 Task: Get directions from Mesa Verde National Park, Colorado, United States to Saguaro National Park, Arizona, United States and reverse  starting point and destination and check the best travel modes
Action: Mouse moved to (149, 78)
Screenshot: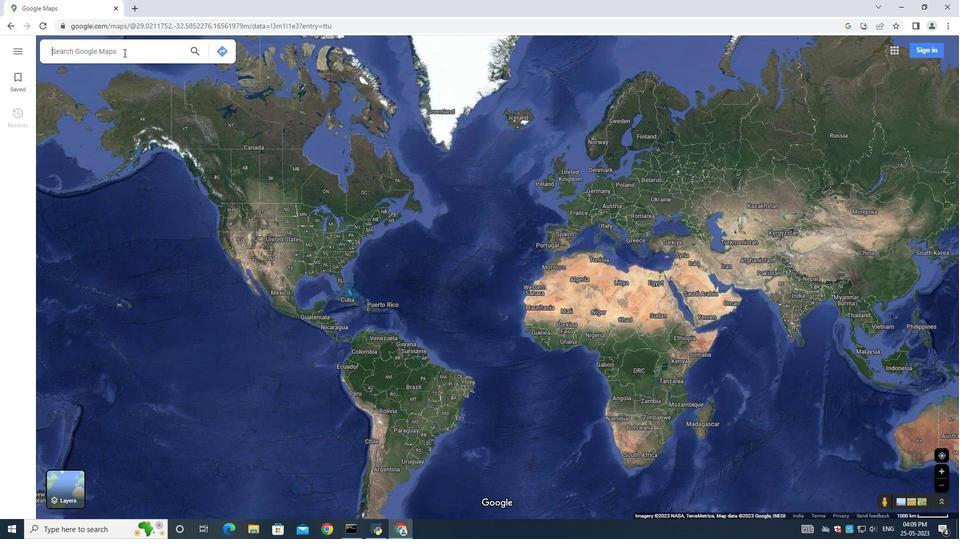 
Action: Mouse pressed left at (149, 78)
Screenshot: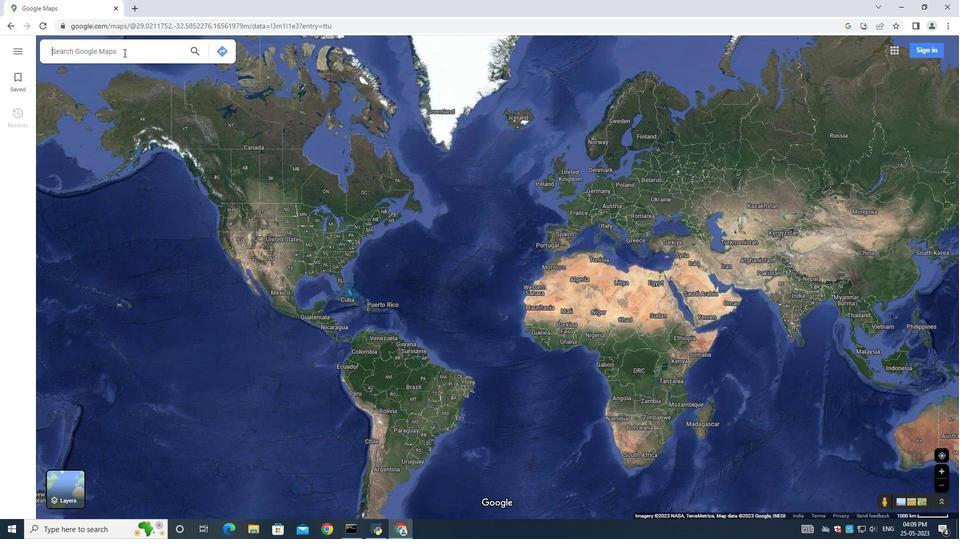 
Action: Mouse moved to (149, 78)
Screenshot: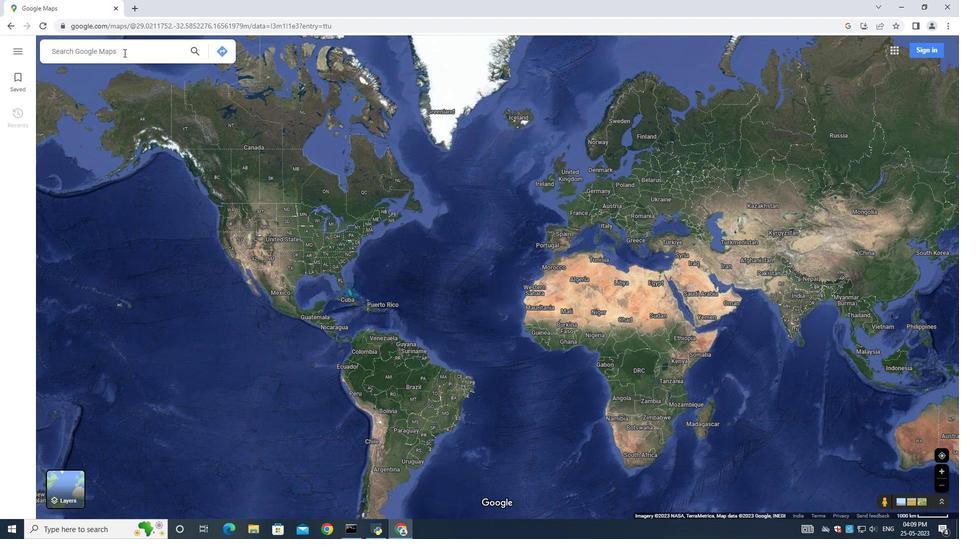 
Action: Key pressed <Key.shift>Mesa<Key.space>verde<Key.space>national<Key.space>park<Key.space>colorado,united<Key.space>states
Screenshot: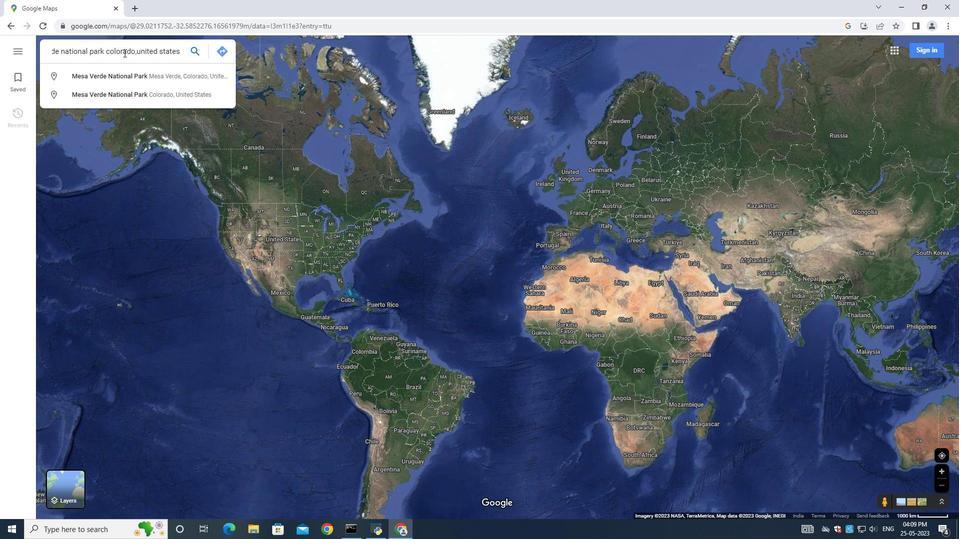 
Action: Mouse moved to (245, 76)
Screenshot: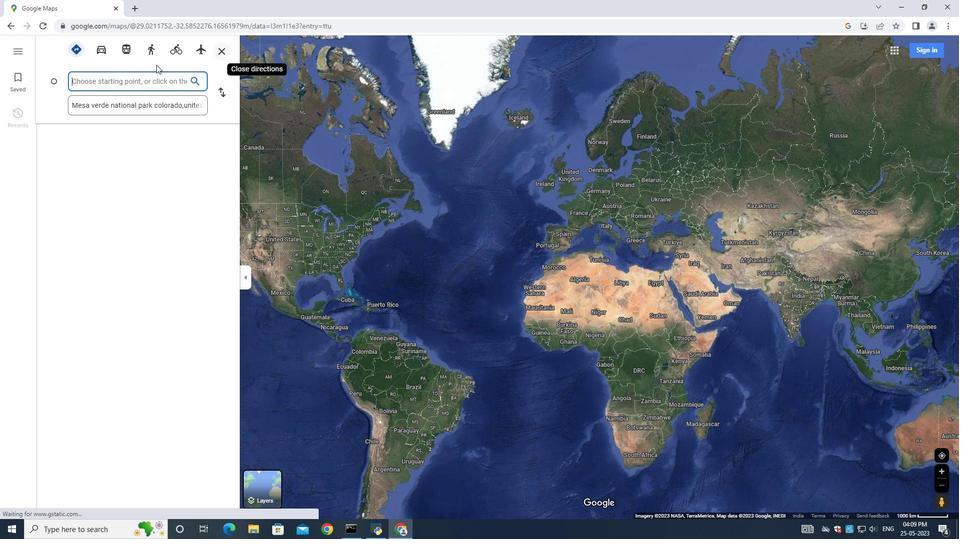 
Action: Mouse pressed left at (245, 76)
Screenshot: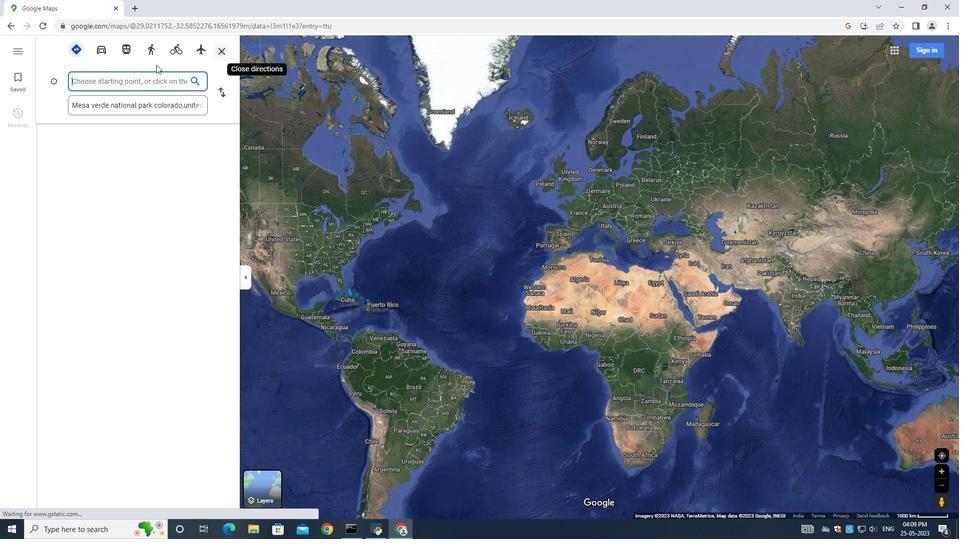
Action: Mouse moved to (145, 111)
Screenshot: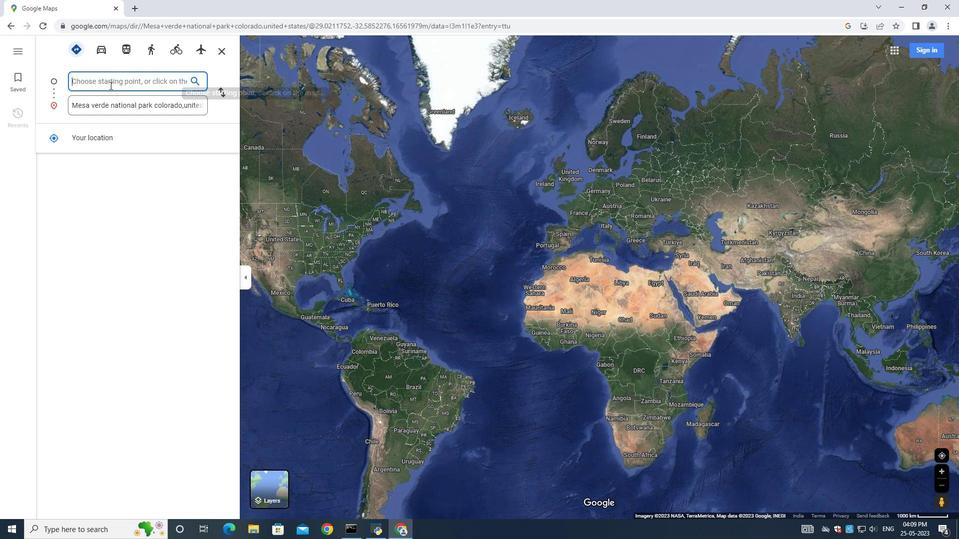 
Action: Mouse pressed left at (145, 111)
Screenshot: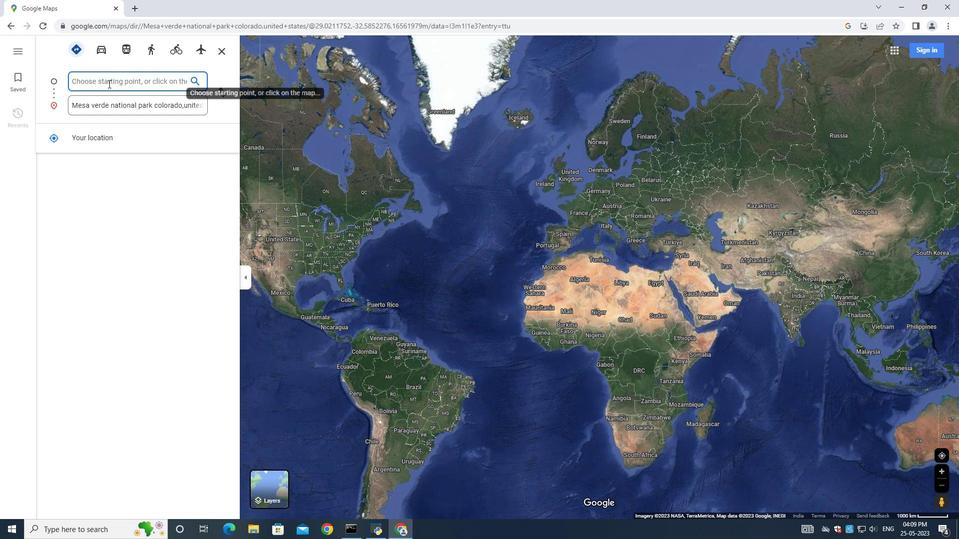 
Action: Mouse moved to (135, 108)
Screenshot: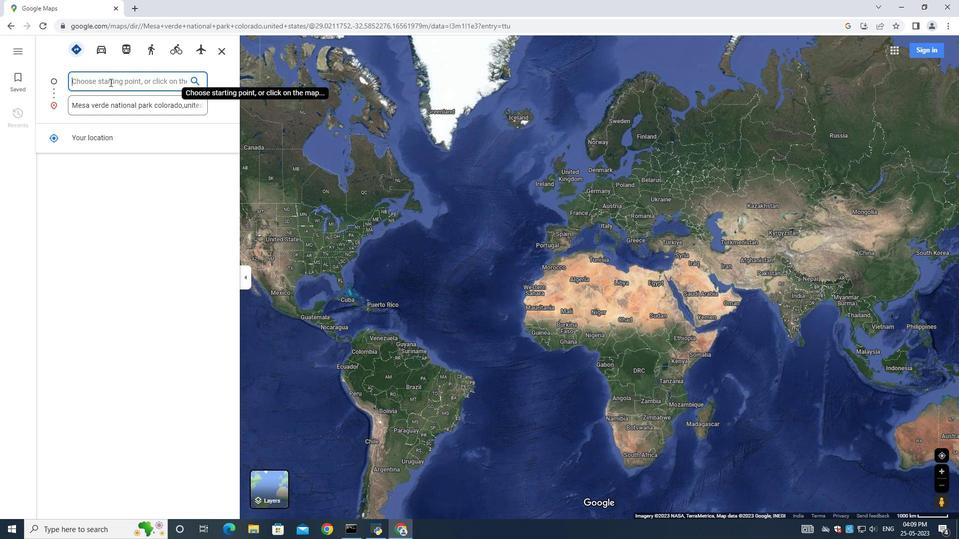 
Action: Key pressed <Key.shift><Key.shift><Key.shift><Key.shift><Key.shift><Key.shift><Key.shift><Key.shift><Key.shift><Key.shift><Key.shift><Key.shift><Key.shift><Key.shift><Key.shift><Key.shift><Key.shift><Key.shift><Key.shift><Key.shift><Key.shift><Key.shift><Key.shift><Key.shift><Key.shift><Key.shift><Key.shift><Key.shift><Key.shift><Key.shift><Key.shift><Key.shift><Key.shift><Key.shift><Key.shift><Key.shift><Key.shift><Key.shift><Key.shift><Key.shift><Key.shift><Key.shift><Key.shift><Key.shift><Key.shift><Key.shift><Key.shift><Key.shift><Key.shift><Key.shift><Key.shift><Key.shift><Key.shift><Key.shift><Key.shift><Key.shift><Key.shift><Key.shift><Key.shift><Key.shift><Key.shift><Key.shift><Key.shift><Key.shift><Key.shift><Key.shift><Key.shift><Key.shift><Key.shift><Key.shift><Key.shift><Key.shift><Key.shift><Key.shift><Key.shift><Key.shift><Key.shift><Key.shift><Key.shift><Key.shift><Key.shift><Key.shift><Key.shift><Key.shift><Key.shift><Key.shift><Key.shift>Saguaro<Key.space><Key.shift>National<Key.space>park<Key.space>
Screenshot: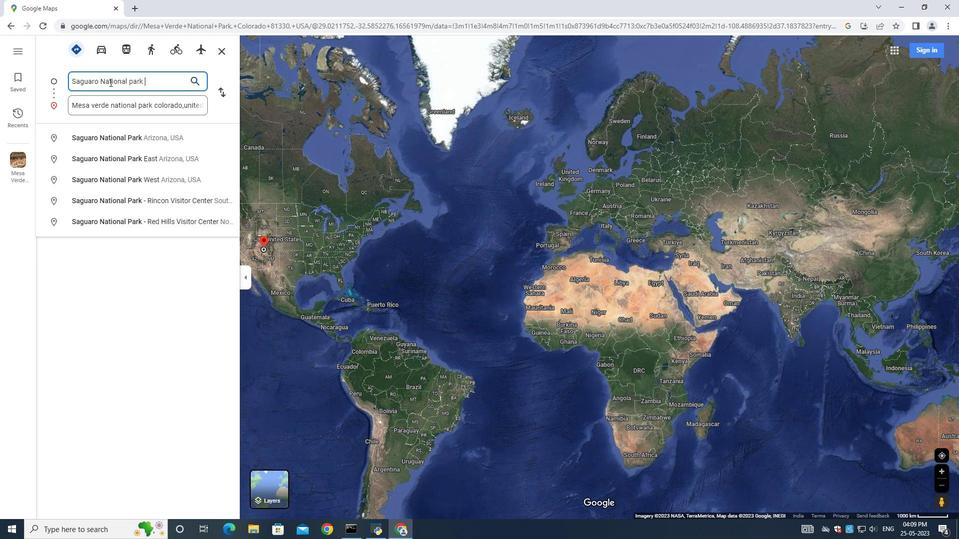 
Action: Mouse moved to (242, 154)
Screenshot: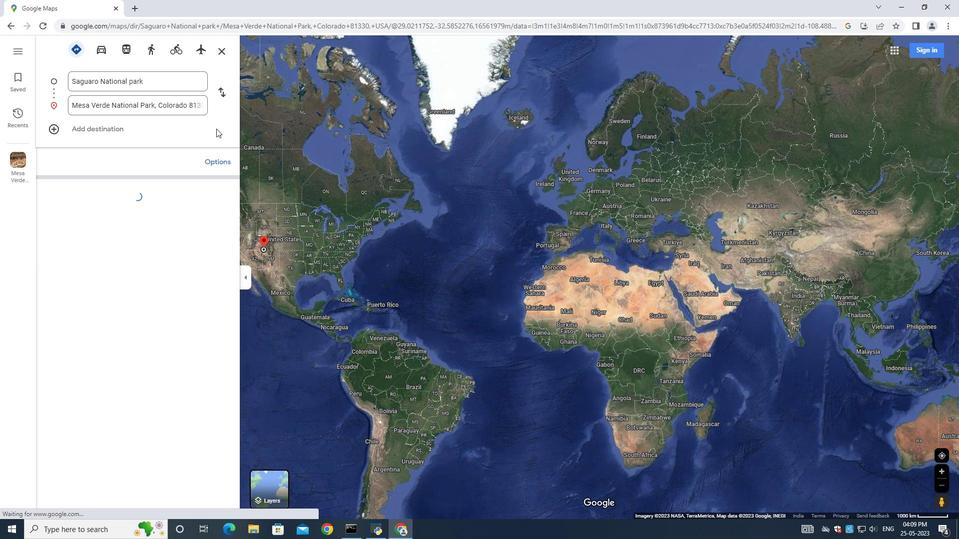 
Action: Key pressed <Key.enter>
Screenshot: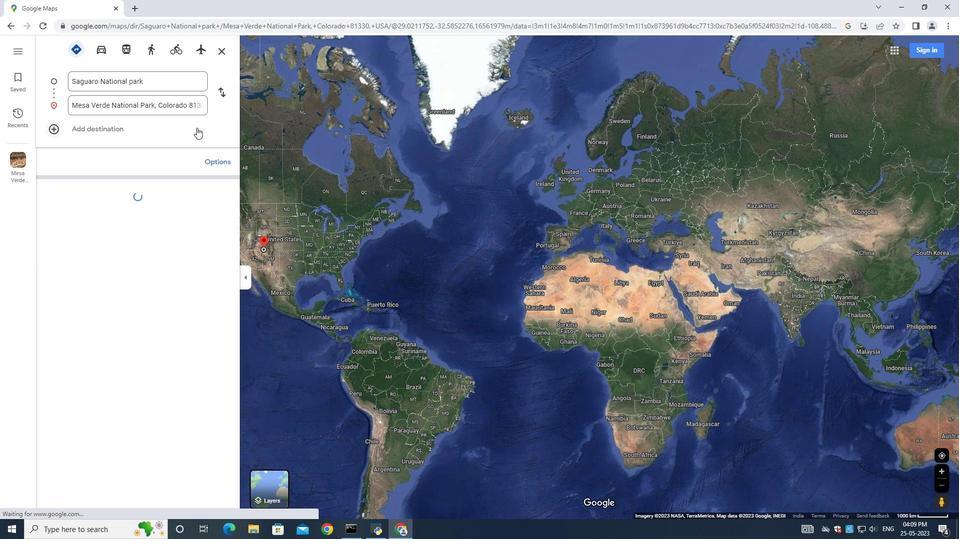
Action: Mouse moved to (582, 358)
Screenshot: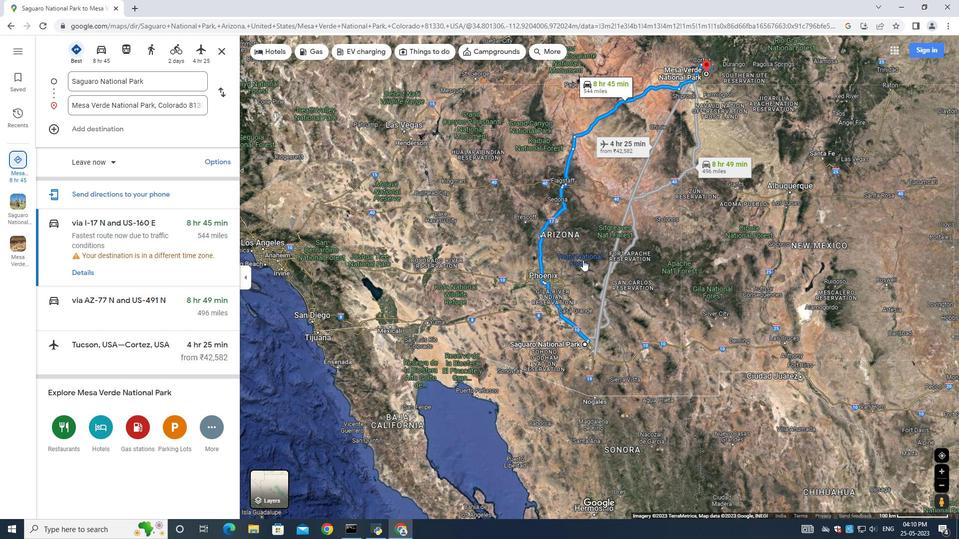 
Action: Mouse pressed left at (582, 358)
Screenshot: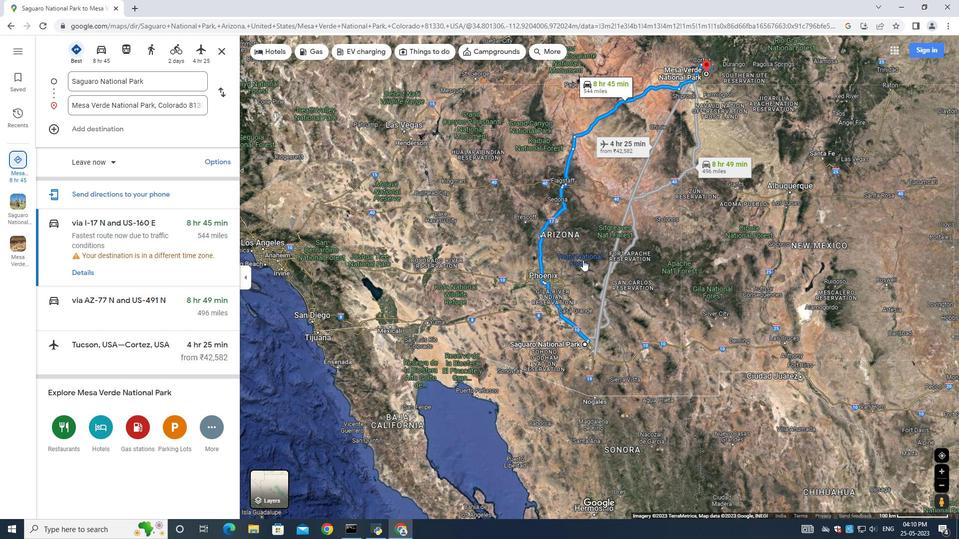 
Action: Mouse moved to (100, 77)
Screenshot: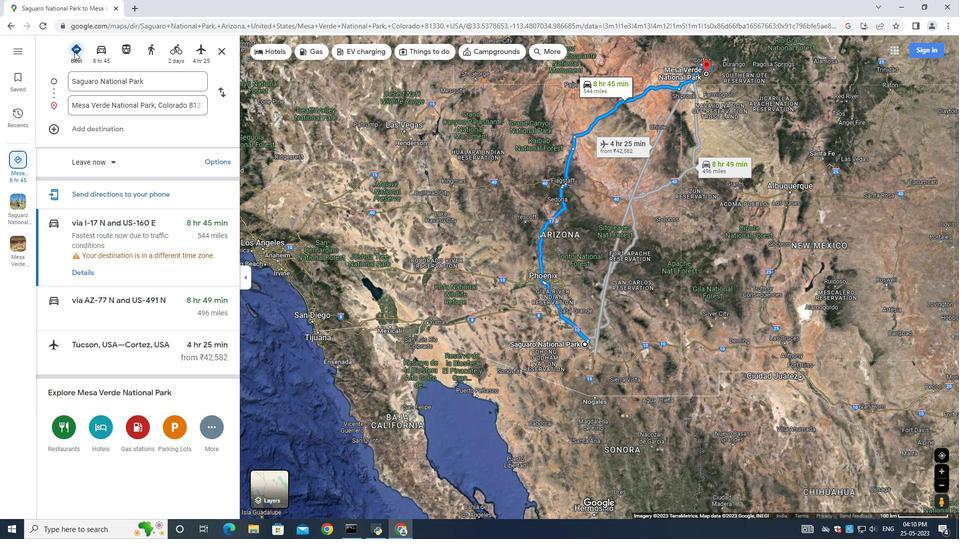 
Action: Mouse pressed left at (100, 77)
Screenshot: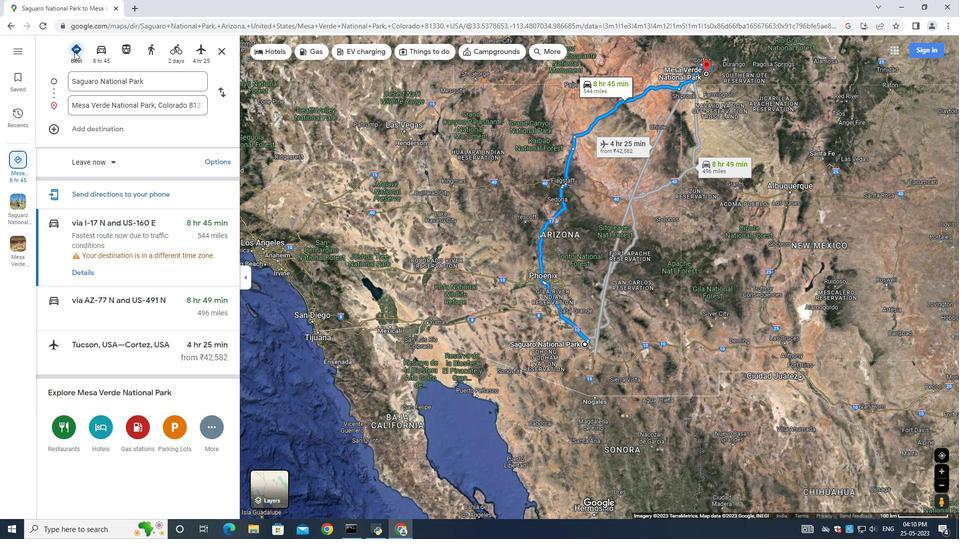 
Action: Mouse moved to (100, 72)
Screenshot: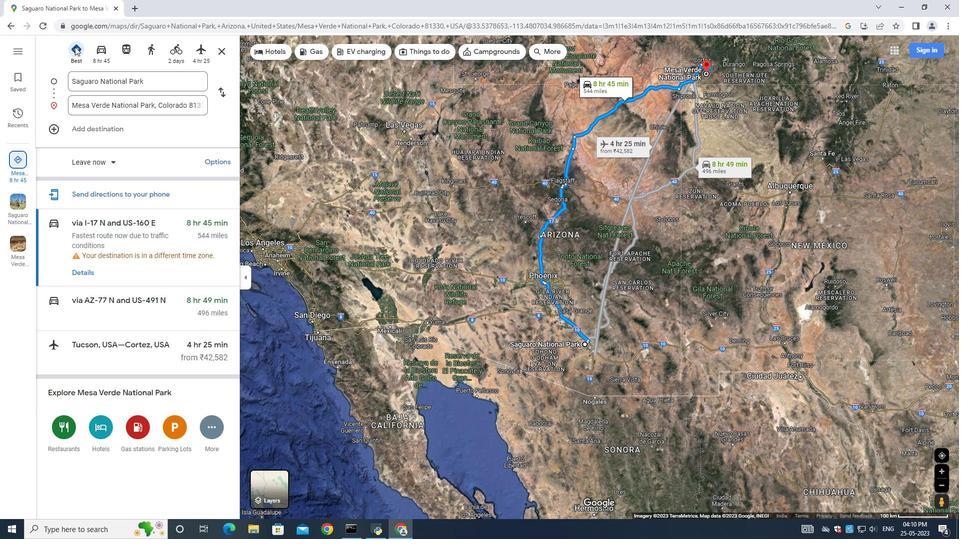 
Action: Mouse pressed left at (100, 72)
Screenshot: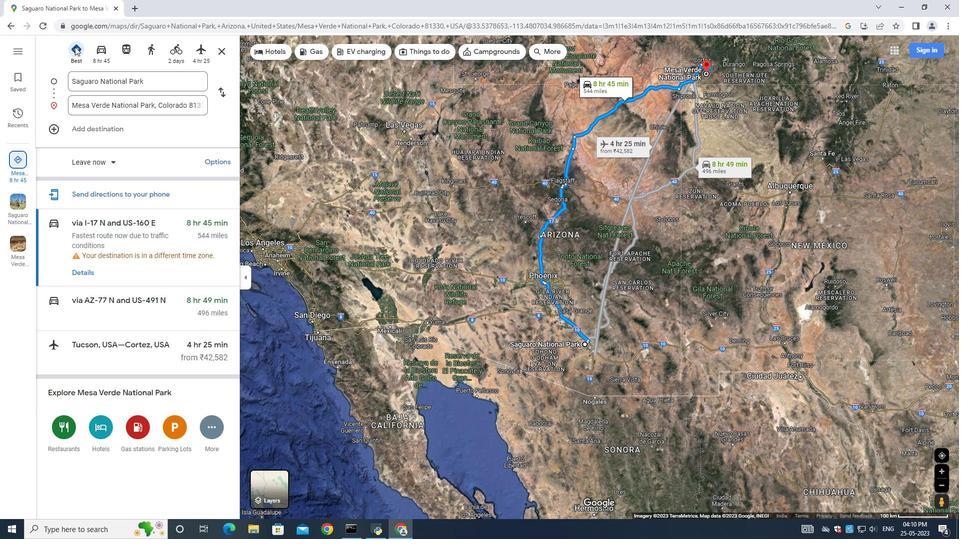 
Action: Mouse moved to (100, 72)
Screenshot: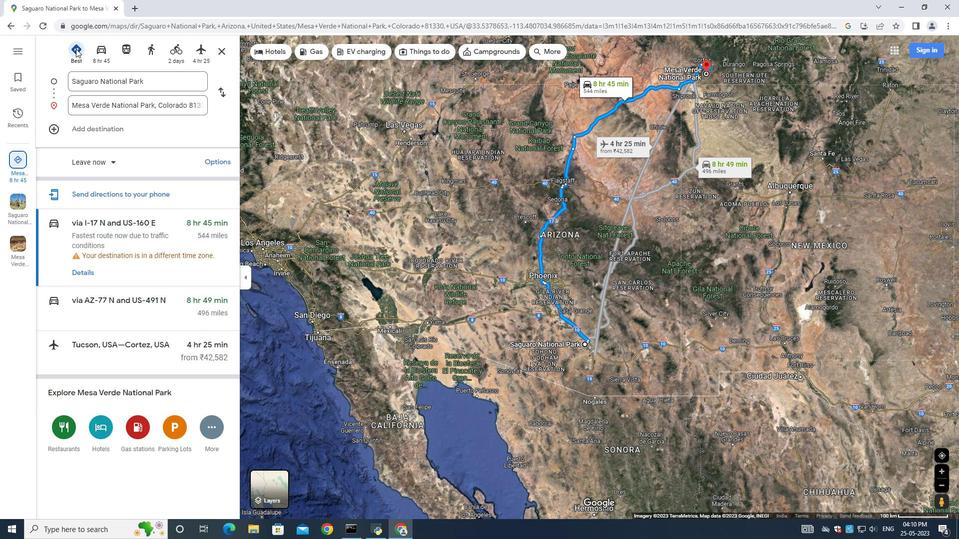 
Action: Mouse pressed left at (100, 72)
Screenshot: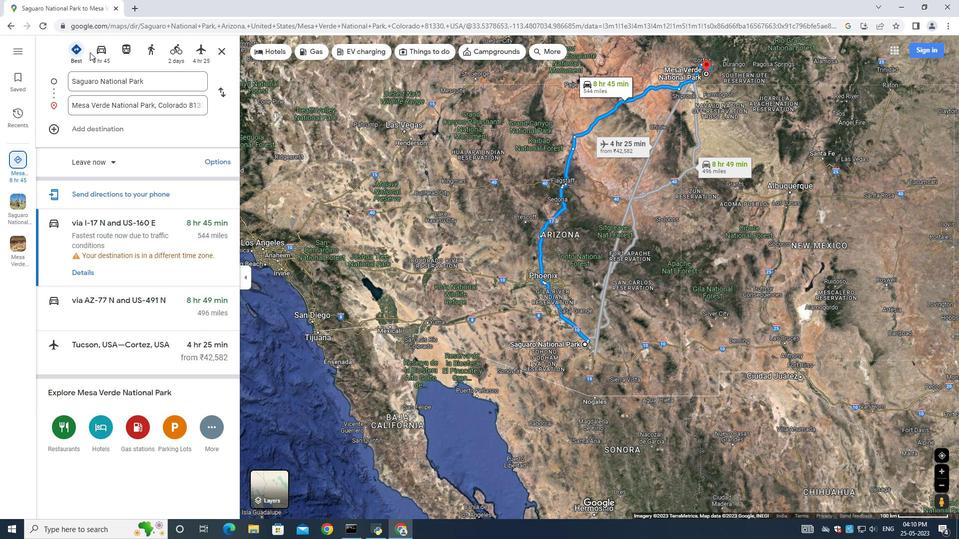 
Action: Mouse moved to (126, 79)
Screenshot: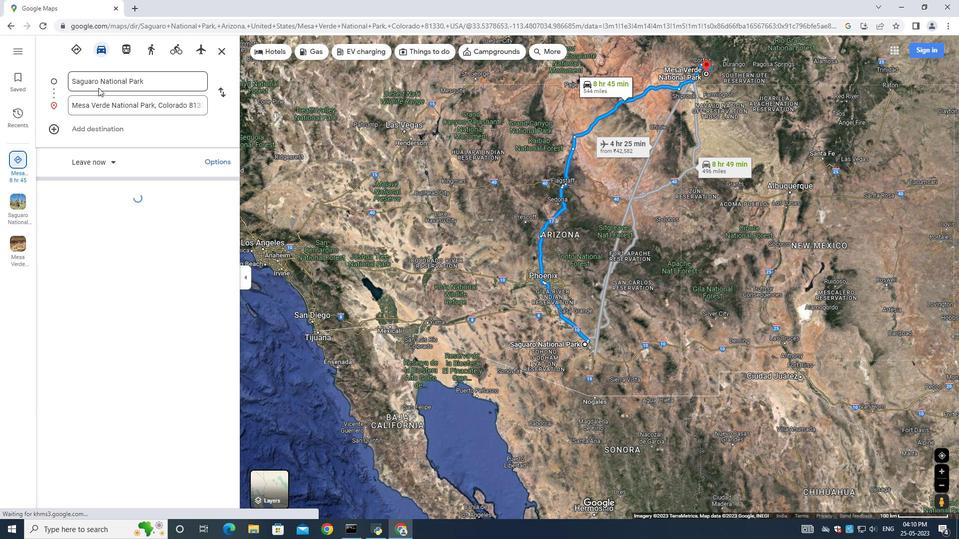 
Action: Mouse pressed left at (126, 79)
Screenshot: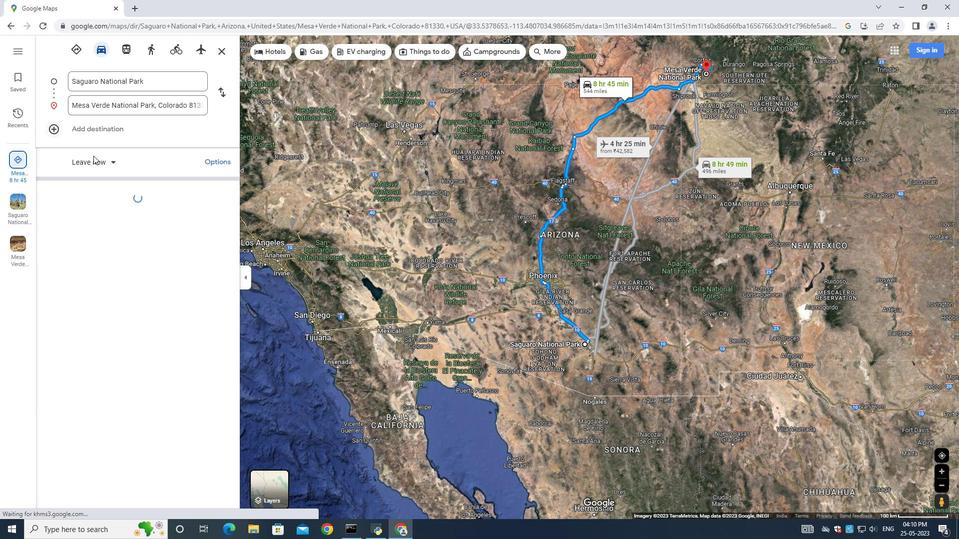 
Action: Mouse moved to (609, 399)
Screenshot: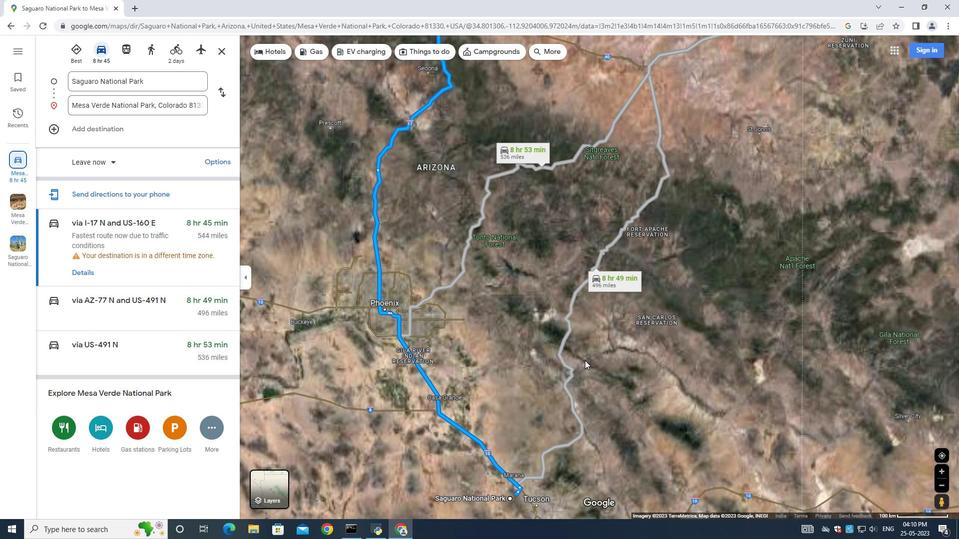 
Action: Mouse scrolled (609, 400) with delta (0, 0)
Screenshot: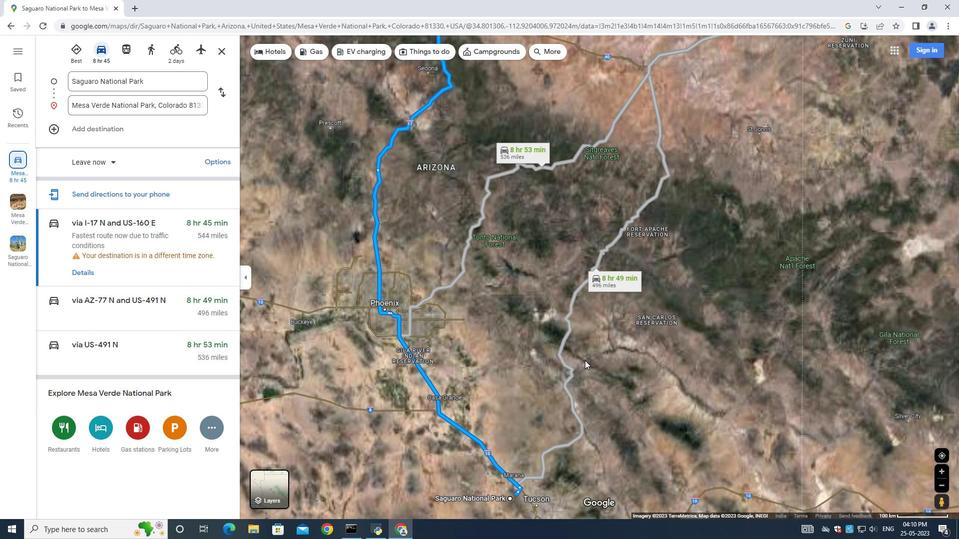 
Action: Mouse moved to (609, 399)
Screenshot: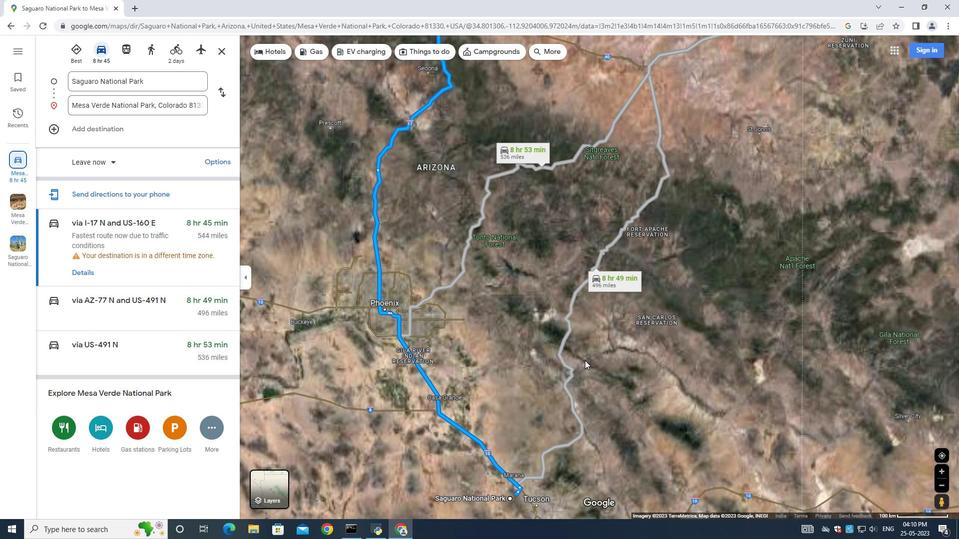 
Action: Mouse scrolled (609, 399) with delta (0, 0)
Screenshot: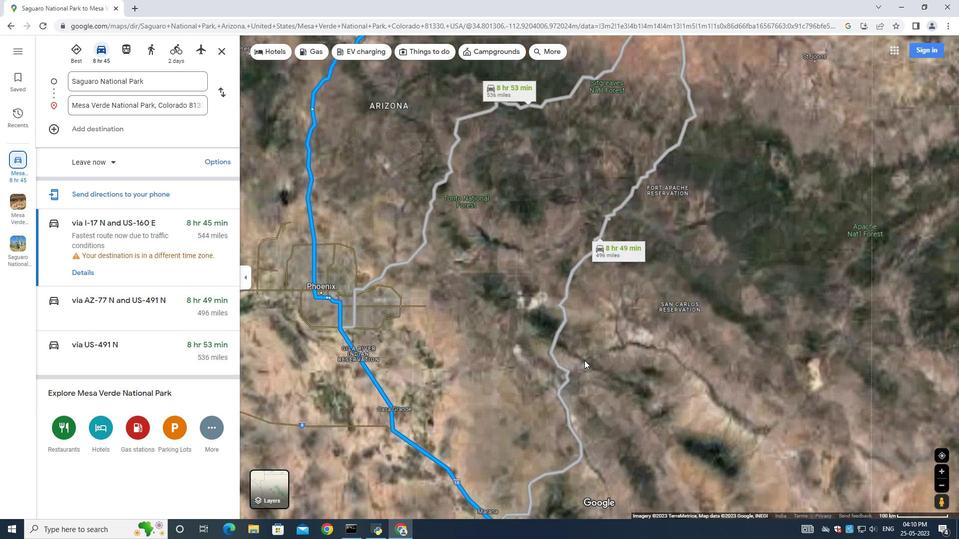 
Action: Mouse scrolled (609, 399) with delta (0, 0)
Screenshot: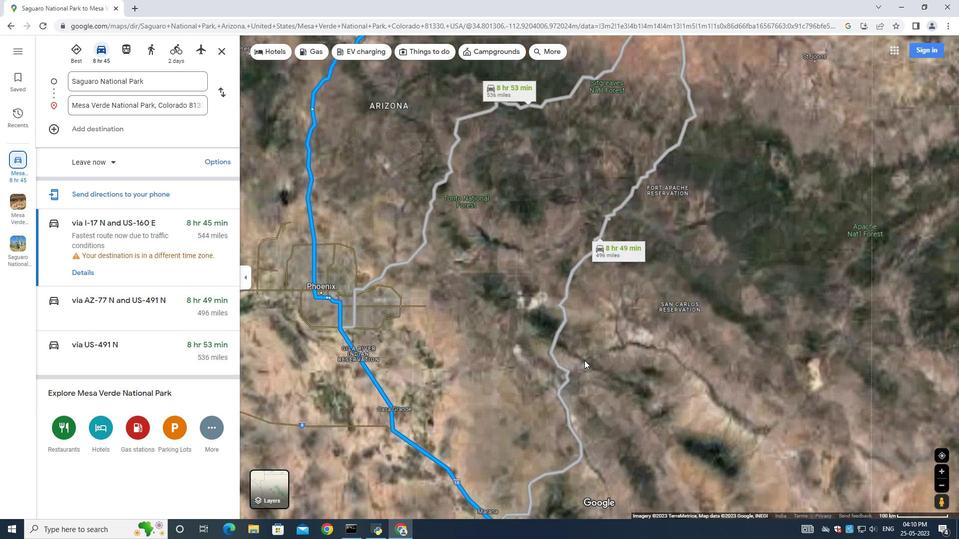 
Action: Mouse scrolled (609, 399) with delta (0, 0)
Screenshot: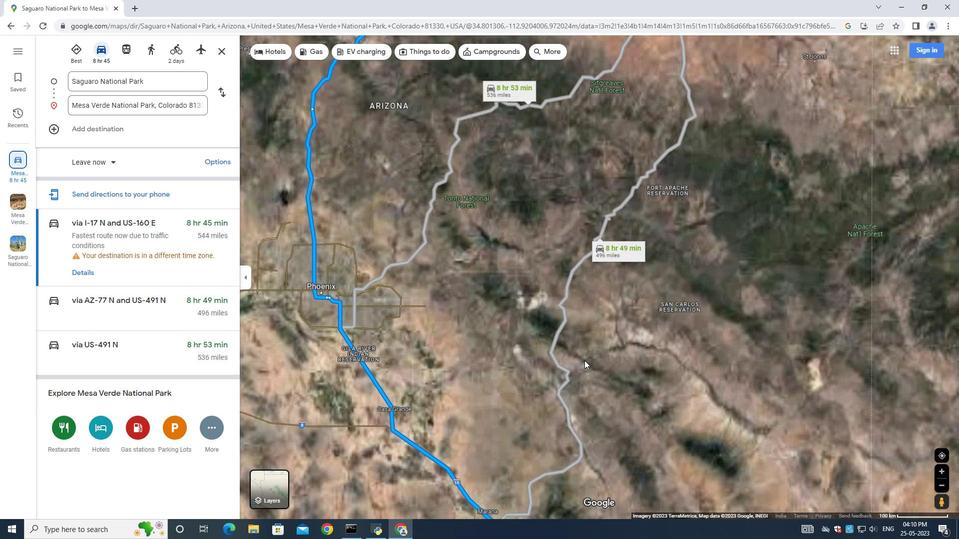 
Action: Mouse scrolled (609, 399) with delta (0, 0)
Screenshot: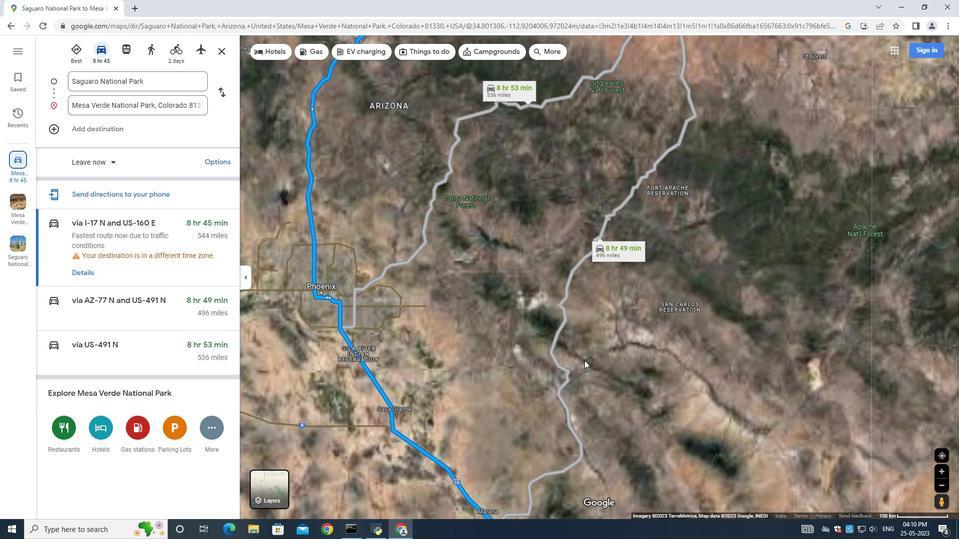 
Action: Mouse moved to (609, 396)
Screenshot: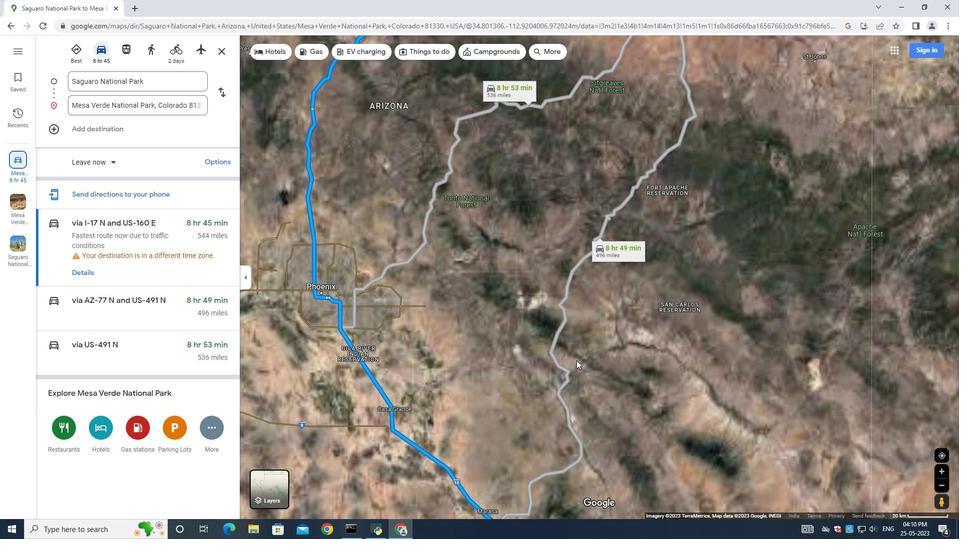 
Action: Mouse scrolled (609, 397) with delta (0, 0)
Screenshot: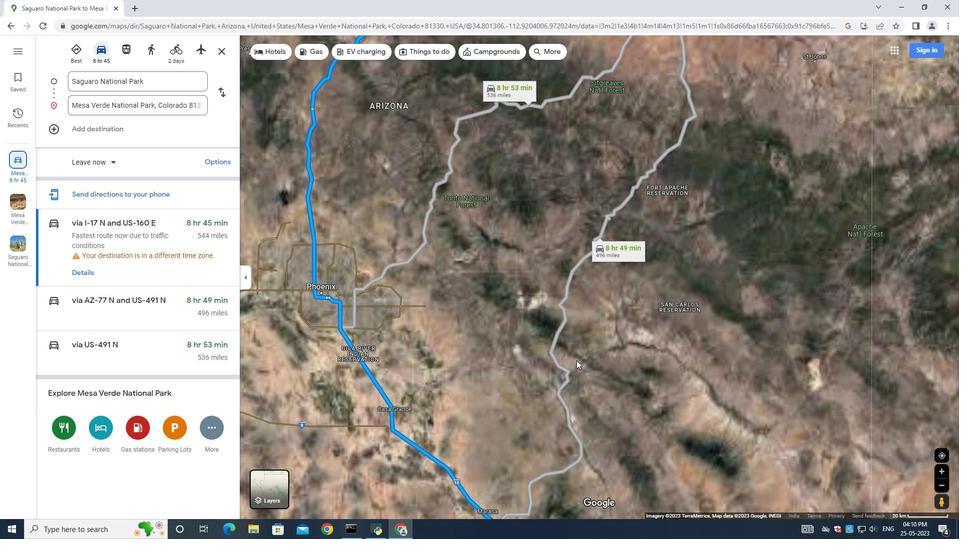 
Action: Mouse moved to (610, 389)
Screenshot: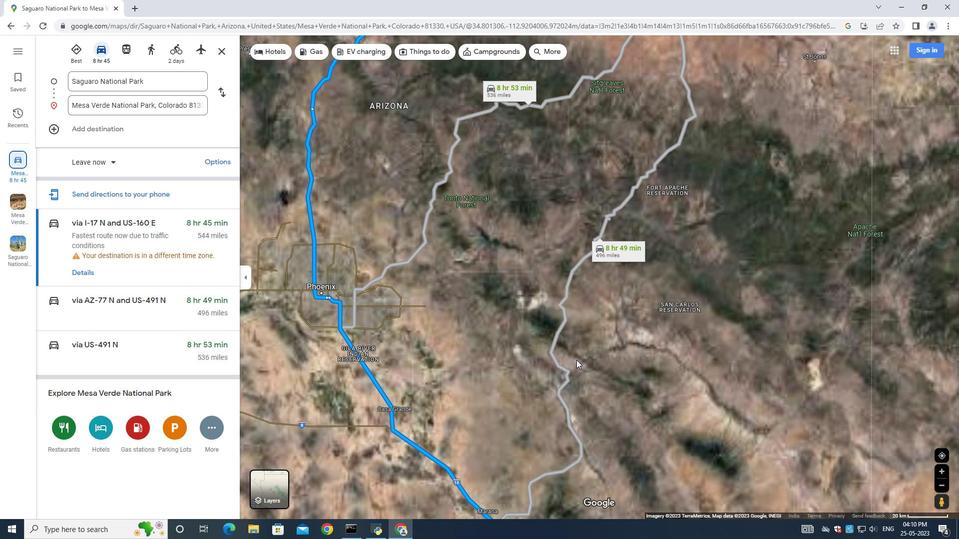 
Action: Mouse scrolled (610, 393) with delta (0, 0)
Screenshot: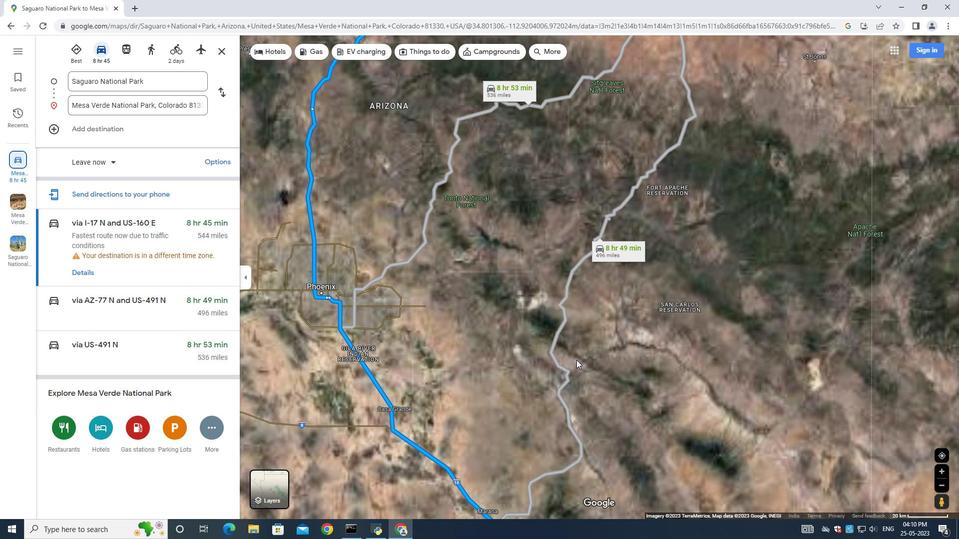 
Action: Mouse moved to (610, 388)
Screenshot: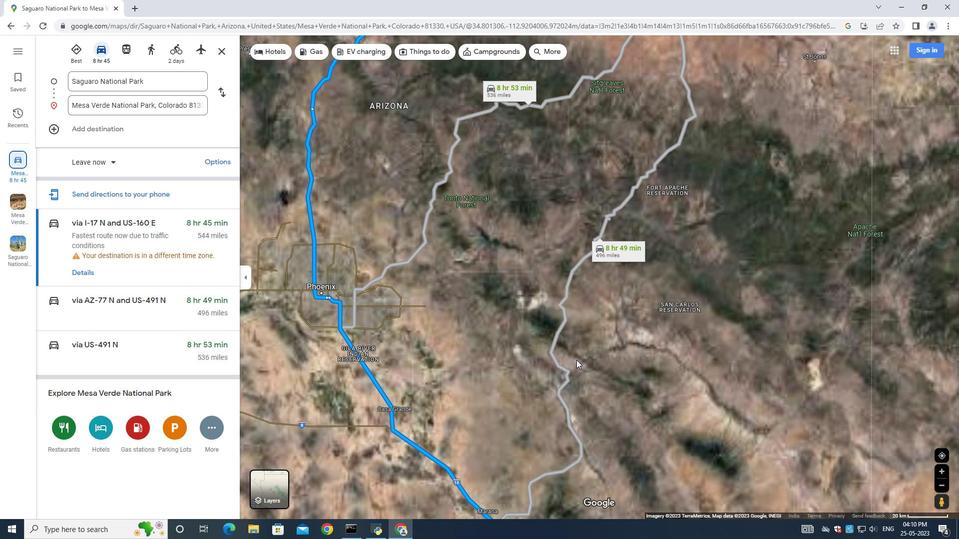 
Action: Mouse scrolled (610, 389) with delta (0, 0)
Screenshot: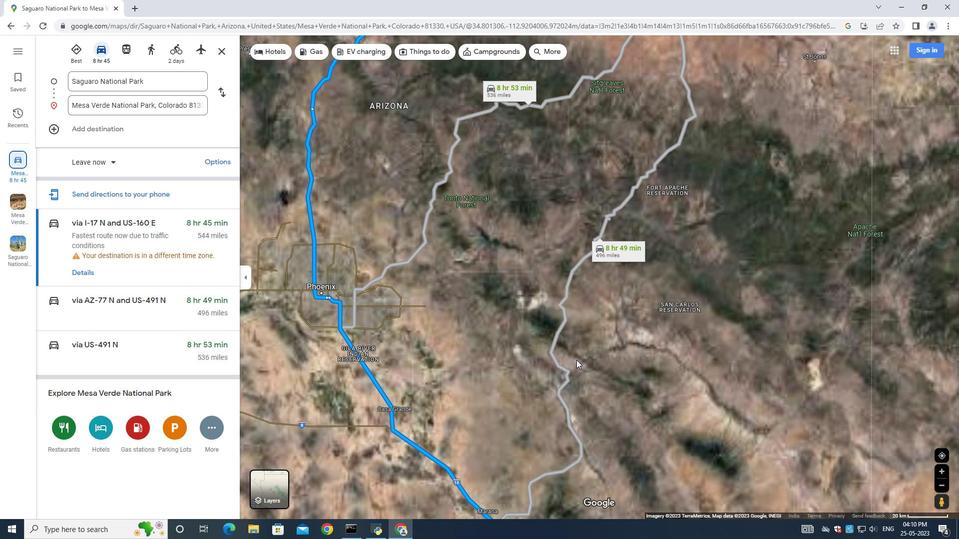 
Action: Mouse moved to (602, 386)
Screenshot: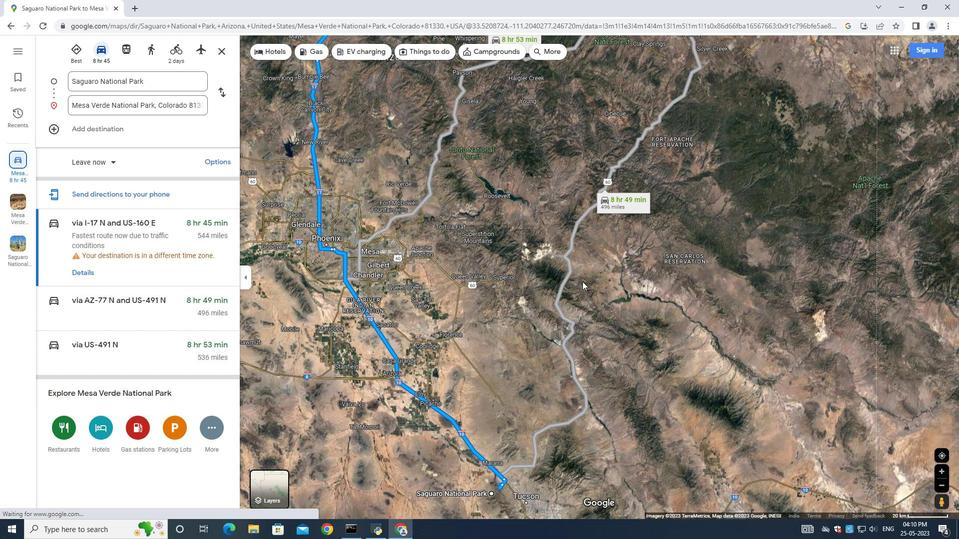 
Action: Mouse pressed left at (602, 386)
Screenshot: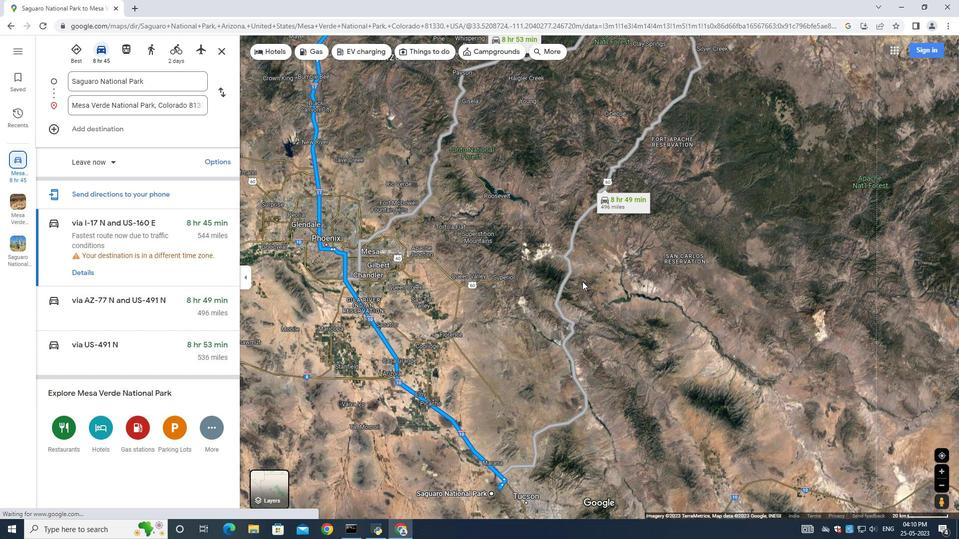 
Action: Mouse moved to (175, 73)
Screenshot: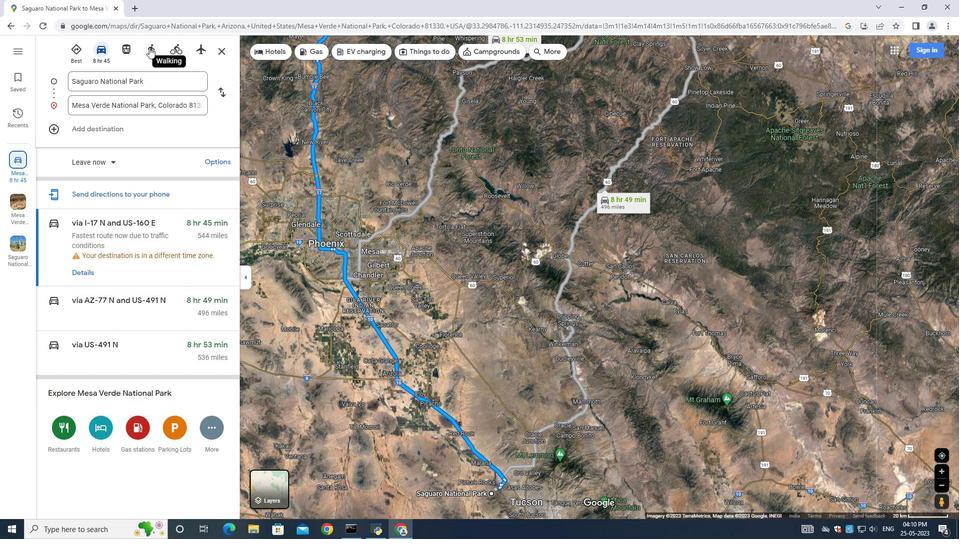 
Action: Mouse pressed left at (175, 73)
Screenshot: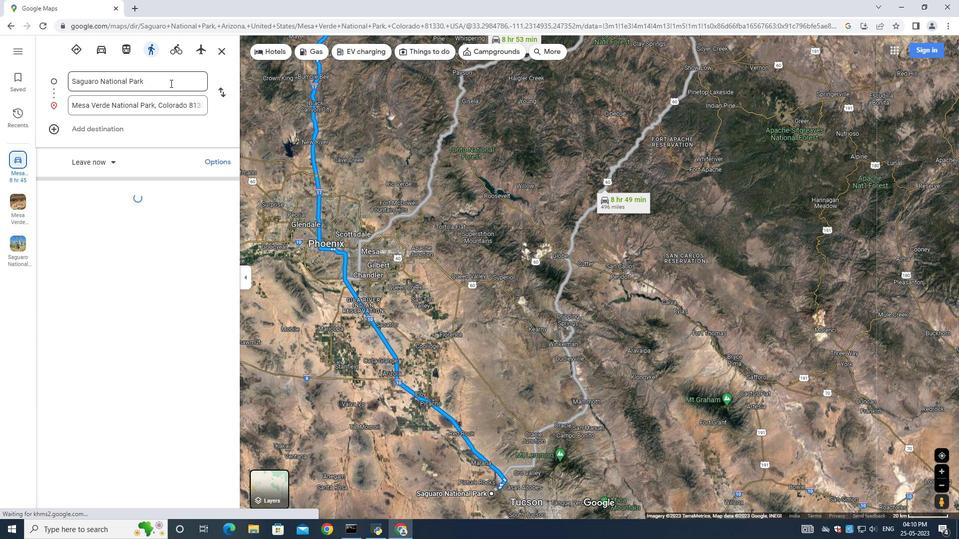 
Action: Mouse moved to (203, 78)
Screenshot: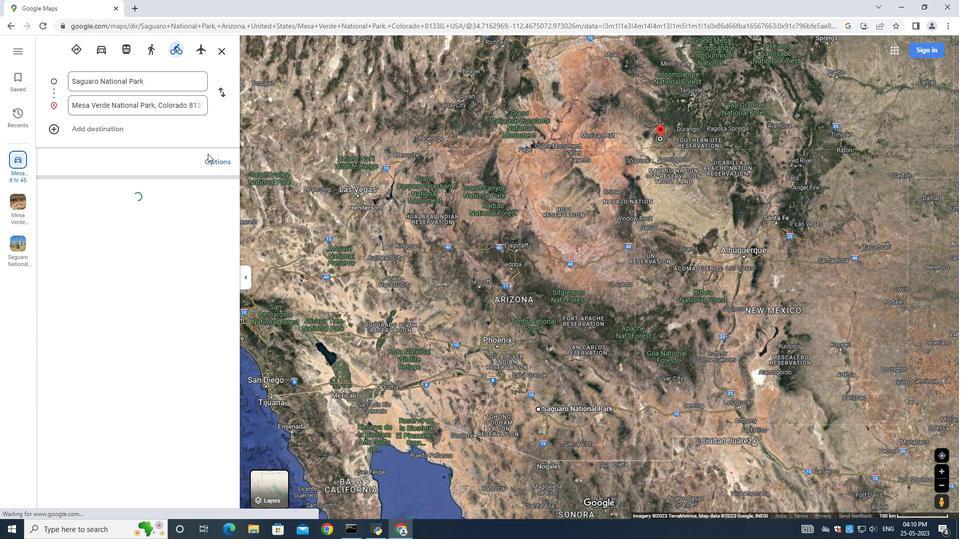 
Action: Mouse pressed left at (203, 78)
Screenshot: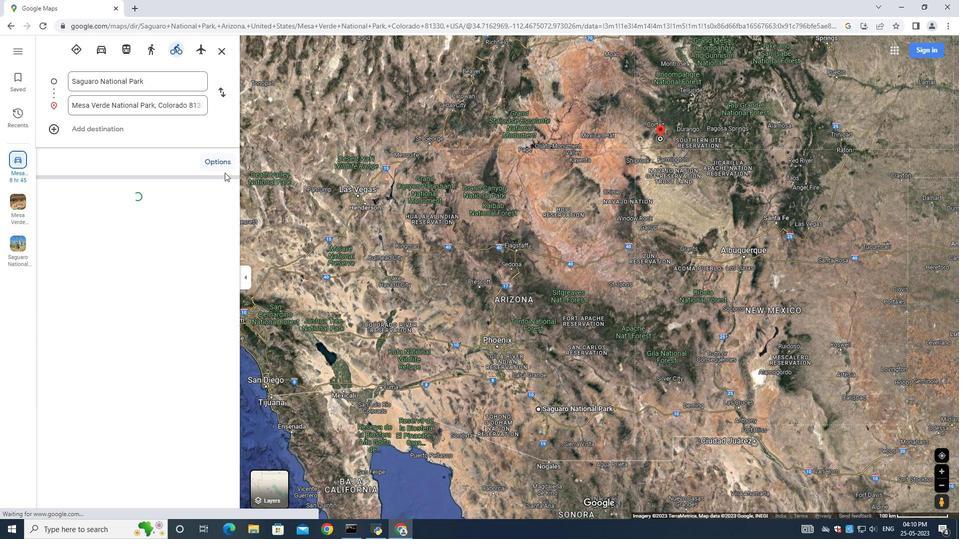 
Action: Mouse moved to (562, 349)
Screenshot: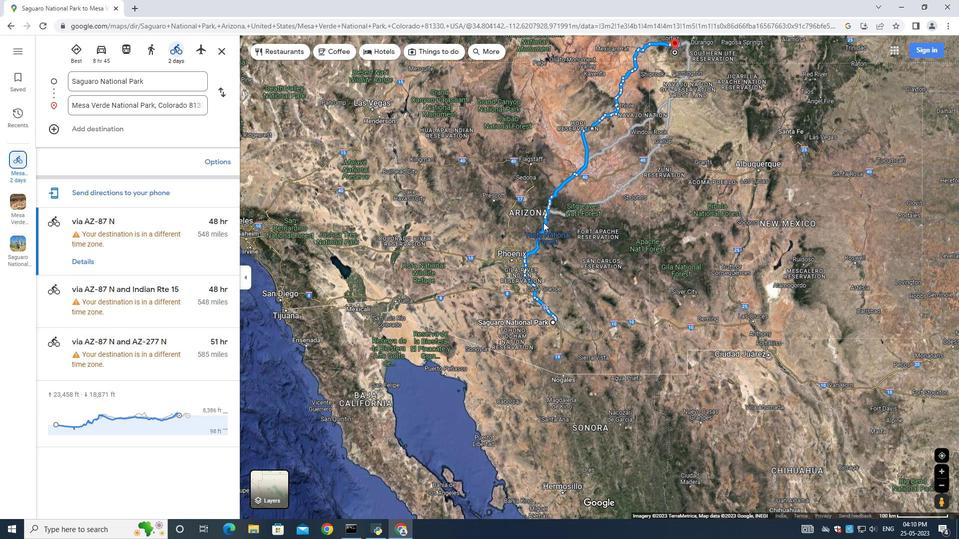 
Action: Mouse pressed left at (562, 349)
Screenshot: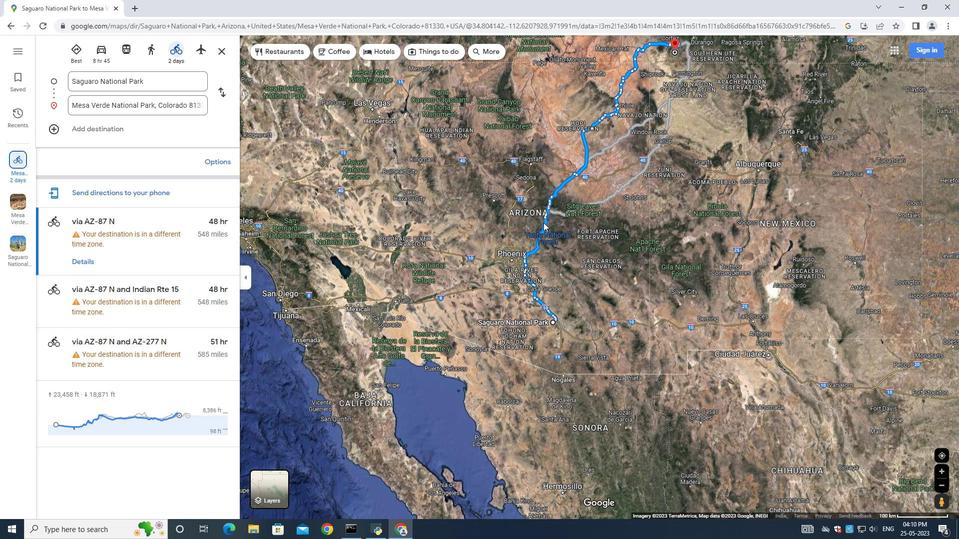 
Action: Mouse moved to (586, 351)
Screenshot: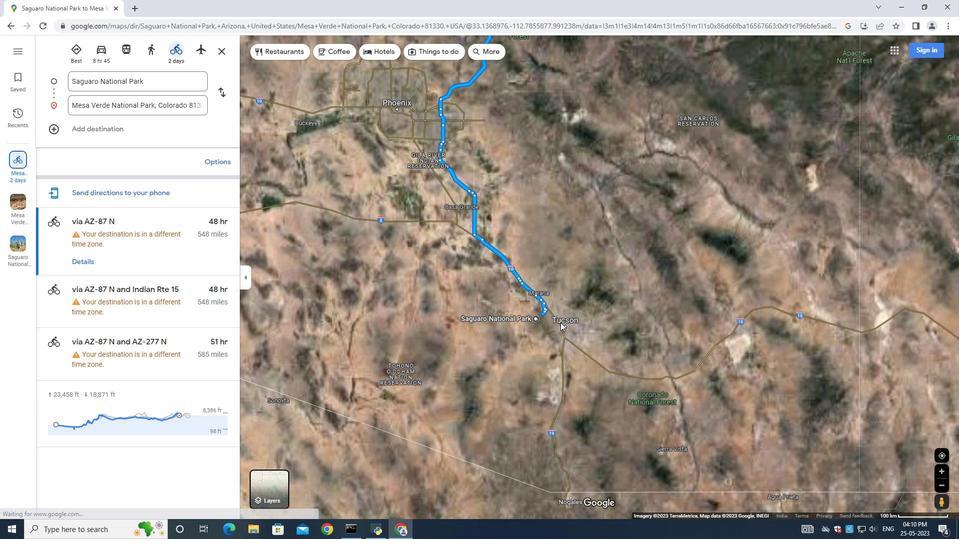 
Action: Mouse scrolled (586, 351) with delta (0, 0)
Screenshot: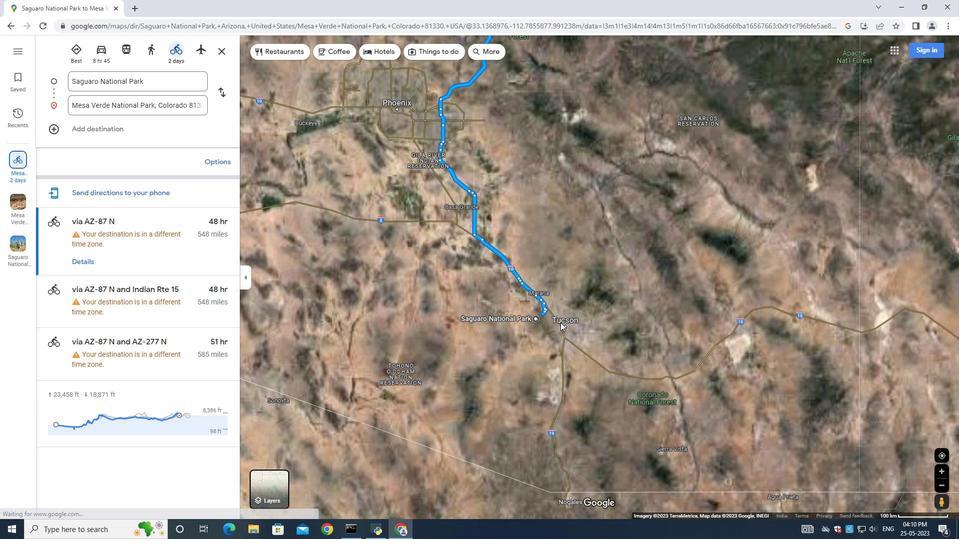
Action: Mouse moved to (586, 350)
Screenshot: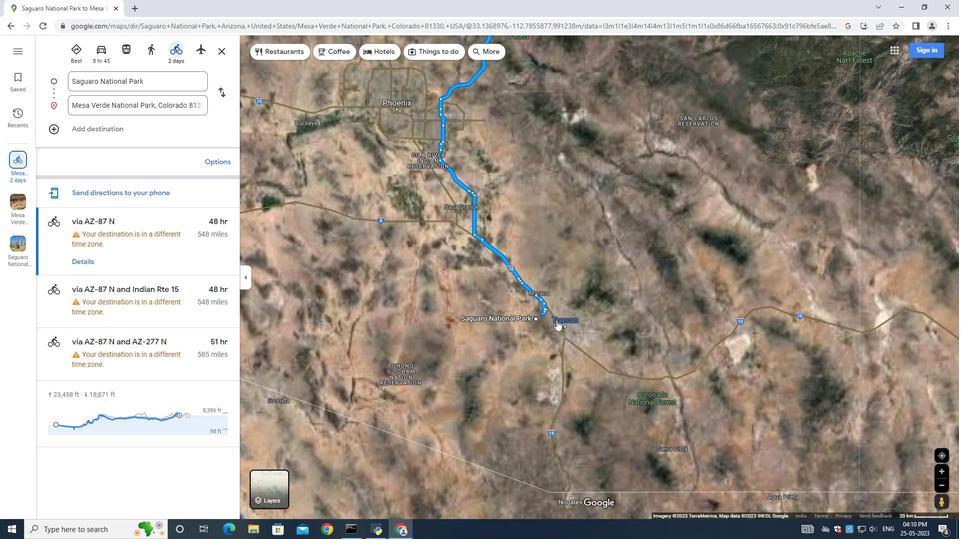 
Action: Mouse scrolled (586, 351) with delta (0, 0)
Screenshot: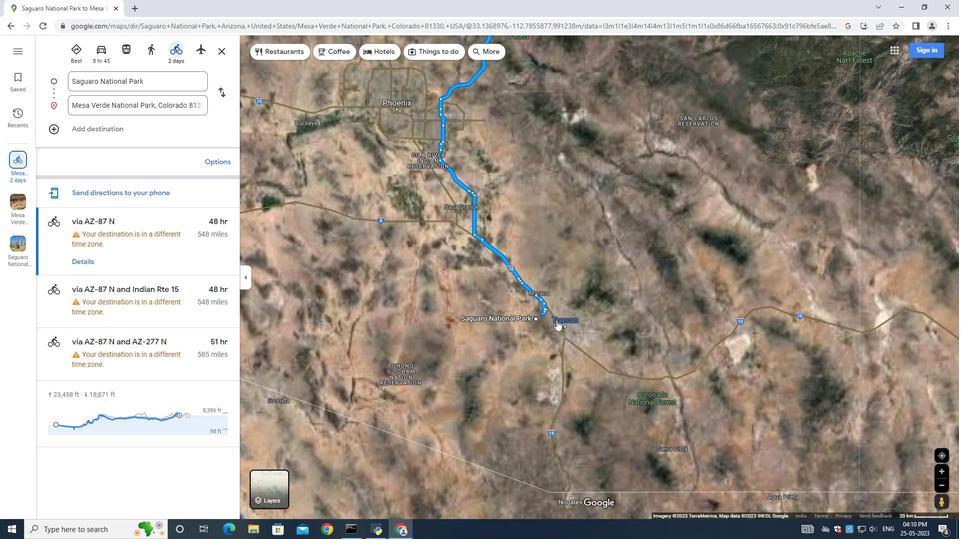 
Action: Mouse scrolled (586, 351) with delta (0, 0)
Screenshot: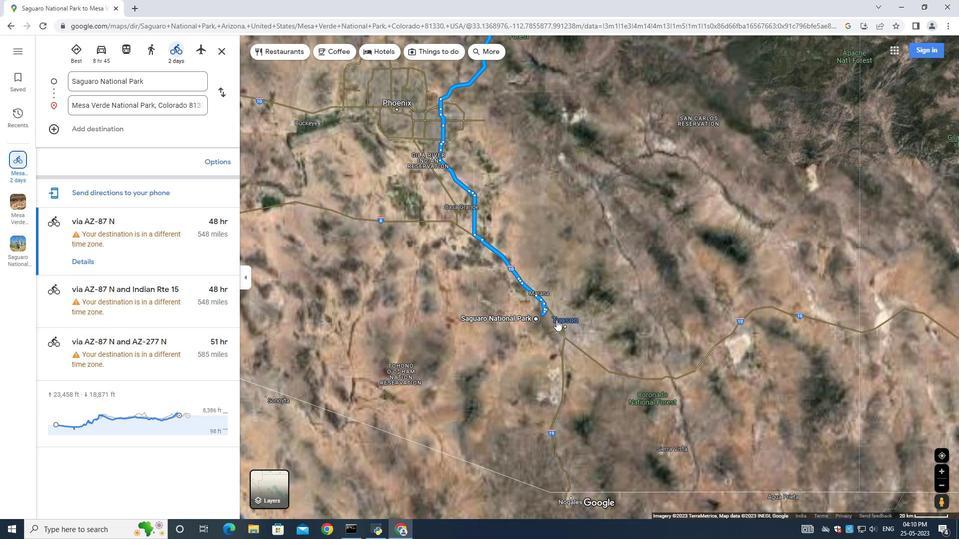 
Action: Mouse scrolled (586, 351) with delta (0, 0)
Screenshot: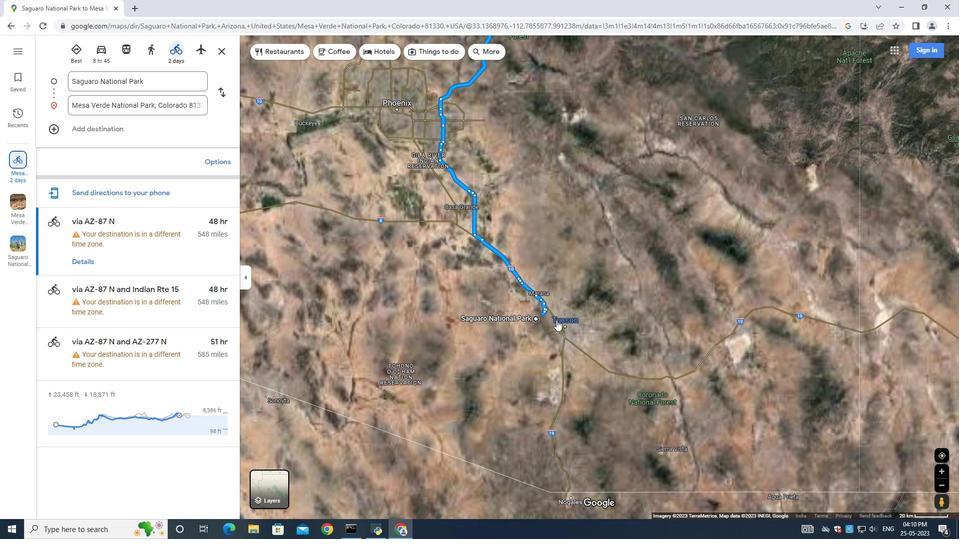 
Action: Mouse scrolled (586, 351) with delta (0, 0)
Screenshot: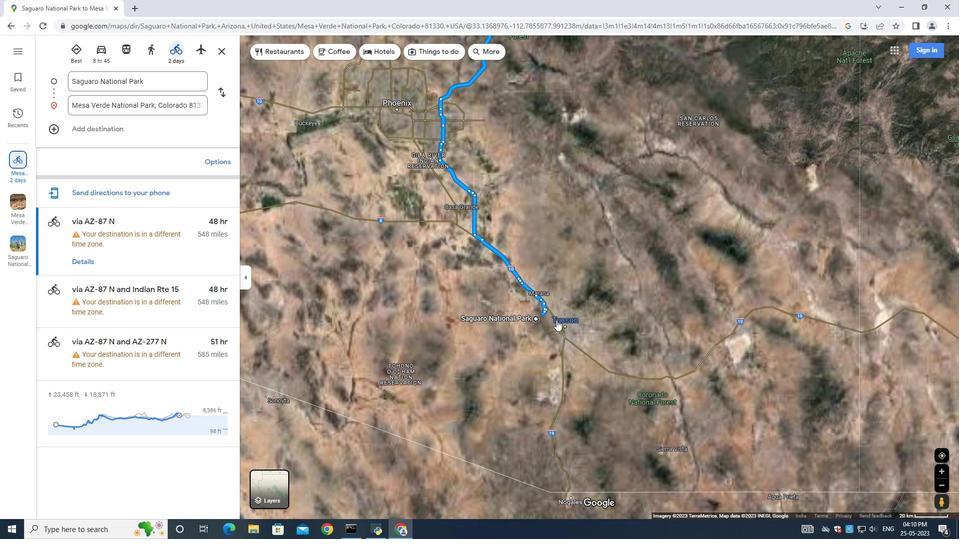 
Action: Mouse moved to (586, 350)
Screenshot: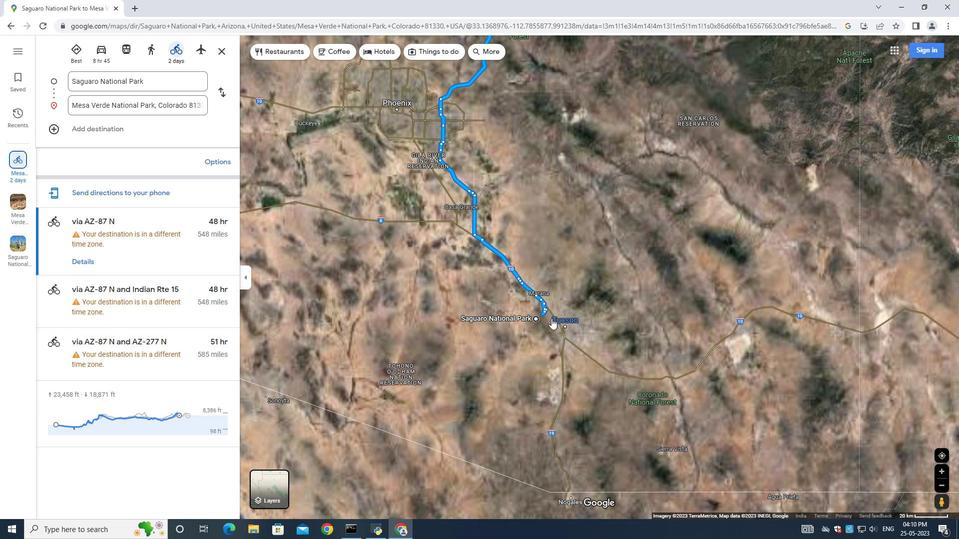
Action: Mouse scrolled (586, 350) with delta (0, 0)
Screenshot: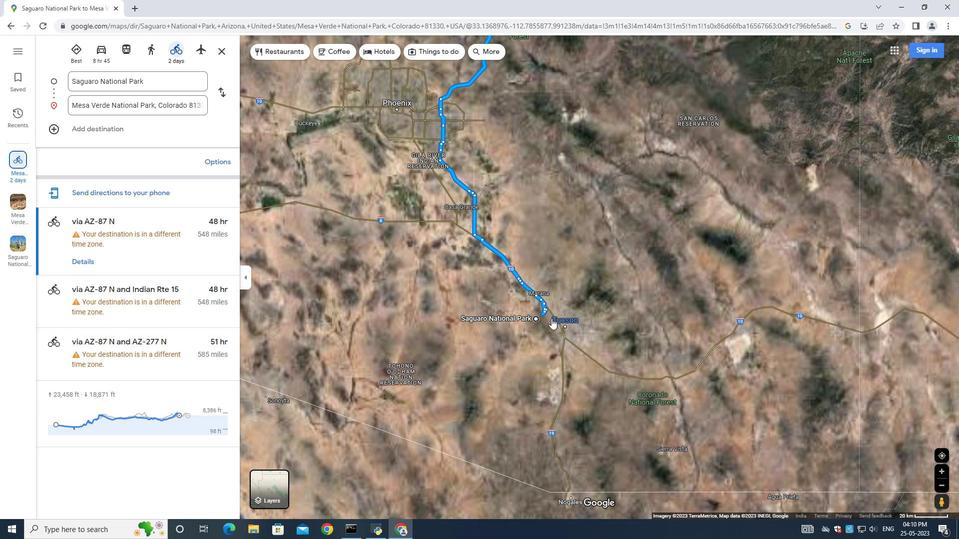 
Action: Mouse moved to (586, 349)
Screenshot: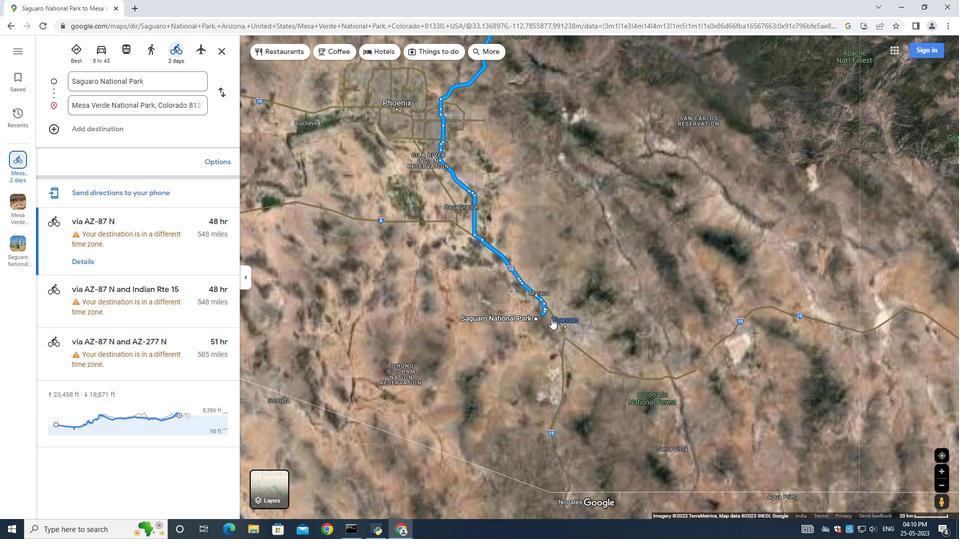 
Action: Mouse scrolled (586, 350) with delta (0, 0)
Screenshot: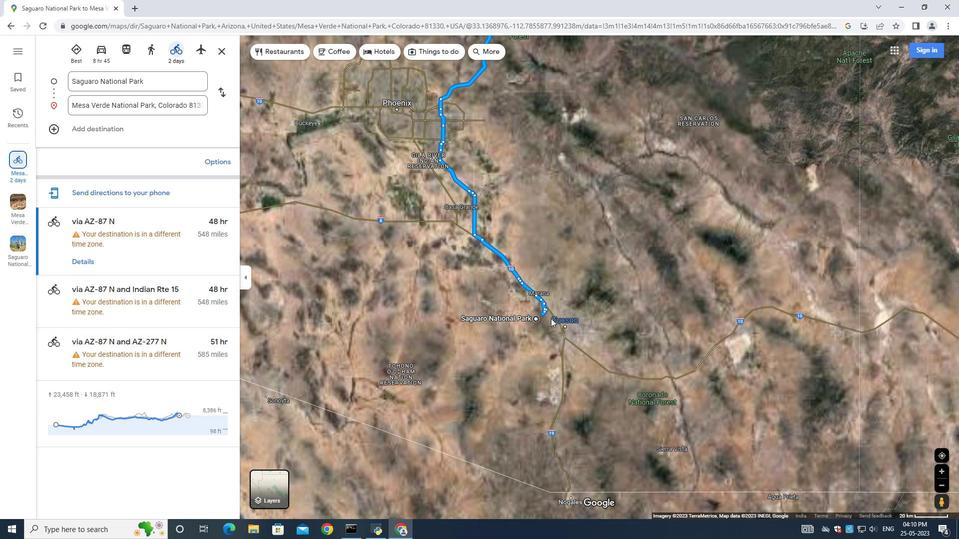 
Action: Mouse moved to (577, 344)
Screenshot: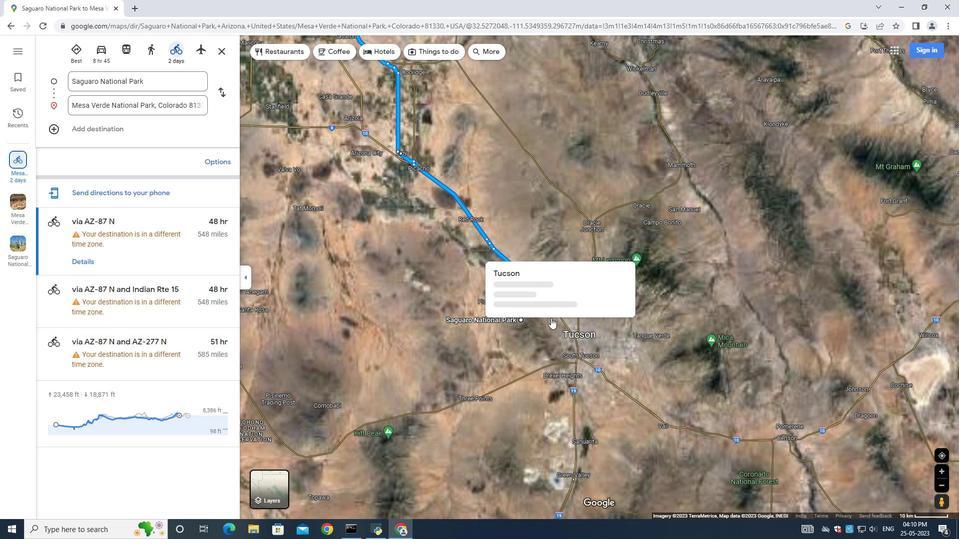 
Action: Mouse scrolled (577, 344) with delta (0, 0)
Screenshot: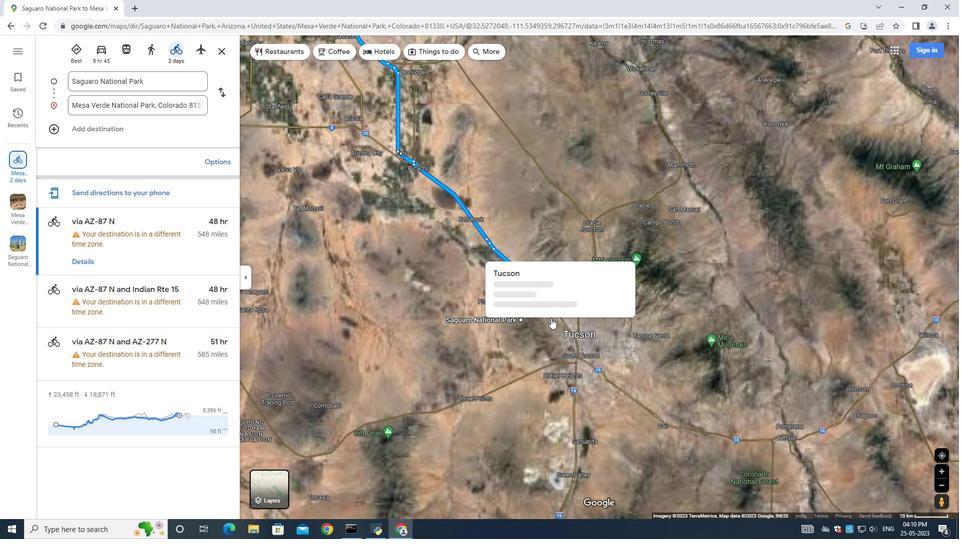 
Action: Mouse scrolled (577, 344) with delta (0, 0)
Screenshot: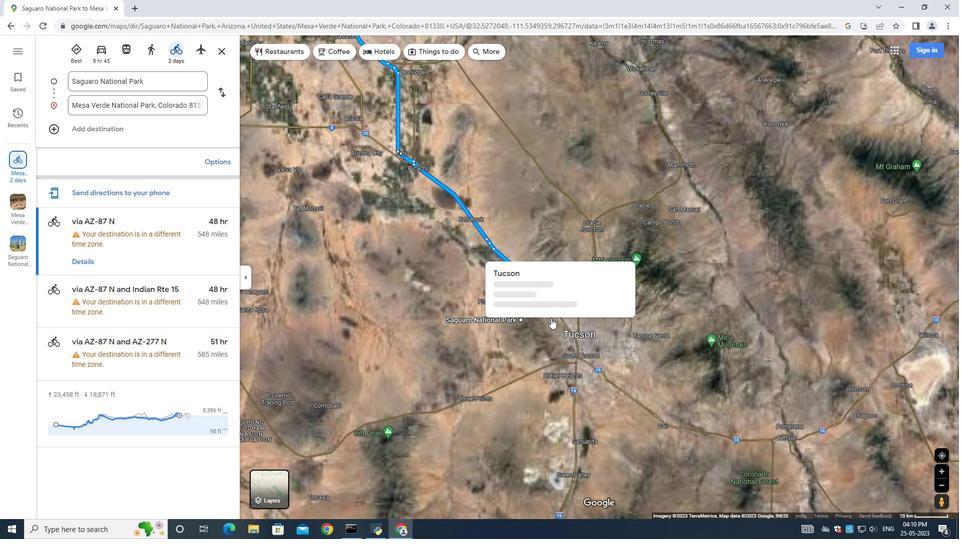 
Action: Mouse scrolled (577, 344) with delta (0, 0)
Screenshot: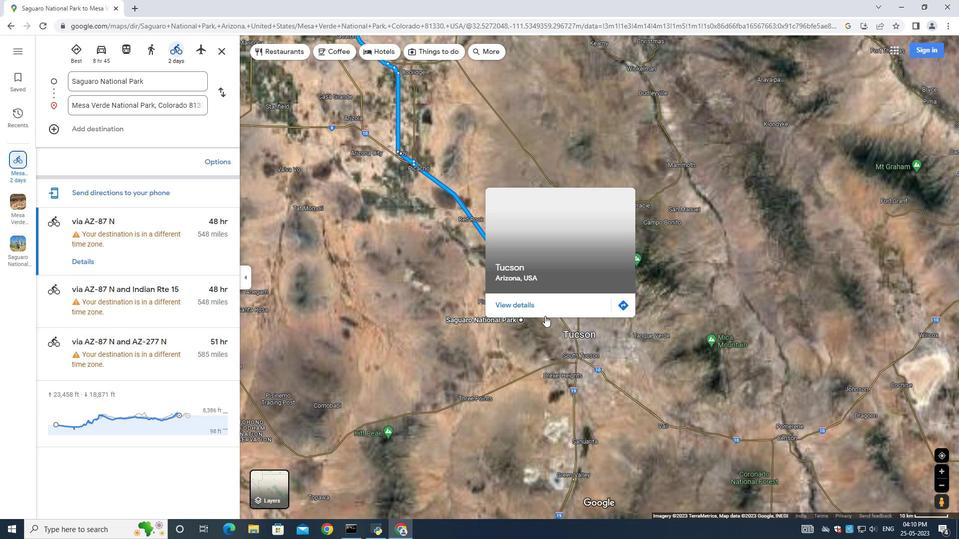 
Action: Mouse scrolled (577, 344) with delta (0, 0)
Screenshot: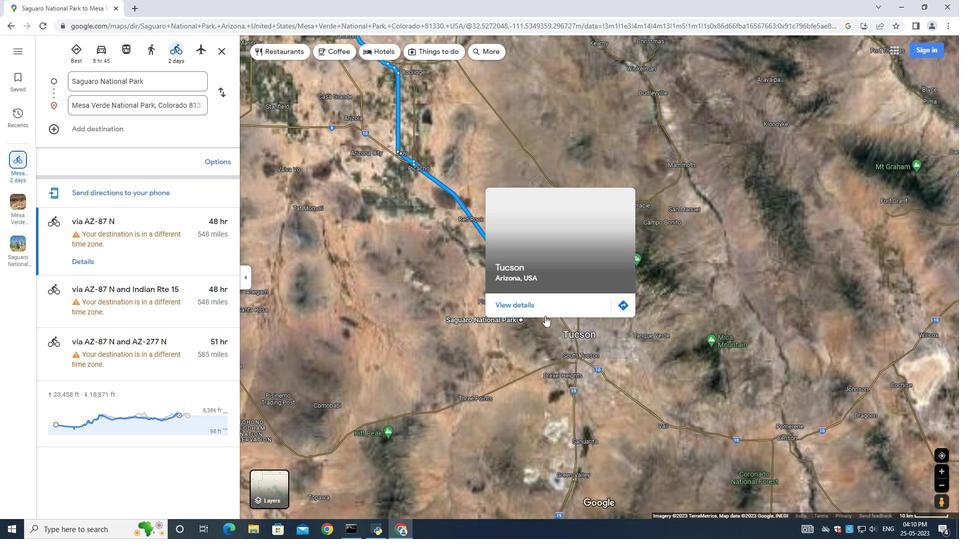 
Action: Mouse moved to (486, 290)
Screenshot: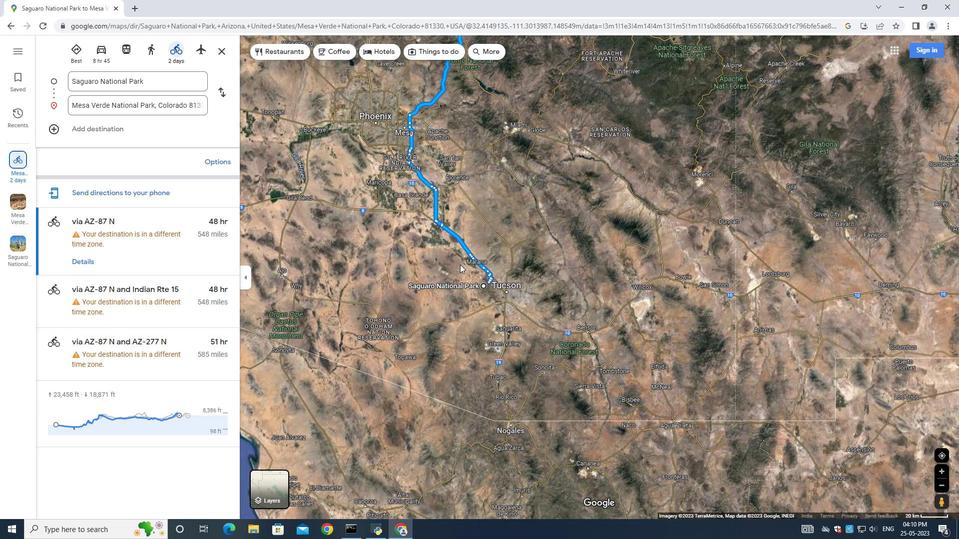
Action: Mouse scrolled (486, 290) with delta (0, 0)
Screenshot: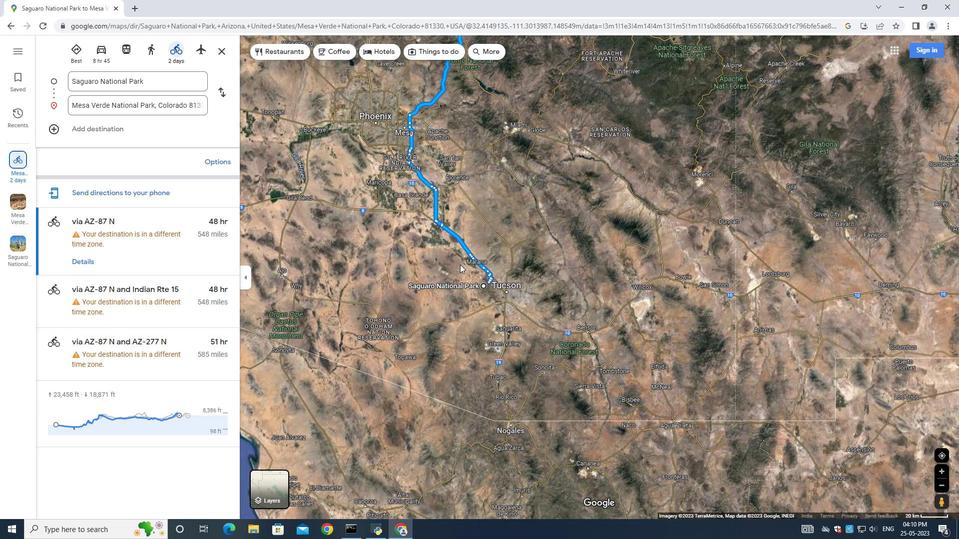 
Action: Mouse moved to (486, 290)
Screenshot: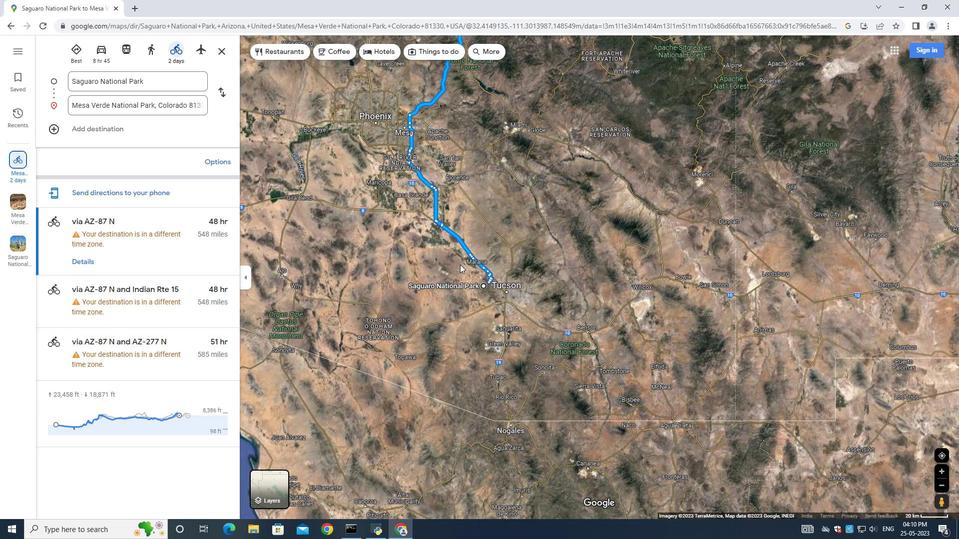 
Action: Mouse scrolled (486, 290) with delta (0, 0)
Screenshot: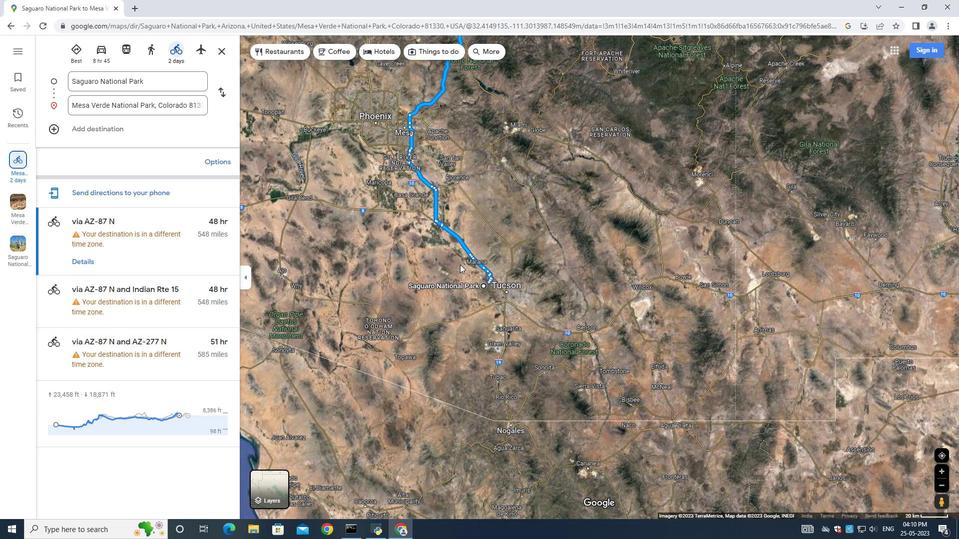 
Action: Mouse scrolled (486, 290) with delta (0, 0)
Screenshot: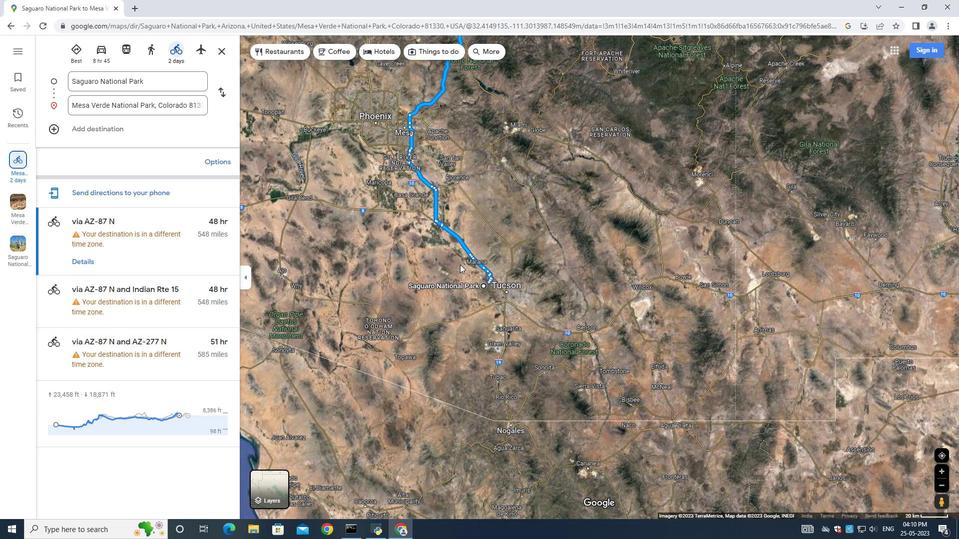 
Action: Mouse scrolled (486, 290) with delta (0, 0)
Screenshot: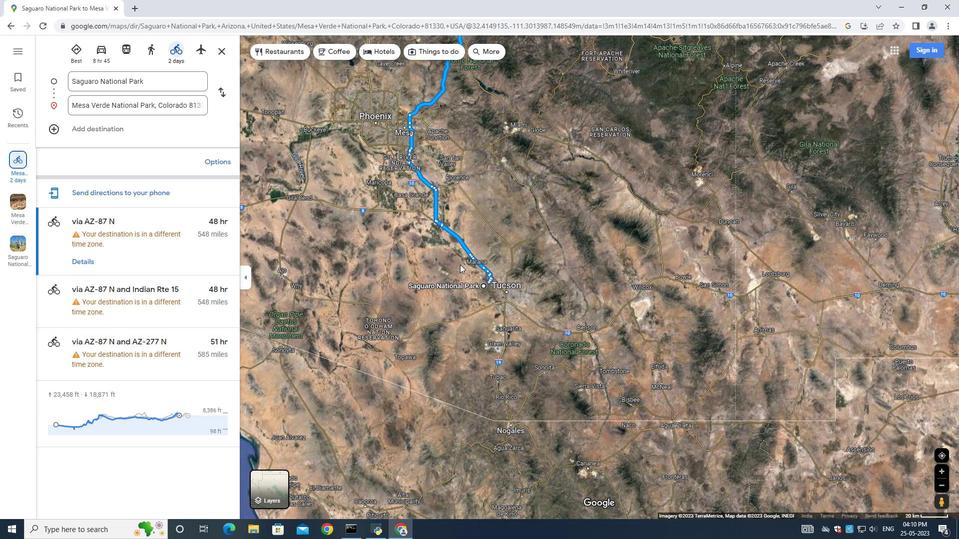
Action: Mouse scrolled (486, 290) with delta (0, 0)
Screenshot: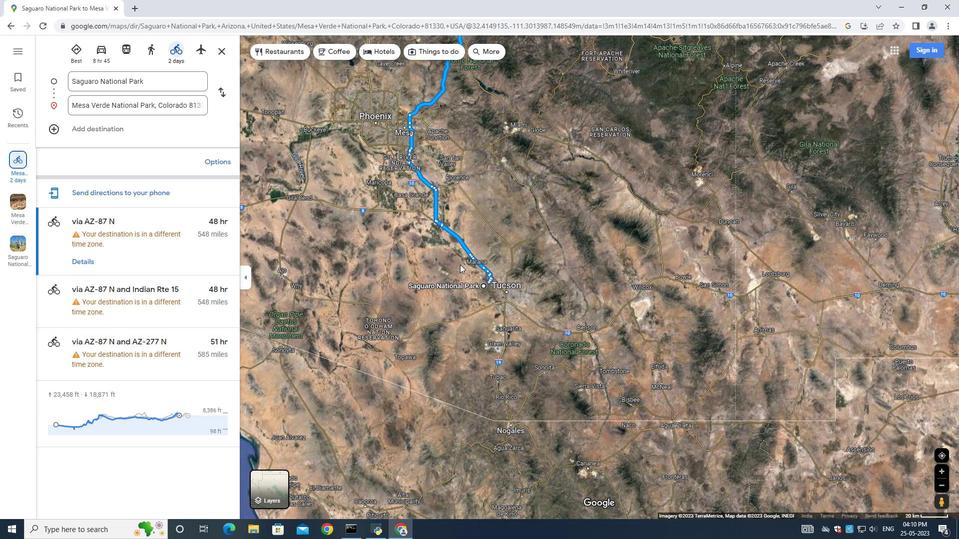
Action: Mouse scrolled (486, 290) with delta (0, 0)
Screenshot: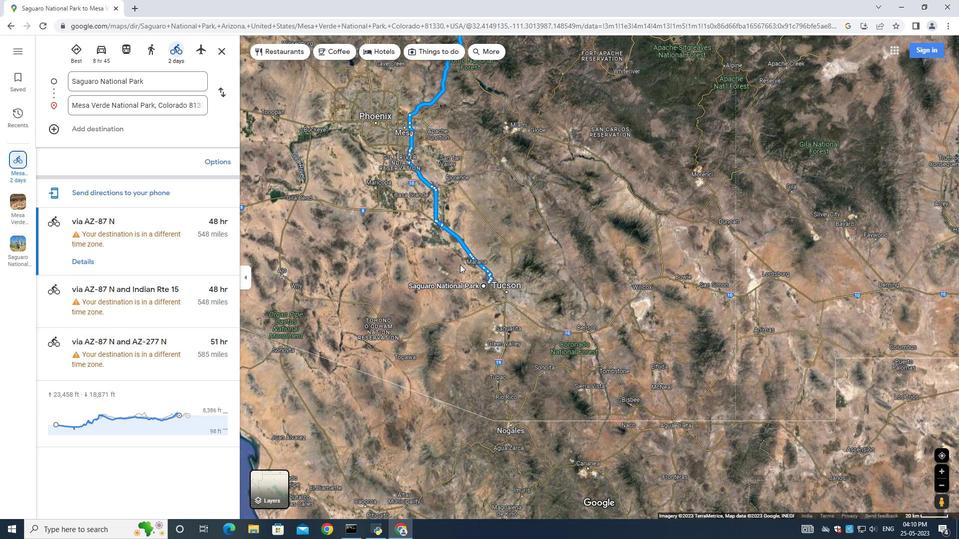 
Action: Mouse scrolled (486, 290) with delta (0, 0)
Screenshot: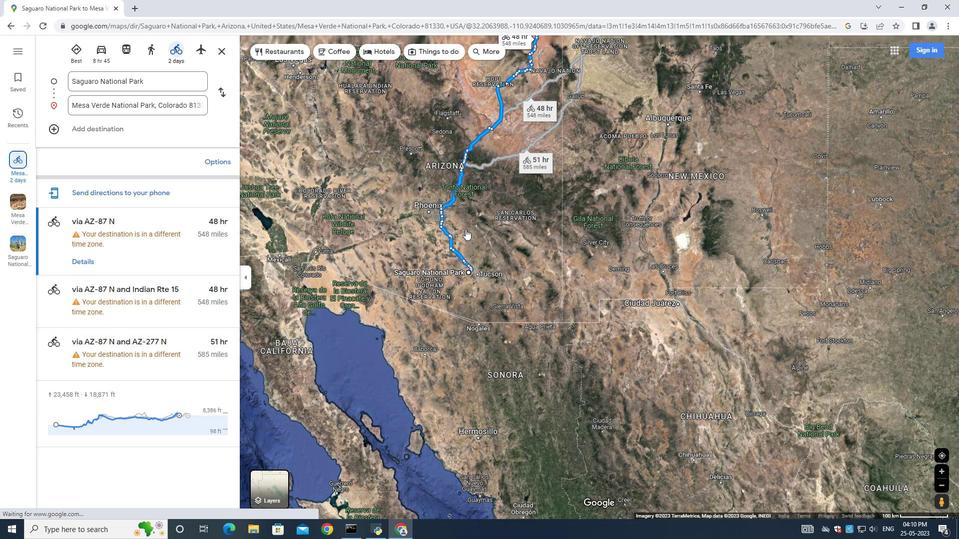 
Action: Mouse scrolled (486, 290) with delta (0, 0)
Screenshot: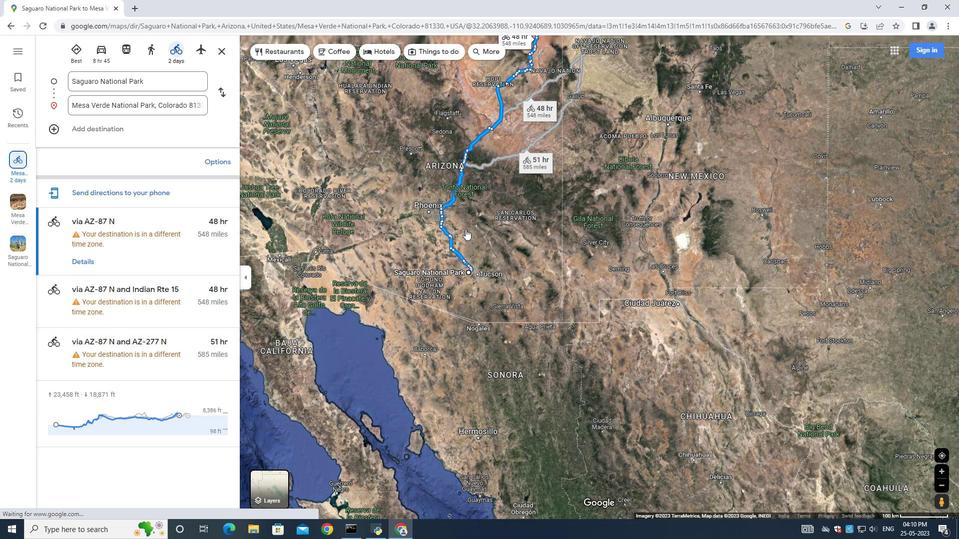 
Action: Mouse scrolled (486, 290) with delta (0, 0)
Screenshot: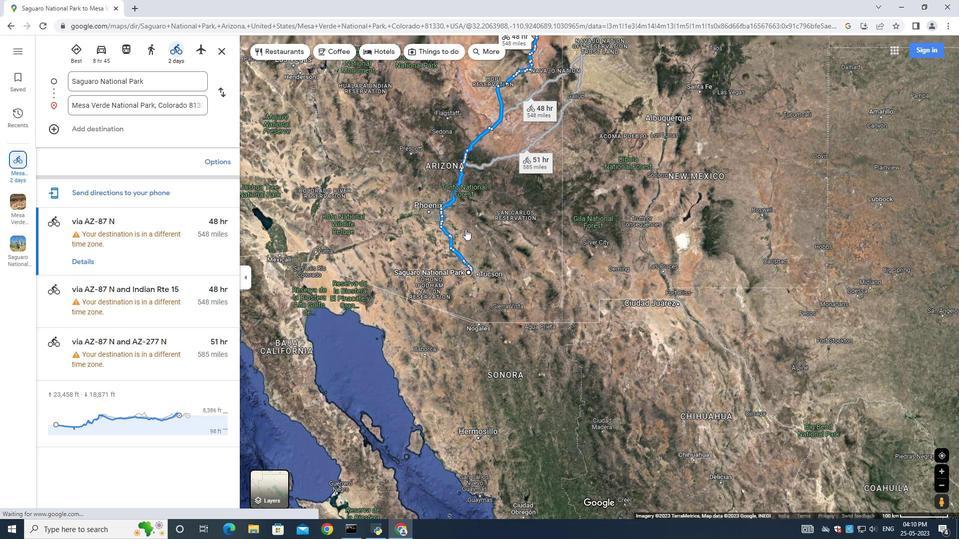 
Action: Mouse scrolled (486, 290) with delta (0, 0)
Screenshot: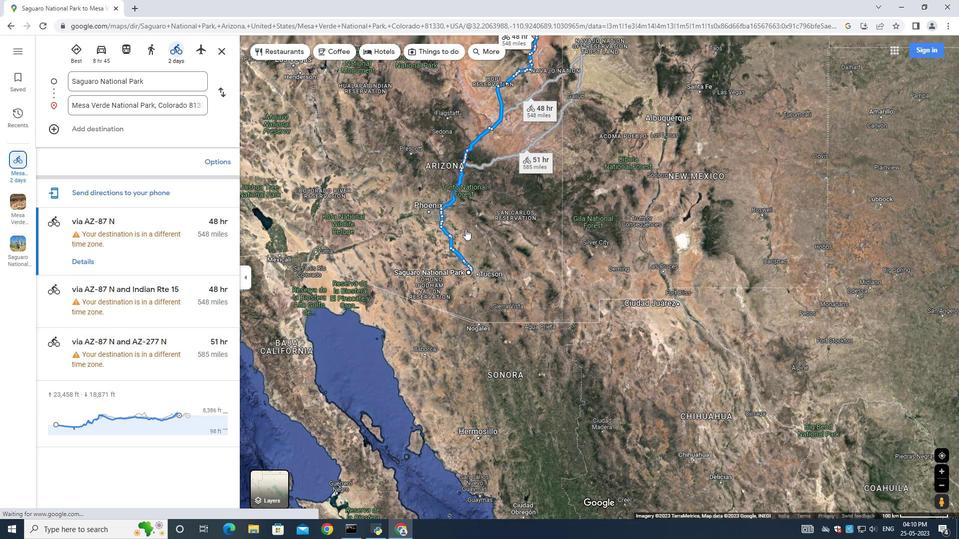 
Action: Mouse scrolled (486, 290) with delta (0, 0)
Screenshot: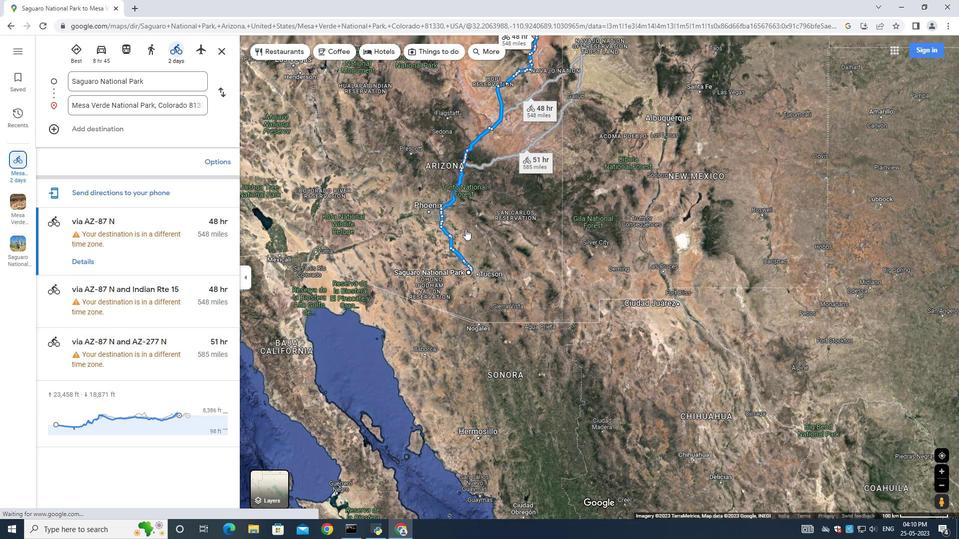 
Action: Mouse scrolled (486, 290) with delta (0, 0)
Screenshot: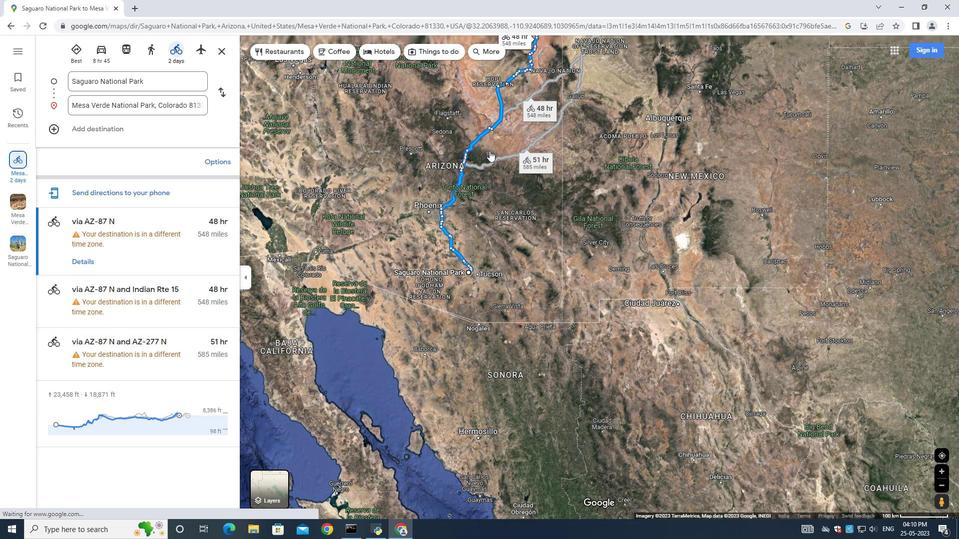 
Action: Mouse moved to (518, 173)
Screenshot: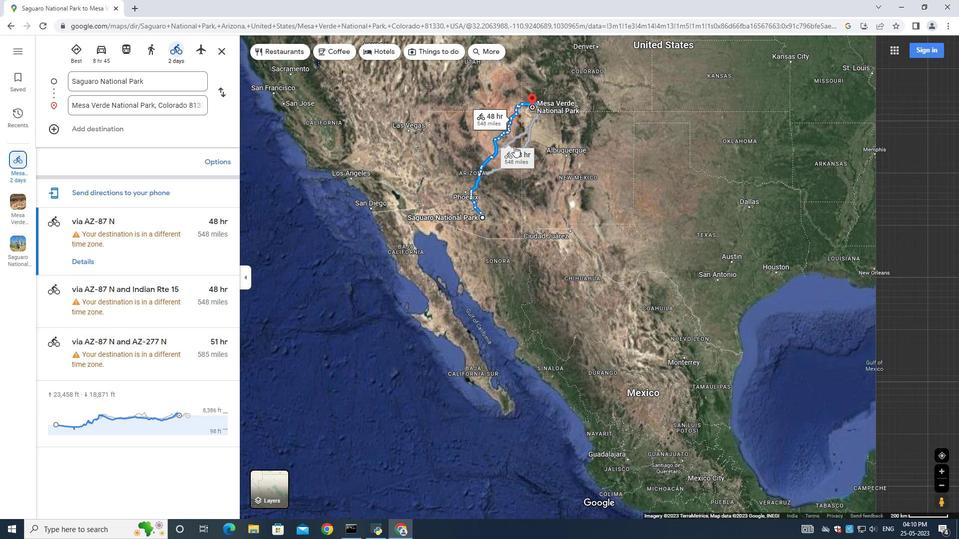 
Action: Mouse scrolled (518, 173) with delta (0, 0)
Screenshot: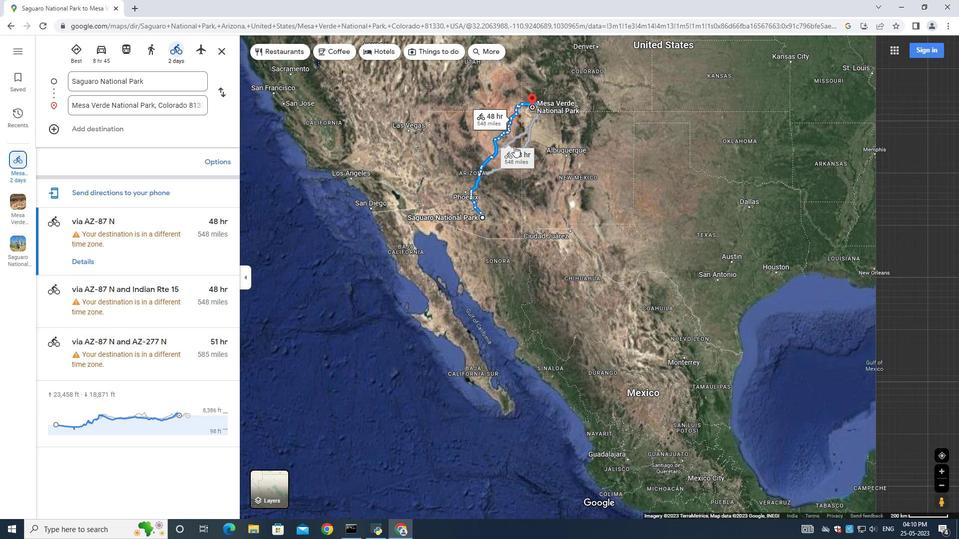
Action: Mouse moved to (519, 181)
Screenshot: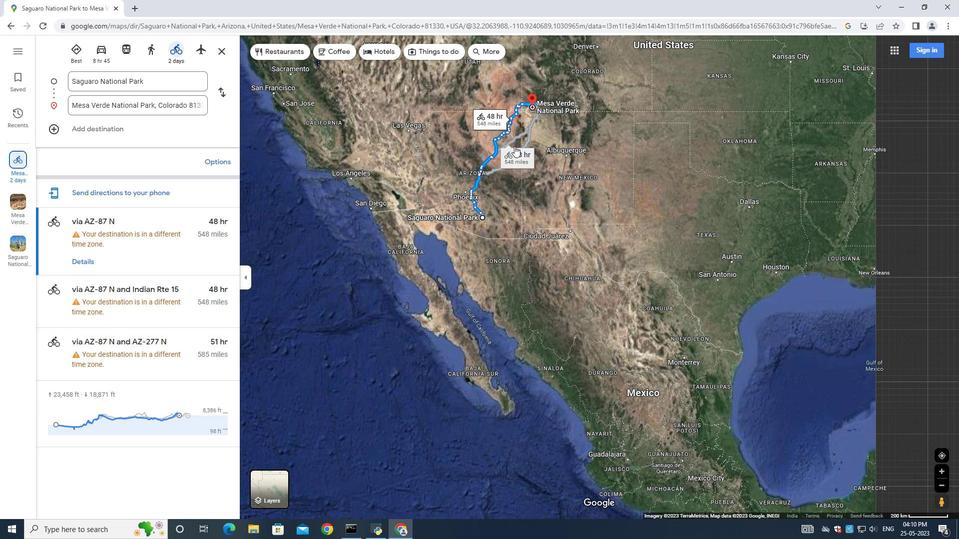 
Action: Mouse scrolled (519, 181) with delta (0, 0)
Screenshot: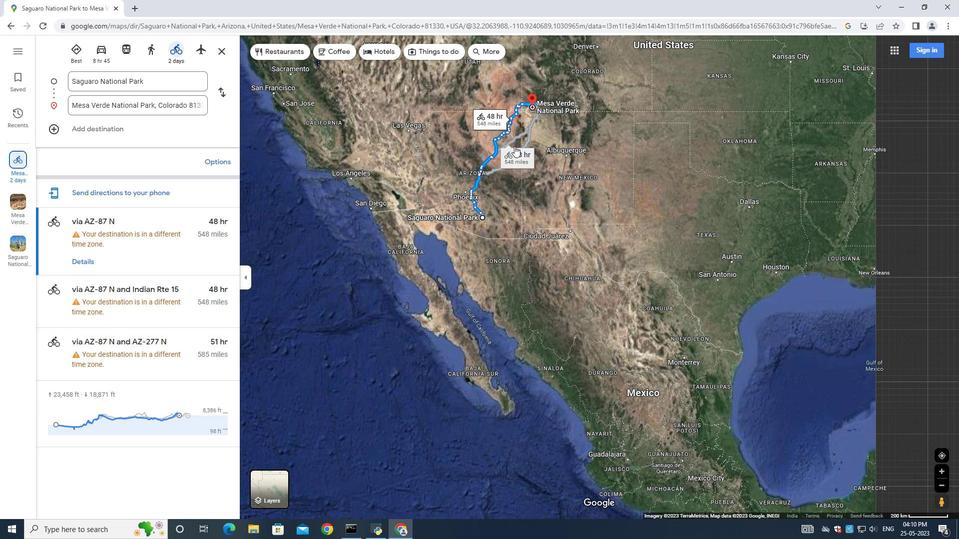
Action: Mouse moved to (519, 200)
Screenshot: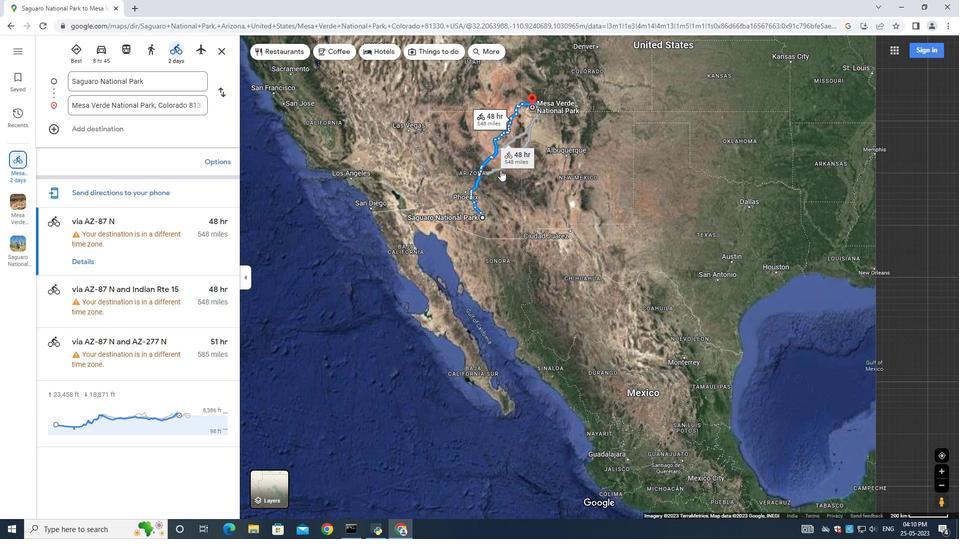 
Action: Mouse scrolled (519, 196) with delta (0, 0)
Screenshot: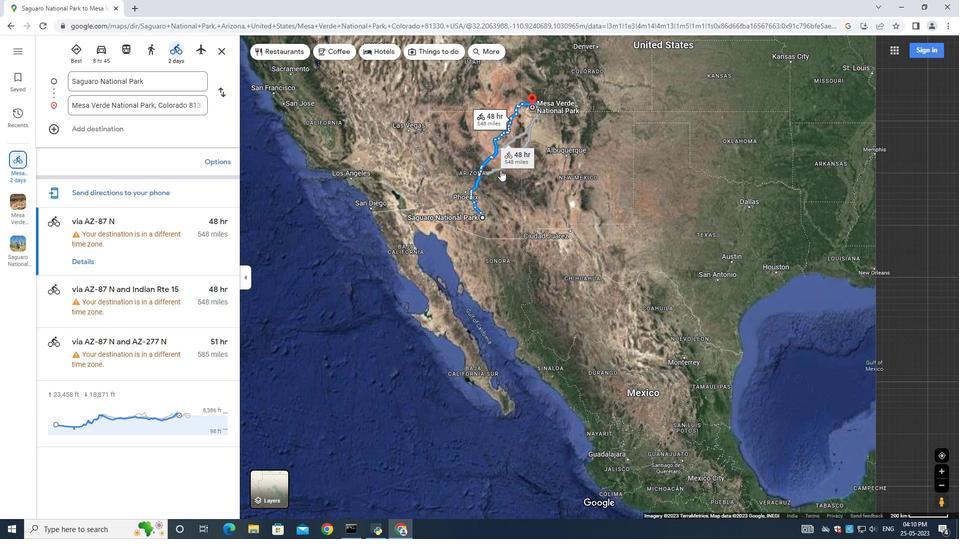 
Action: Mouse moved to (519, 208)
Screenshot: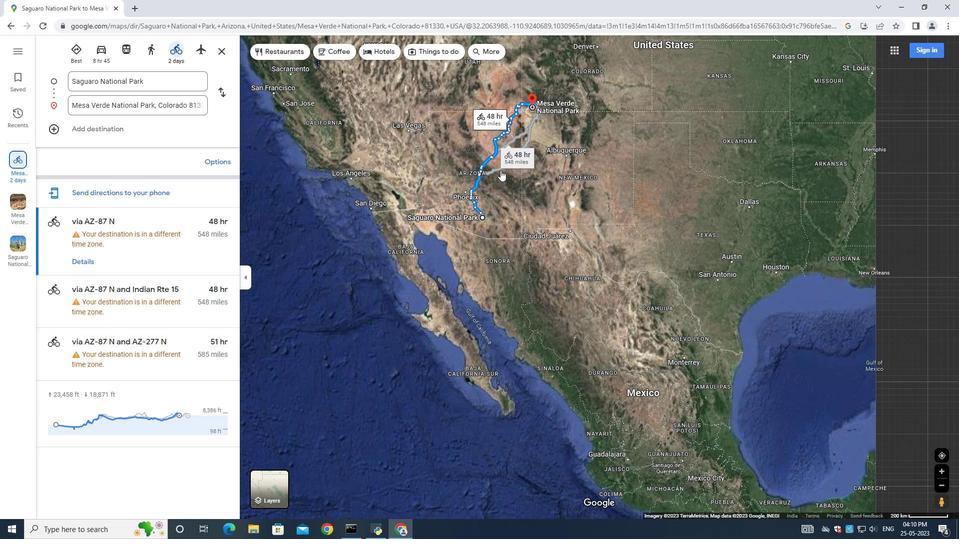 
Action: Mouse scrolled (519, 206) with delta (0, 0)
Screenshot: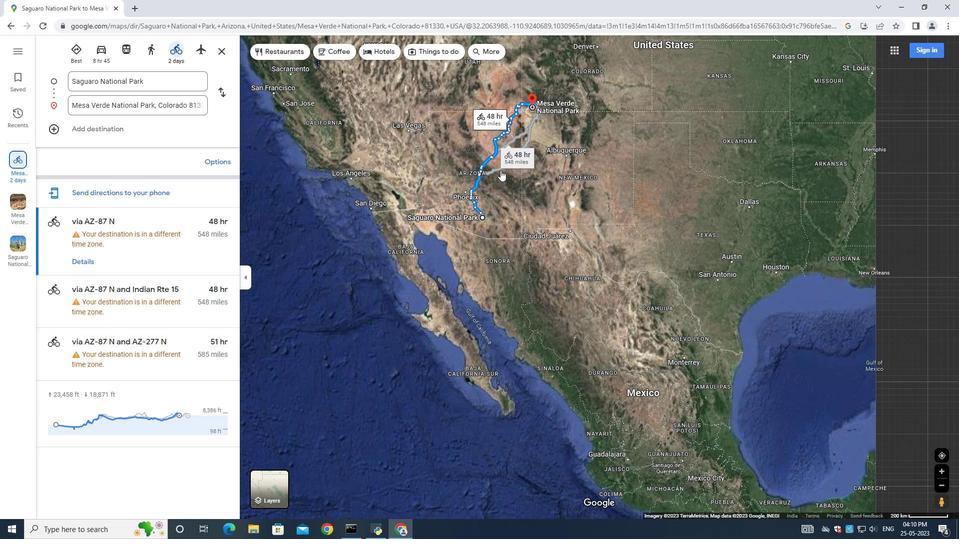
Action: Mouse moved to (518, 216)
Screenshot: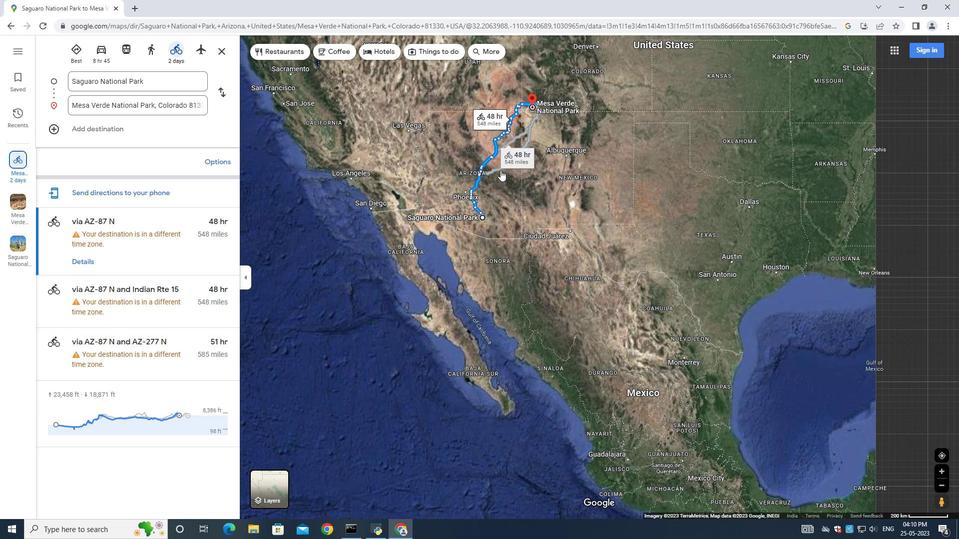 
Action: Mouse scrolled (518, 214) with delta (0, 0)
Screenshot: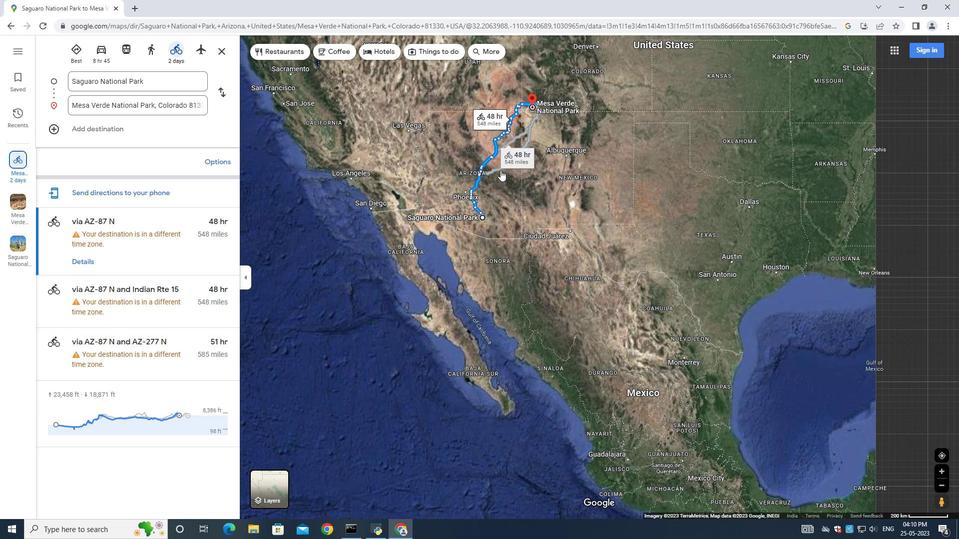 
Action: Mouse moved to (522, 202)
Screenshot: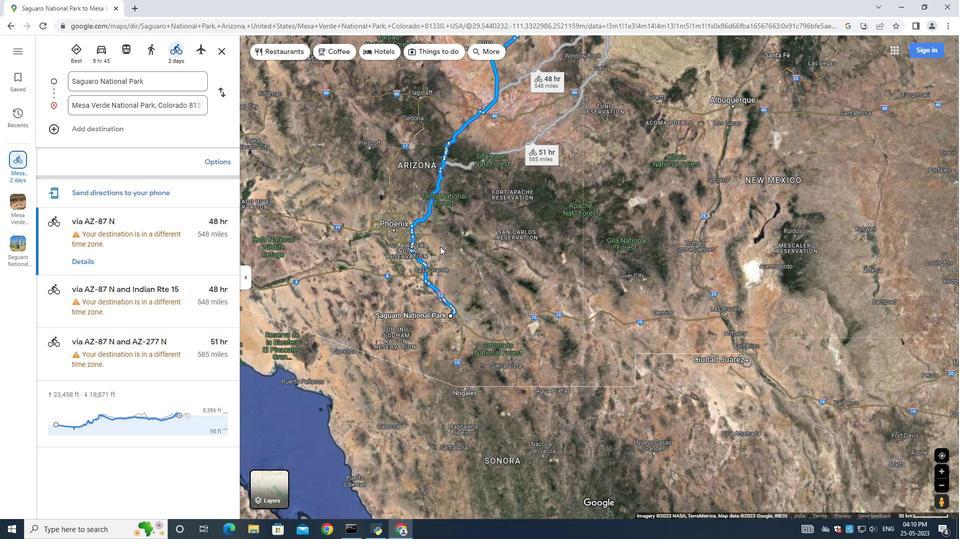 
Action: Mouse scrolled (522, 202) with delta (0, 0)
Screenshot: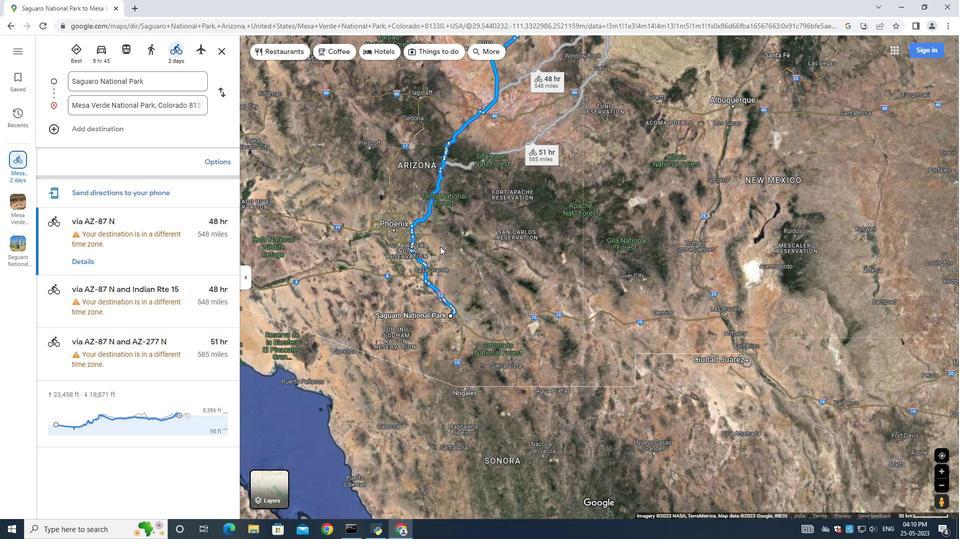 
Action: Mouse scrolled (522, 202) with delta (0, 0)
Screenshot: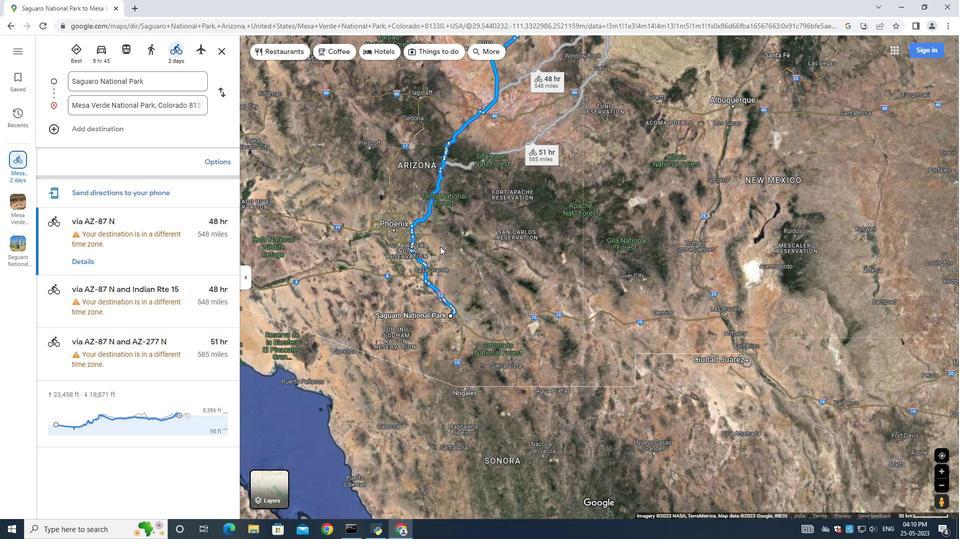 
Action: Mouse moved to (522, 202)
Screenshot: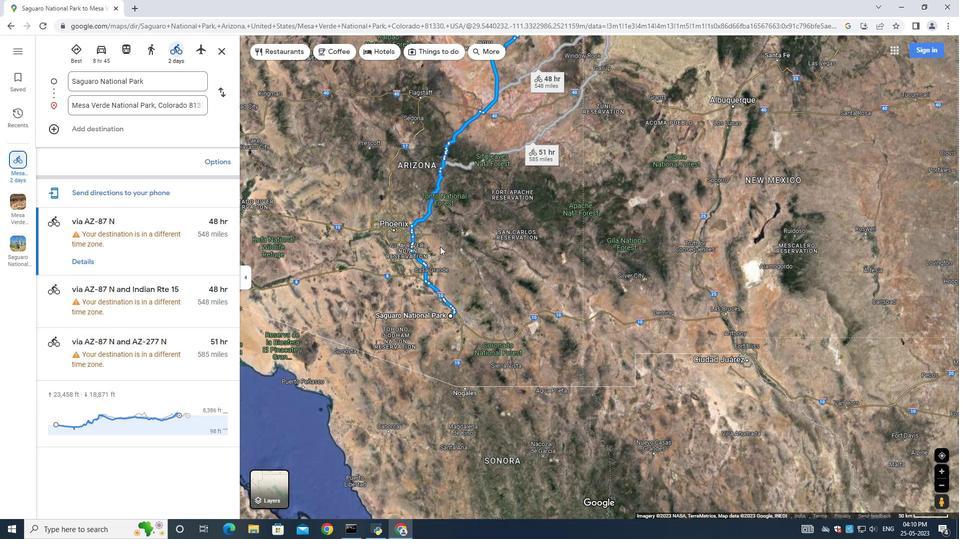 
Action: Mouse scrolled (522, 202) with delta (0, 0)
Screenshot: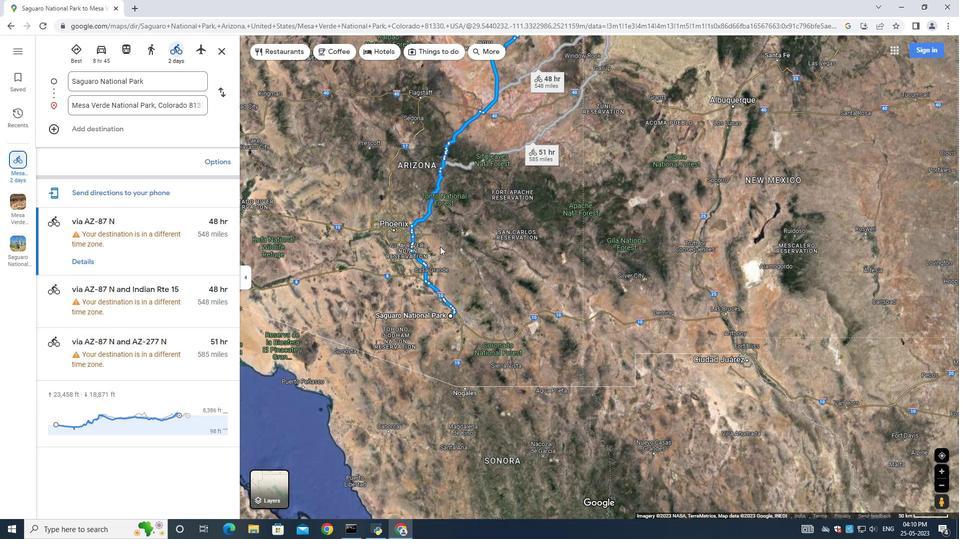 
Action: Mouse scrolled (522, 202) with delta (0, 0)
Screenshot: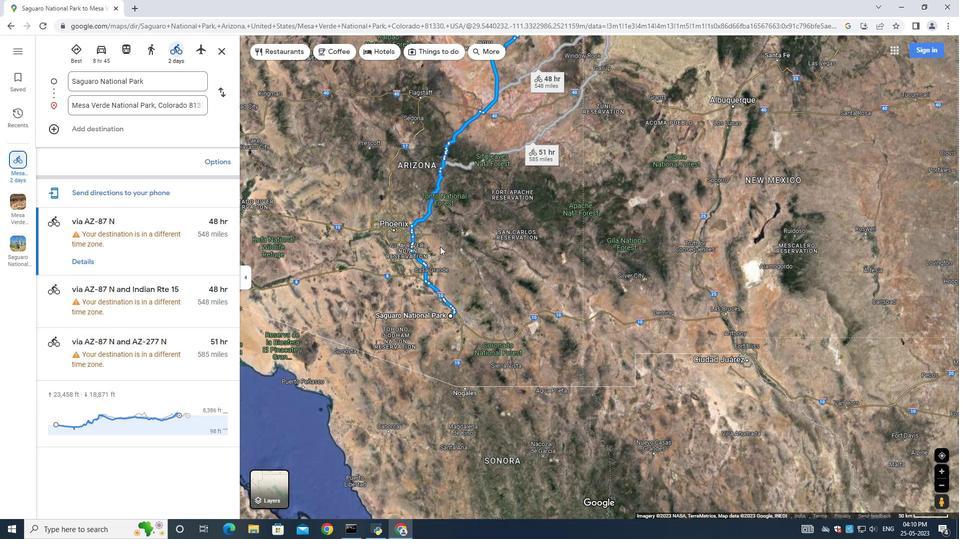 
Action: Mouse scrolled (522, 202) with delta (0, 0)
Screenshot: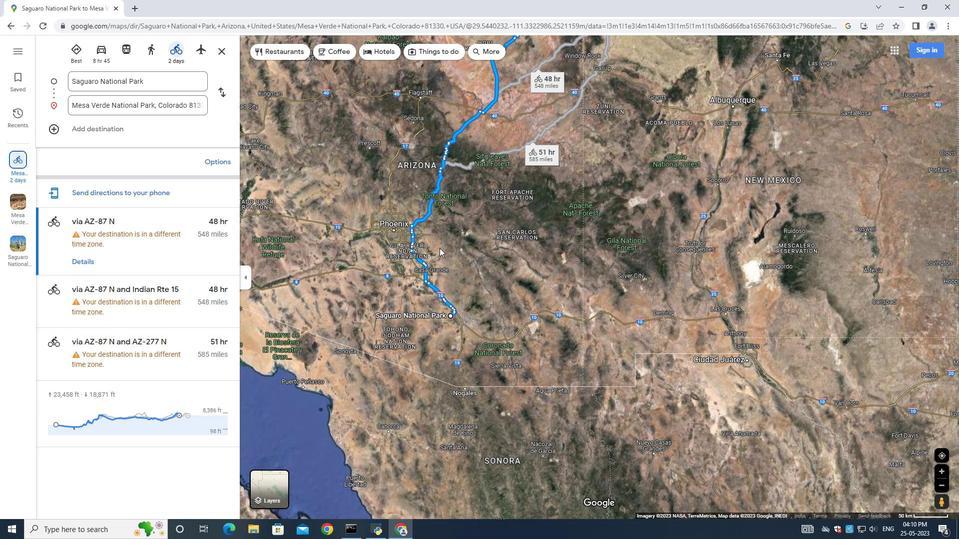 
Action: Mouse scrolled (522, 202) with delta (0, 0)
Screenshot: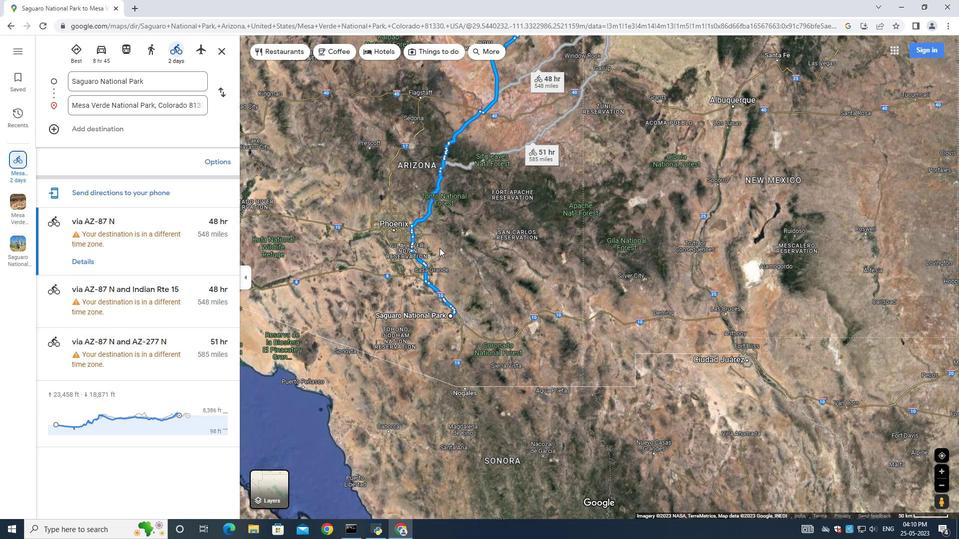 
Action: Mouse scrolled (522, 202) with delta (0, 0)
Screenshot: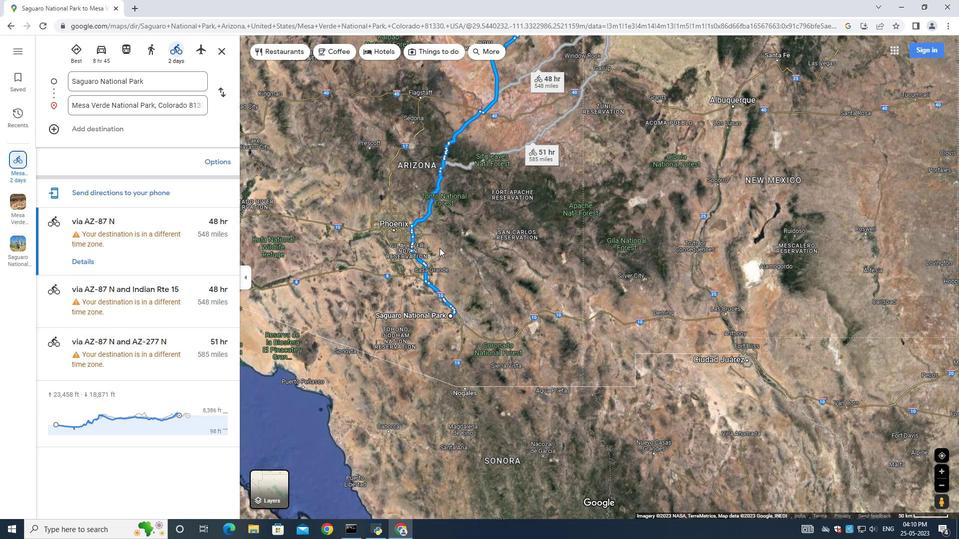 
Action: Mouse moved to (471, 277)
Screenshot: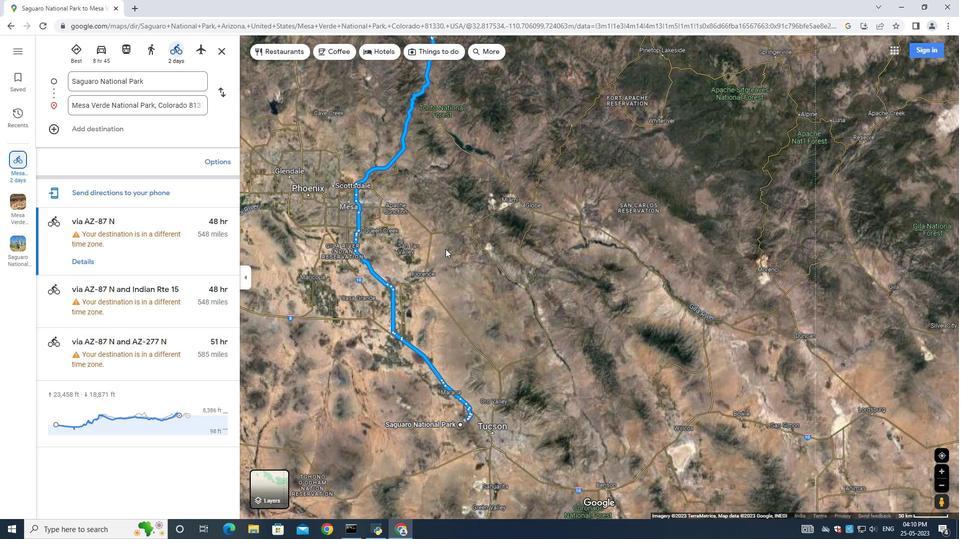 
Action: Mouse scrolled (471, 277) with delta (0, 0)
Screenshot: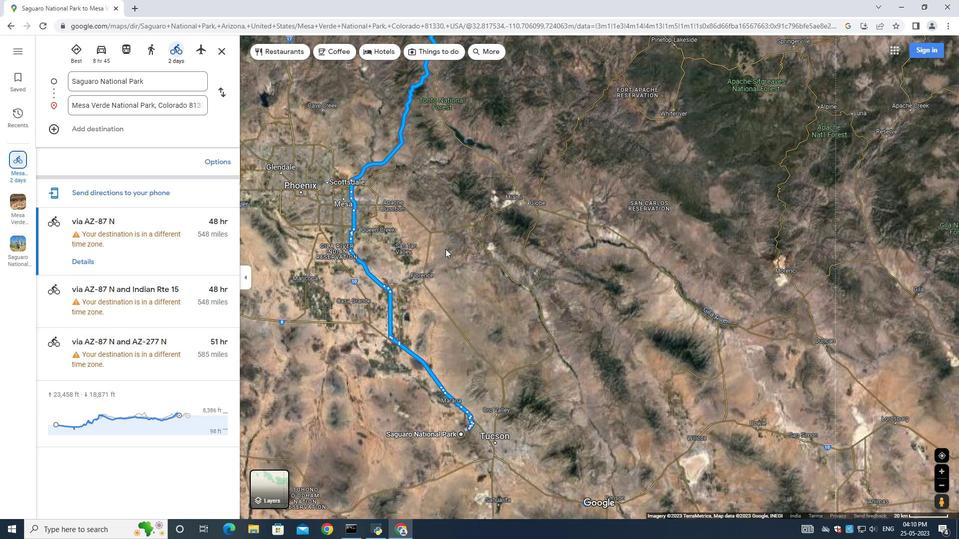 
Action: Mouse scrolled (471, 277) with delta (0, 0)
Screenshot: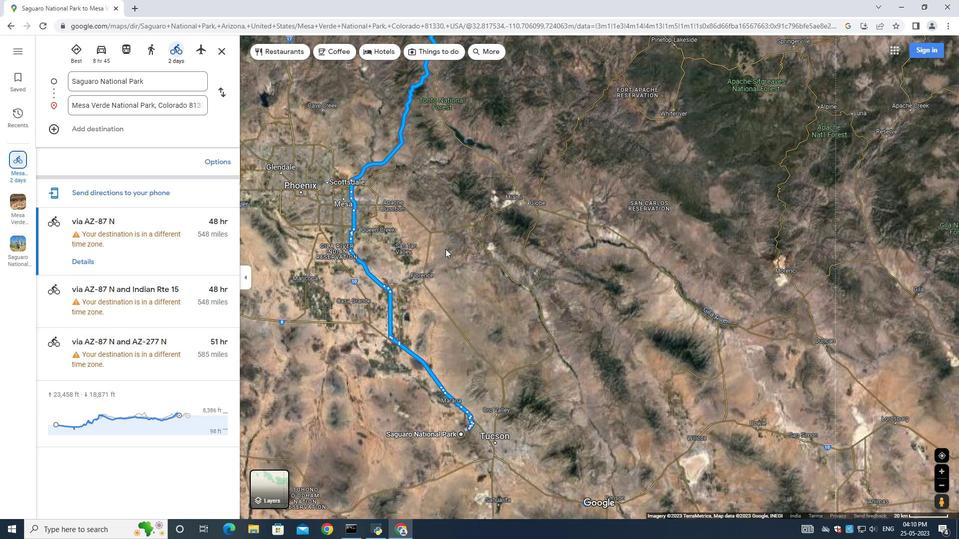 
Action: Mouse scrolled (471, 277) with delta (0, 0)
Screenshot: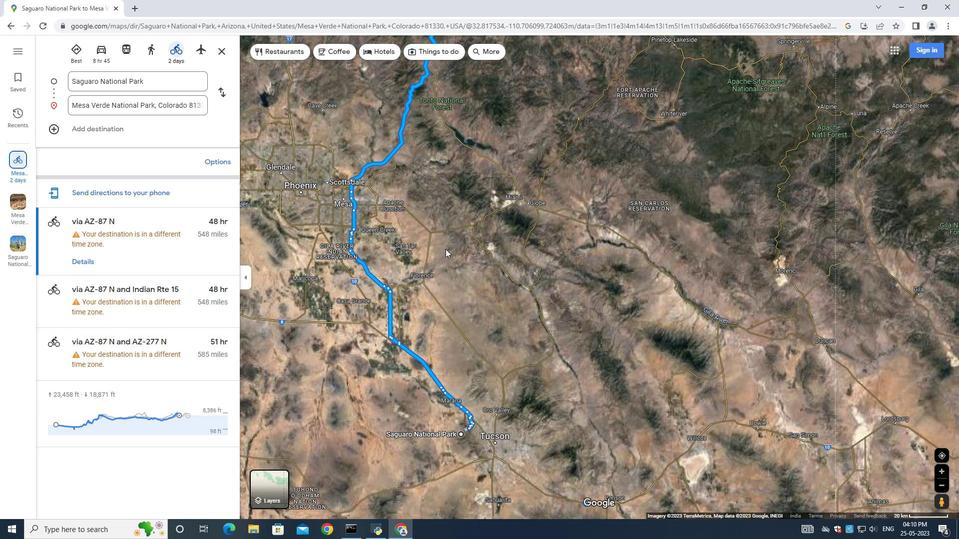 
Action: Mouse scrolled (471, 277) with delta (0, 0)
Screenshot: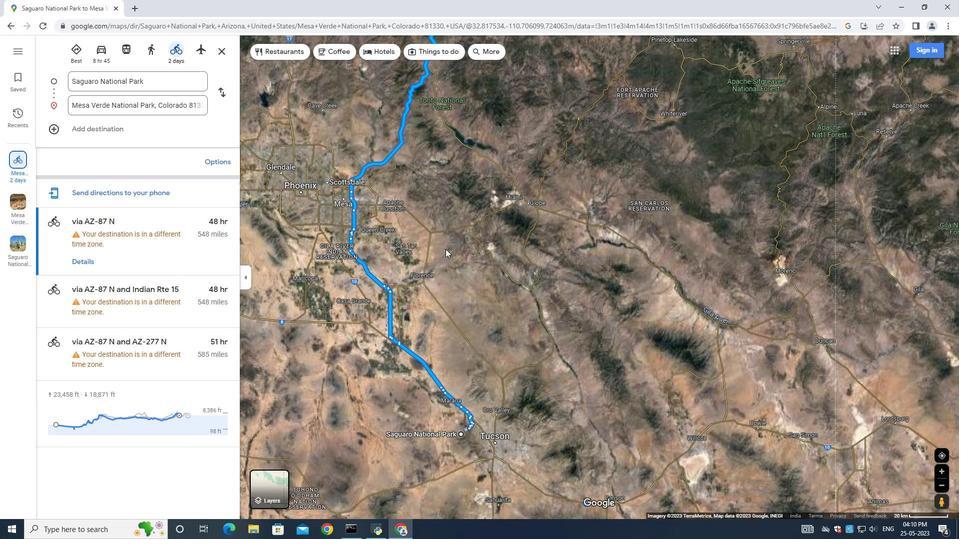 
Action: Mouse scrolled (471, 277) with delta (0, 0)
Screenshot: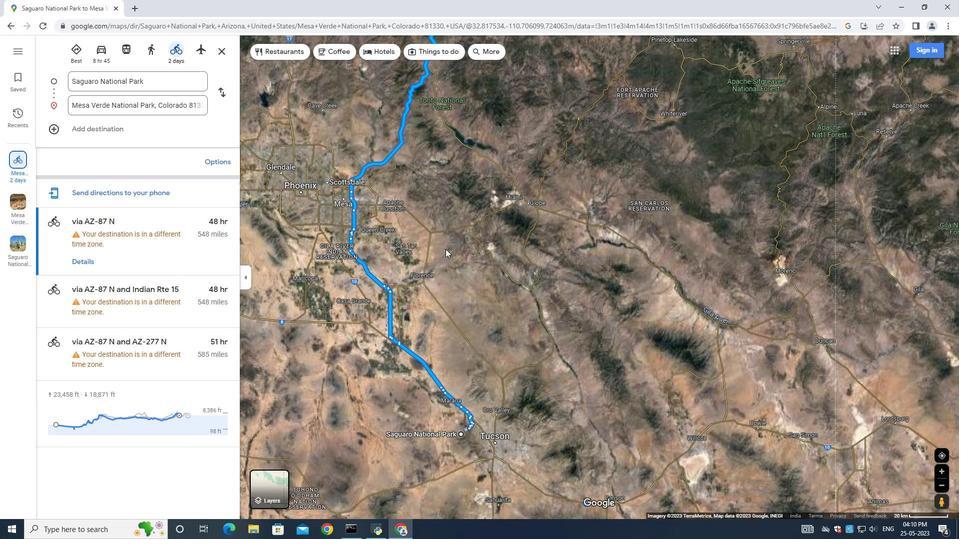 
Action: Mouse scrolled (471, 277) with delta (0, 0)
Screenshot: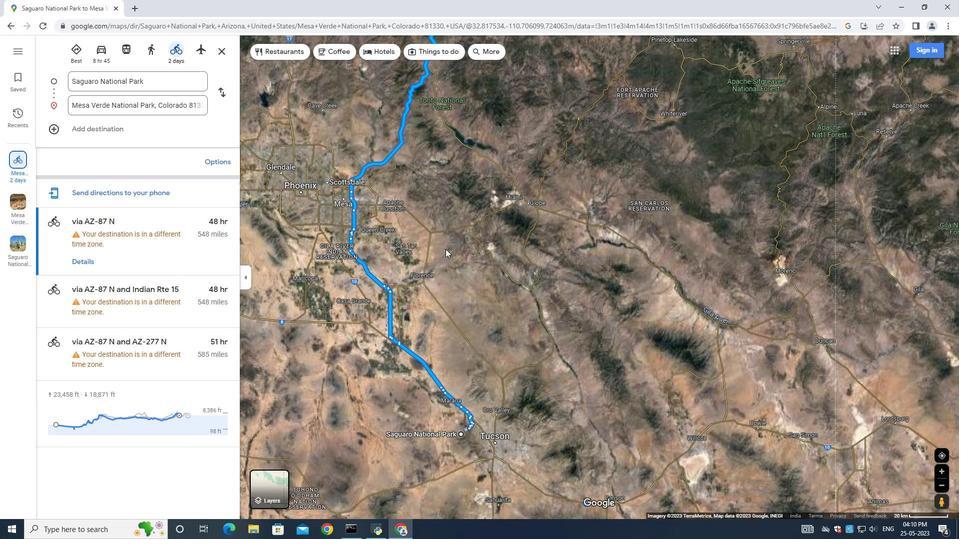
Action: Mouse moved to (471, 275)
Screenshot: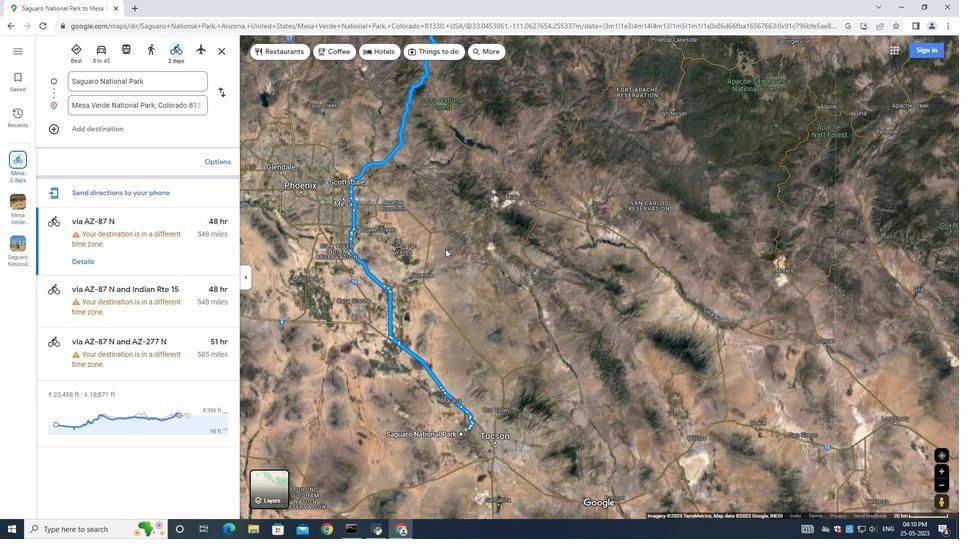 
Action: Key pressed <Key.up><Key.left><Key.up>
Screenshot: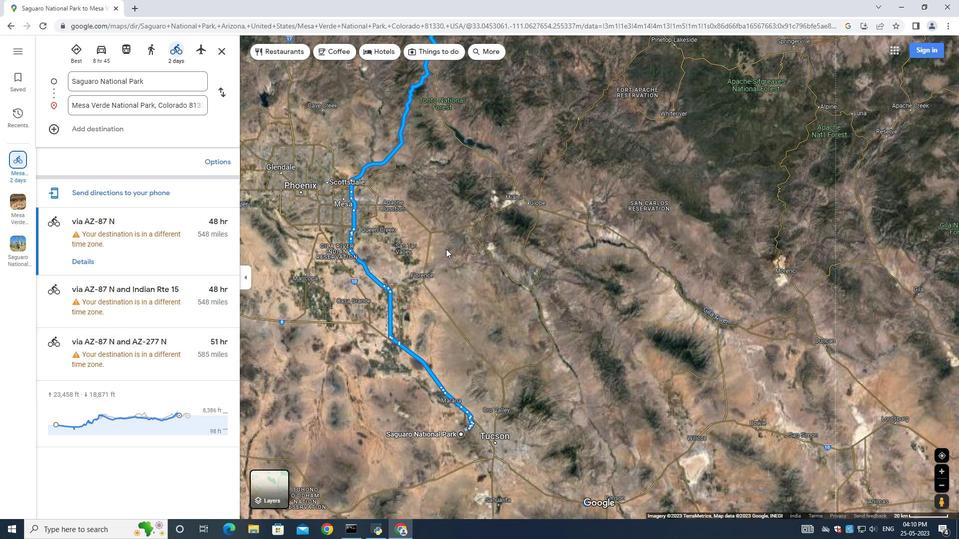 
Action: Mouse pressed left at (471, 275)
Screenshot: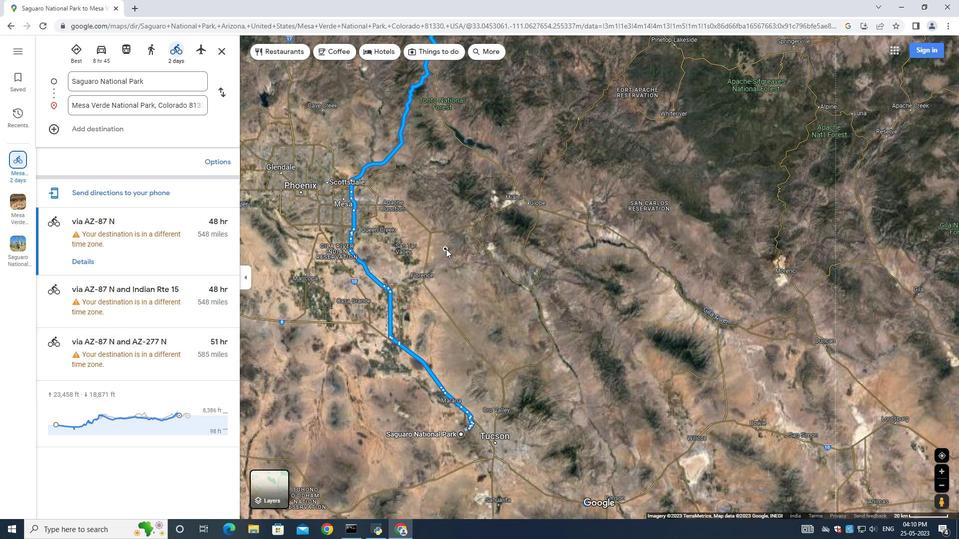 
Action: Mouse moved to (472, 275)
Screenshot: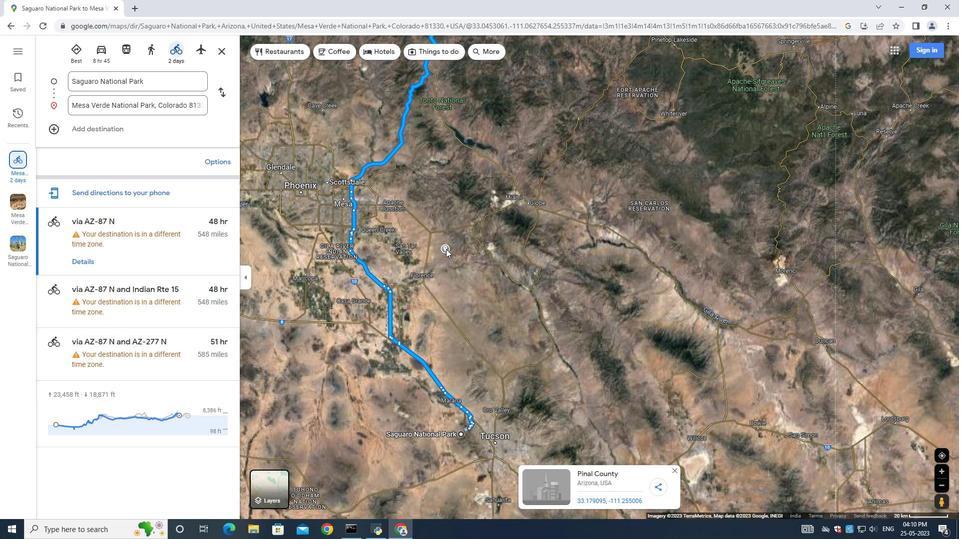 
Action: Key pressed <Key.up><Key.up><Key.left><Key.up><Key.left><Key.up>
Screenshot: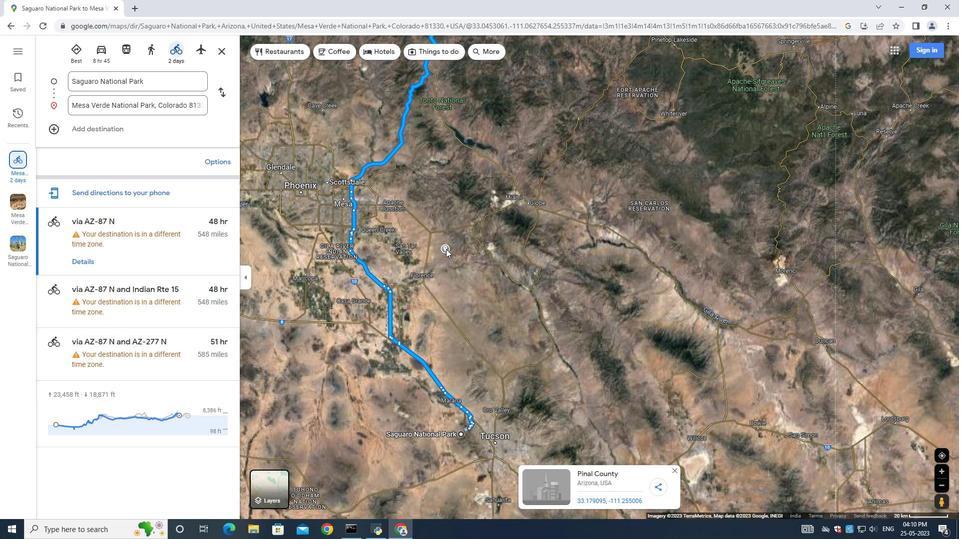 
Action: Mouse moved to (392, 294)
Screenshot: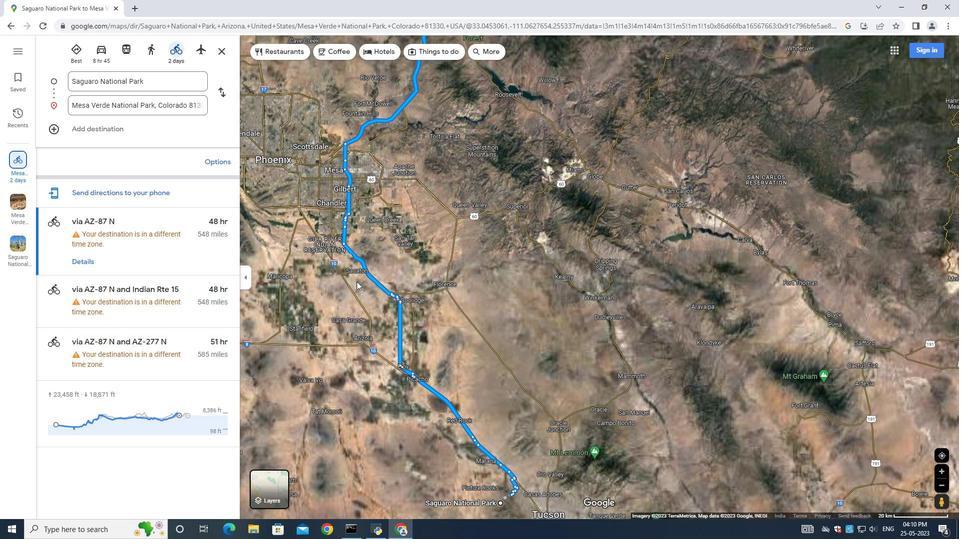 
Action: Mouse scrolled (392, 294) with delta (0, 0)
Screenshot: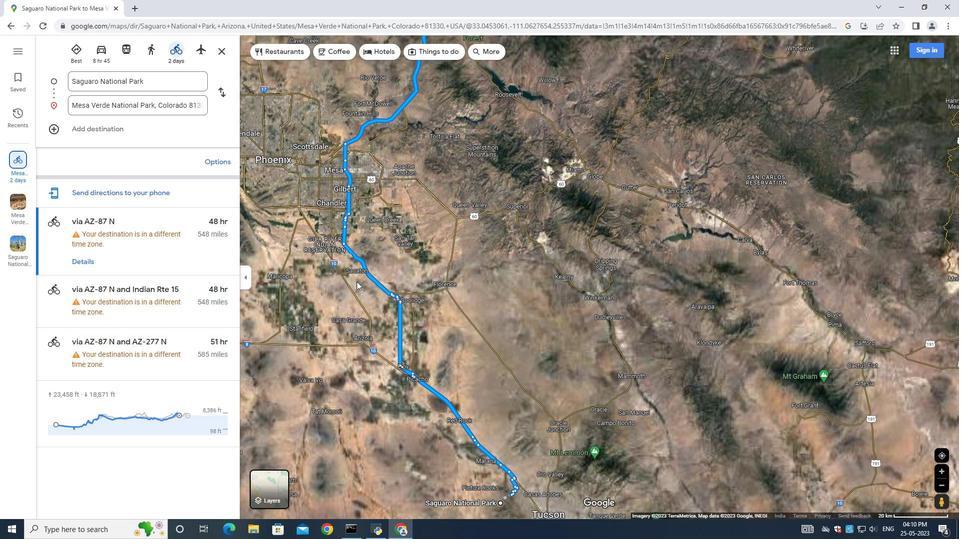 
Action: Mouse scrolled (392, 294) with delta (0, 0)
Screenshot: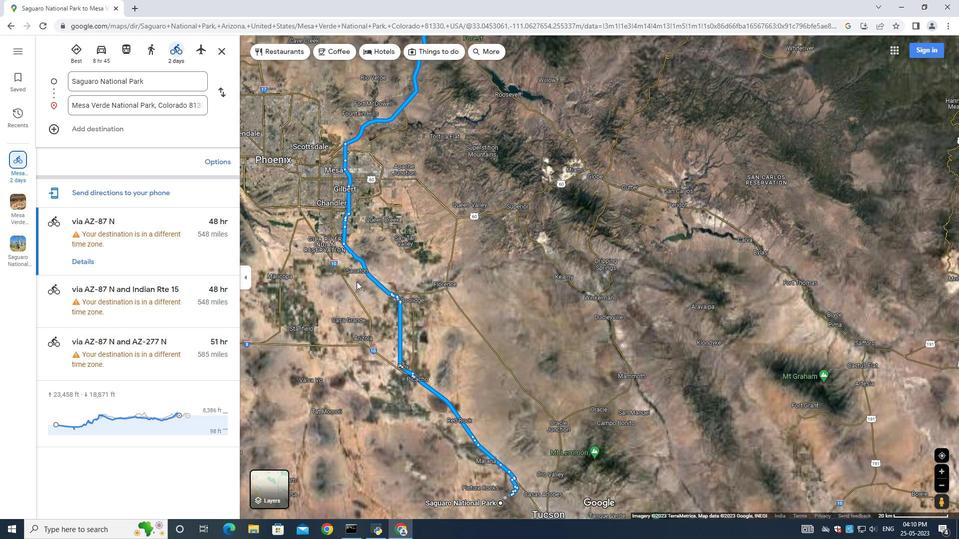 
Action: Mouse moved to (384, 315)
Screenshot: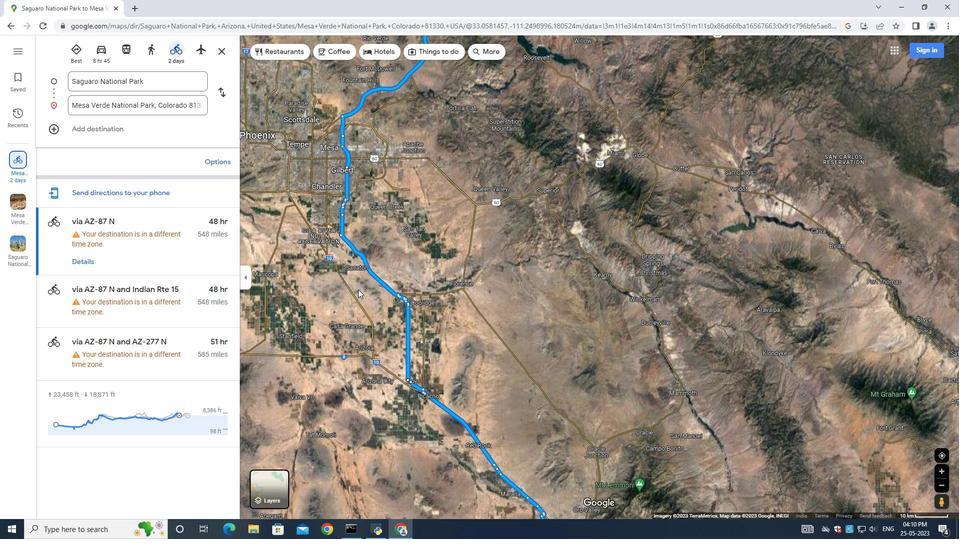 
Action: Mouse scrolled (384, 316) with delta (0, 0)
Screenshot: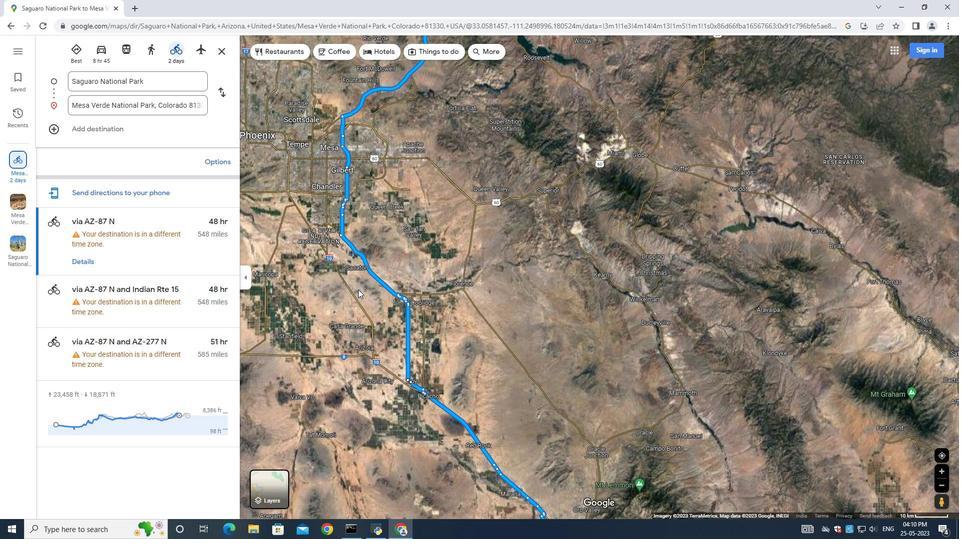 
Action: Mouse scrolled (384, 316) with delta (0, 0)
Screenshot: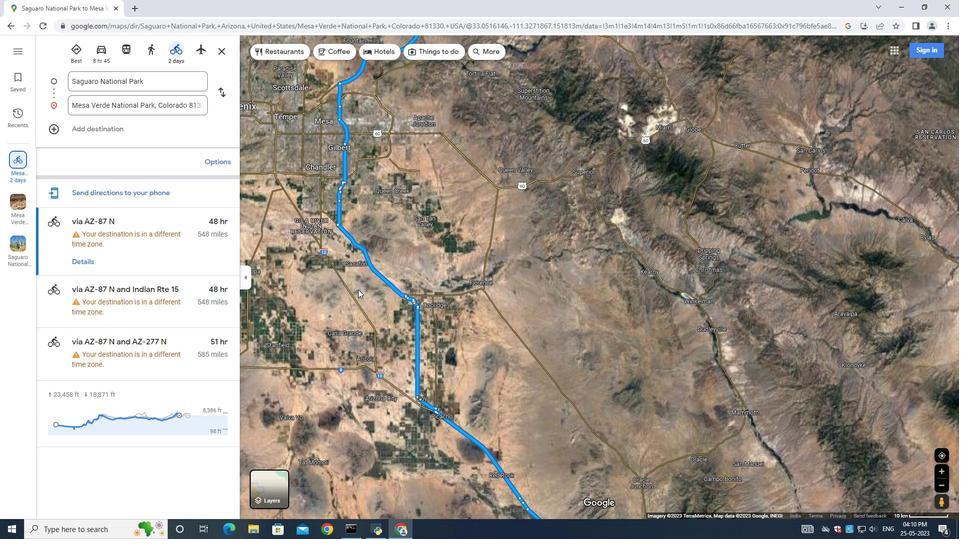 
Action: Mouse scrolled (384, 316) with delta (0, 0)
Screenshot: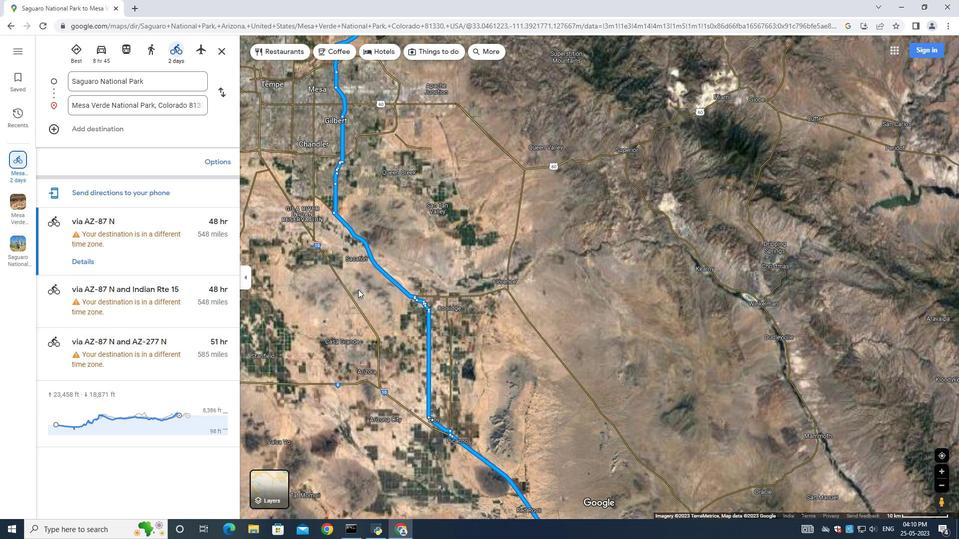 
Action: Mouse moved to (372, 299)
Screenshot: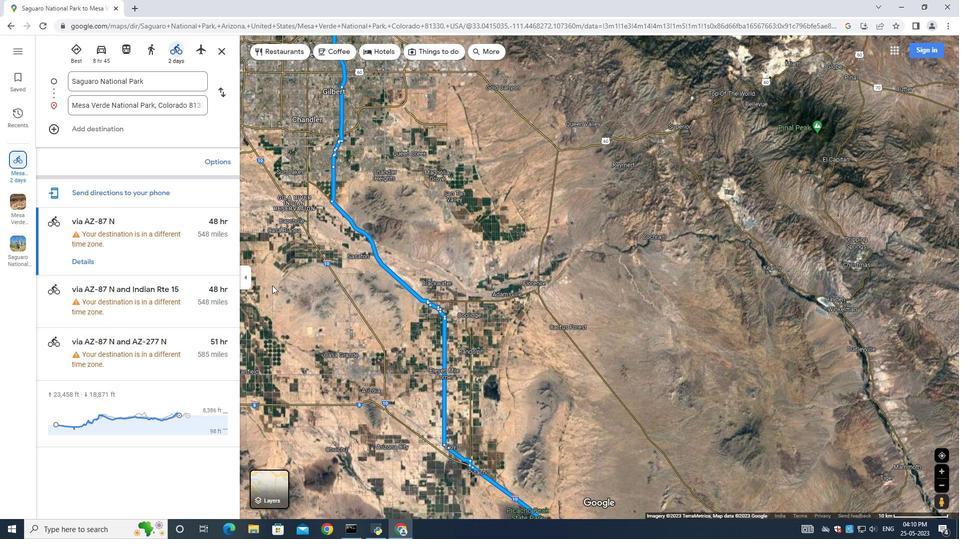 
Action: Mouse scrolled (372, 300) with delta (0, 0)
Screenshot: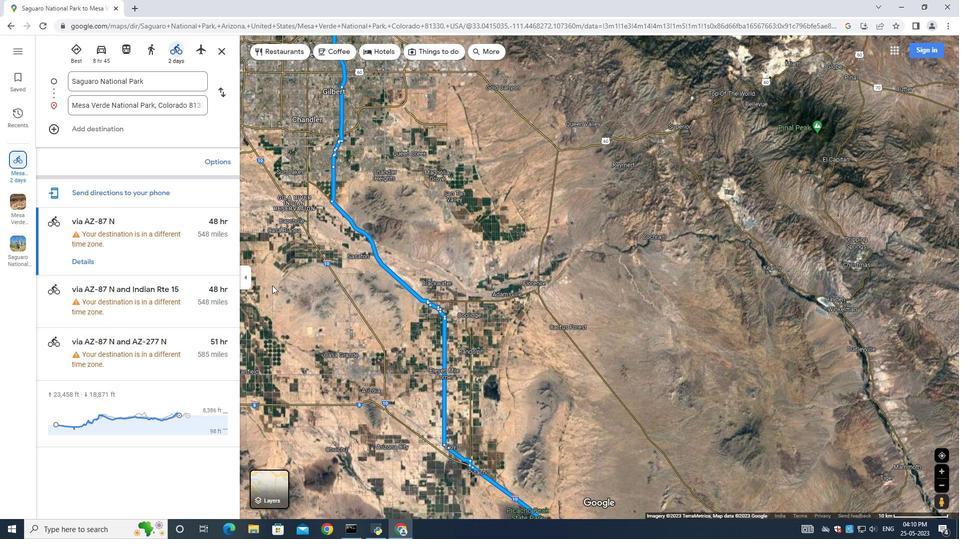 
Action: Mouse moved to (370, 268)
Screenshot: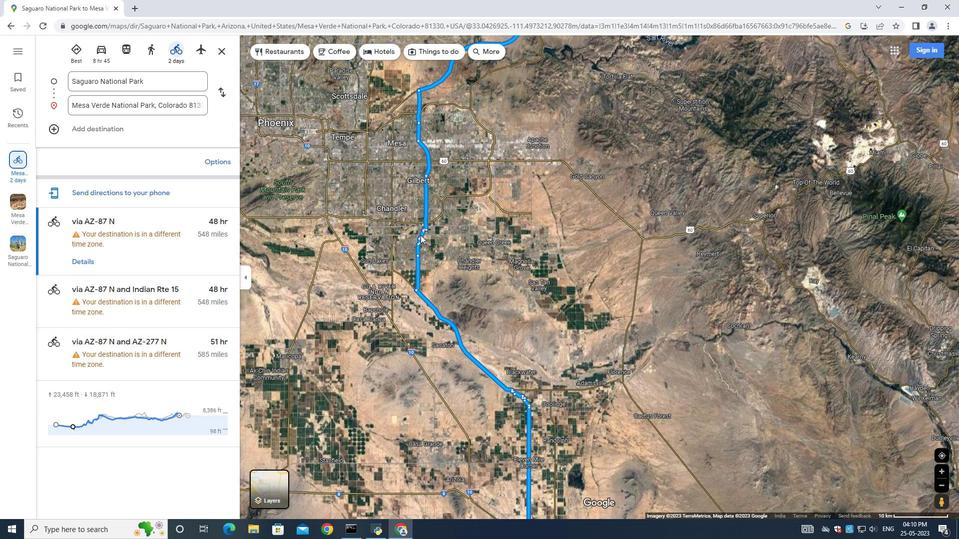 
Action: Mouse pressed left at (370, 268)
Screenshot: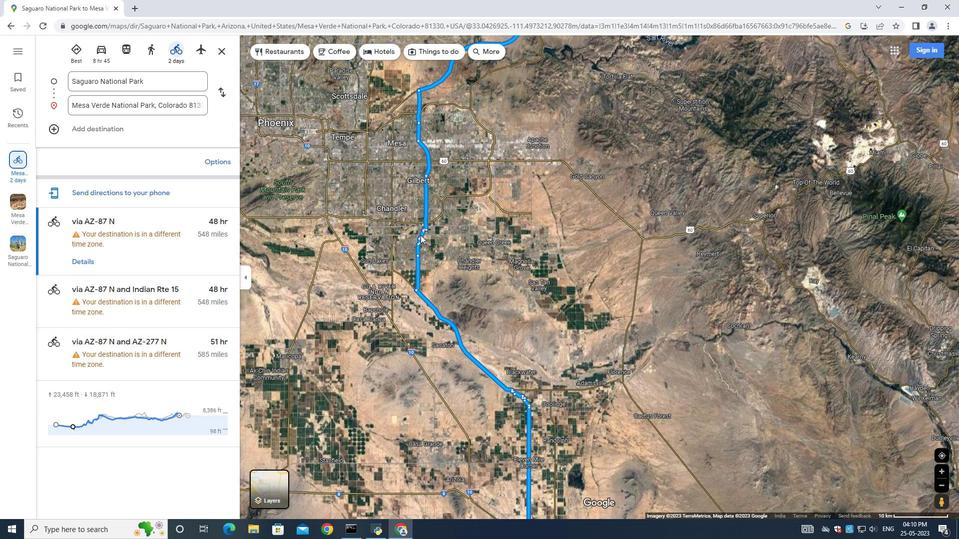 
Action: Mouse moved to (464, 258)
Screenshot: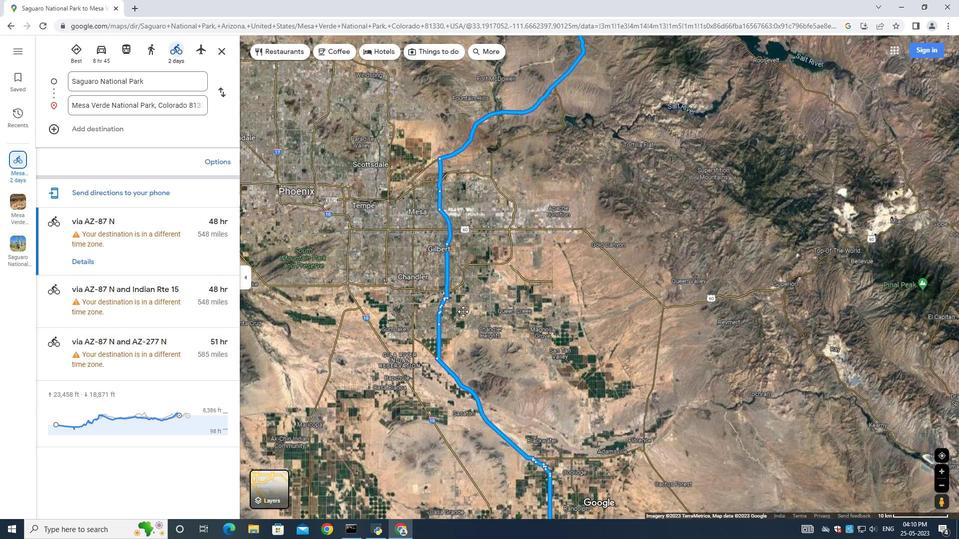 
Action: Mouse pressed left at (464, 258)
Screenshot: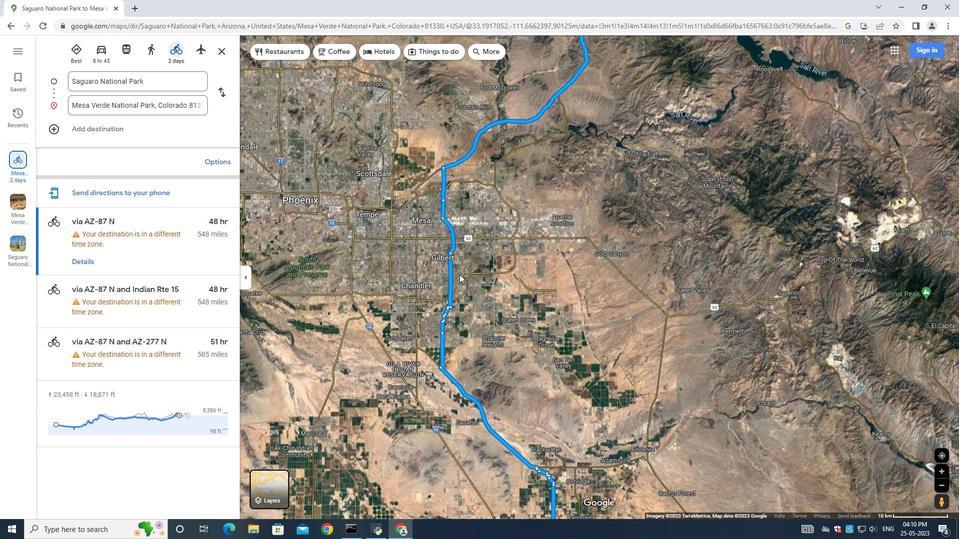 
Action: Mouse moved to (526, 273)
Screenshot: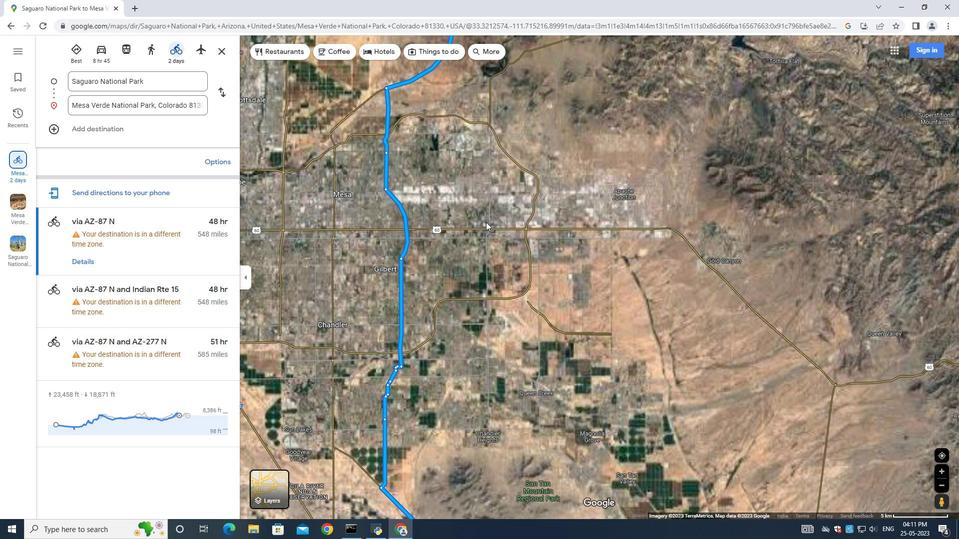 
Action: Mouse scrolled (526, 274) with delta (0, 0)
Screenshot: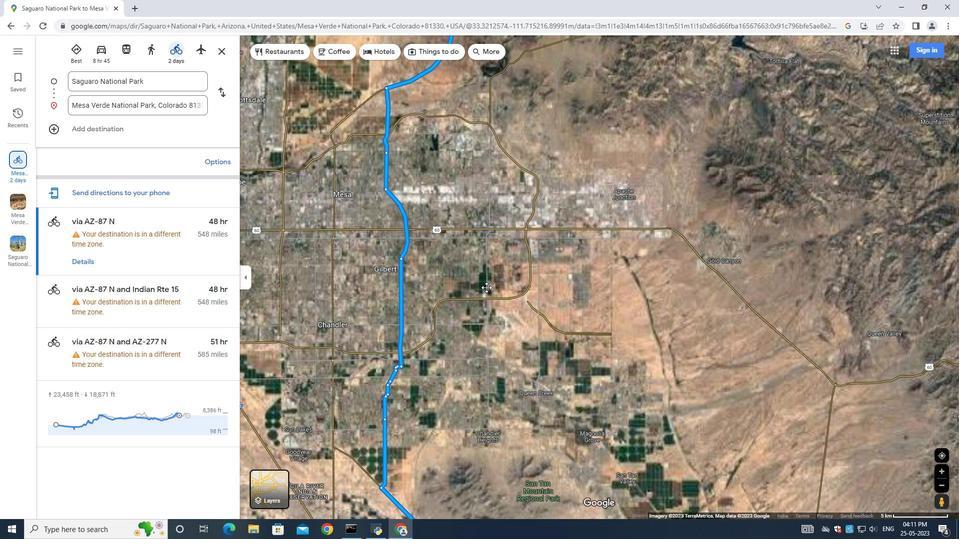 
Action: Mouse scrolled (526, 274) with delta (0, 0)
Screenshot: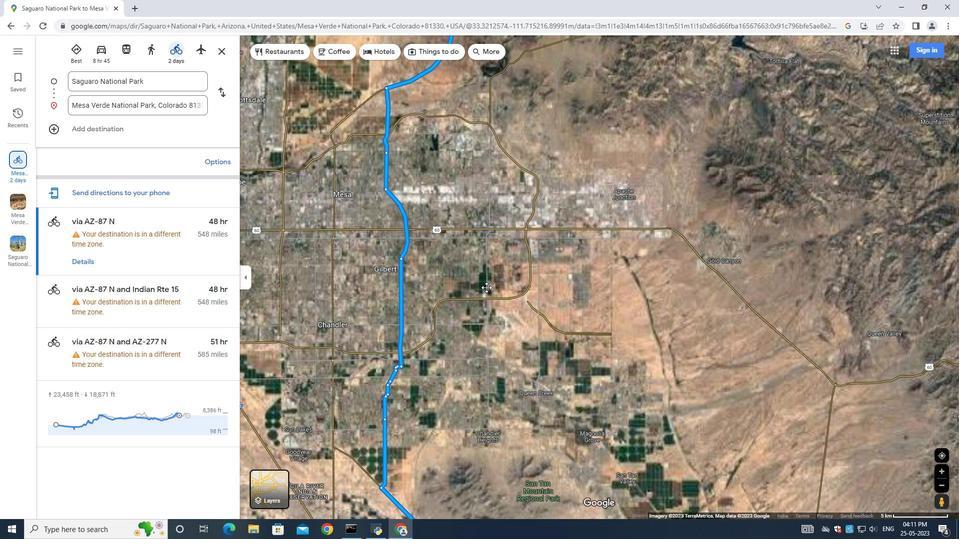 
Action: Mouse moved to (526, 273)
Screenshot: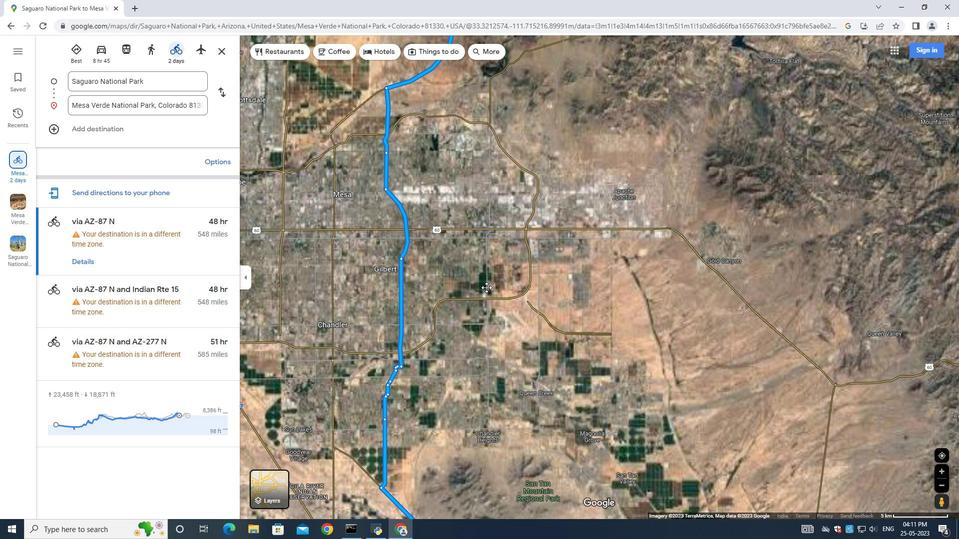 
Action: Mouse scrolled (526, 274) with delta (0, 0)
Screenshot: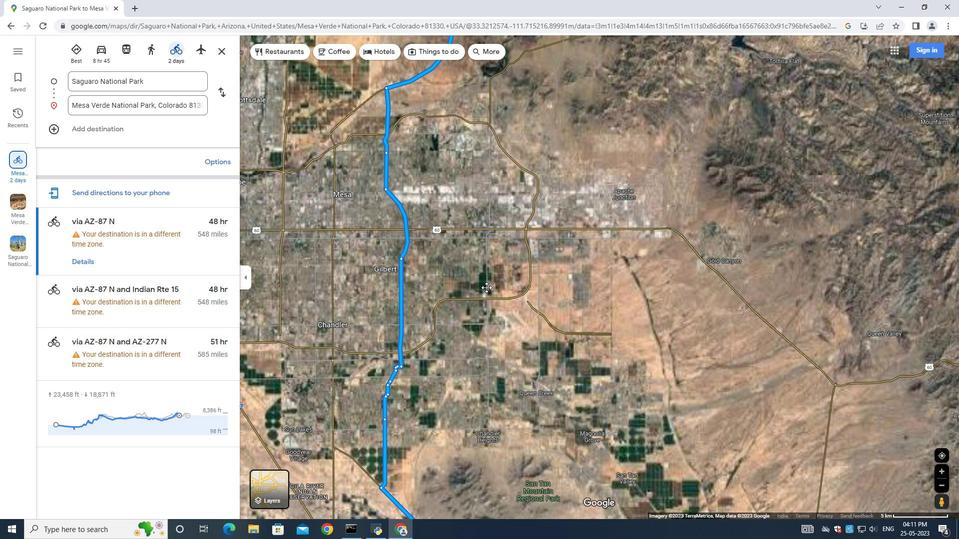 
Action: Mouse moved to (526, 273)
Screenshot: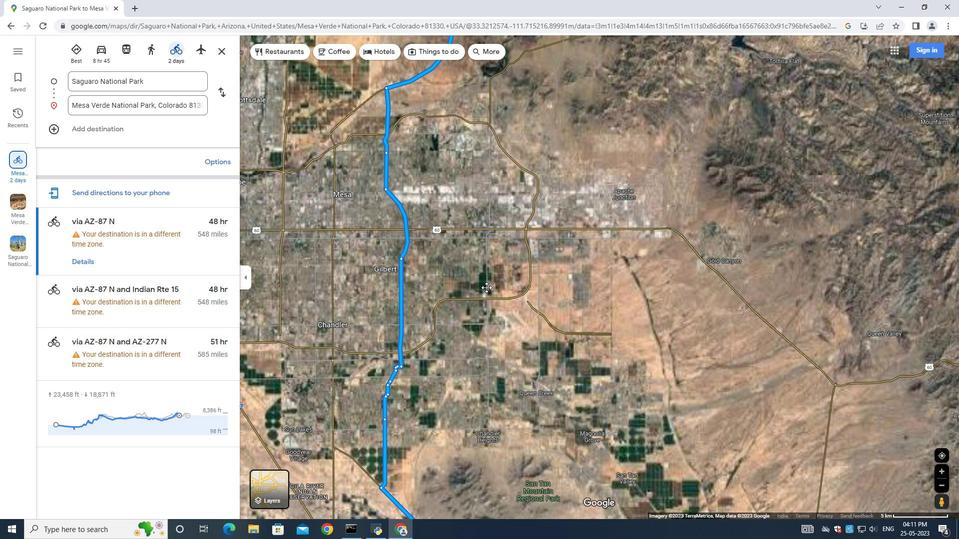
Action: Mouse scrolled (526, 273) with delta (0, 0)
Screenshot: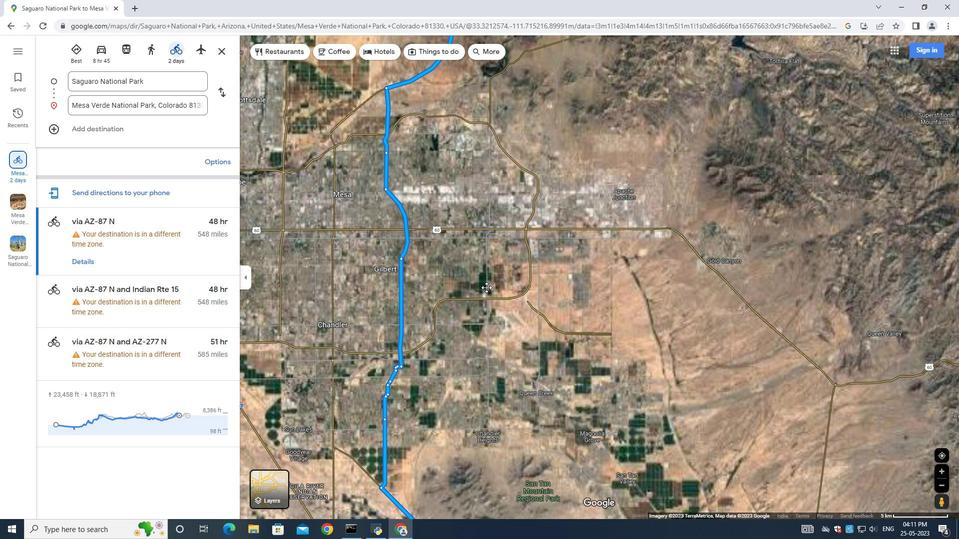 
Action: Mouse moved to (512, 248)
Screenshot: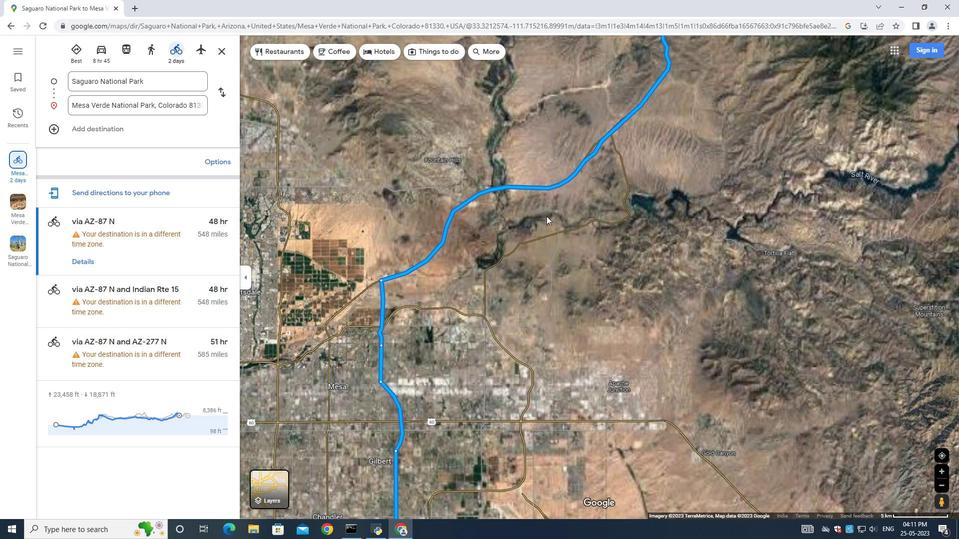 
Action: Mouse pressed left at (512, 245)
Screenshot: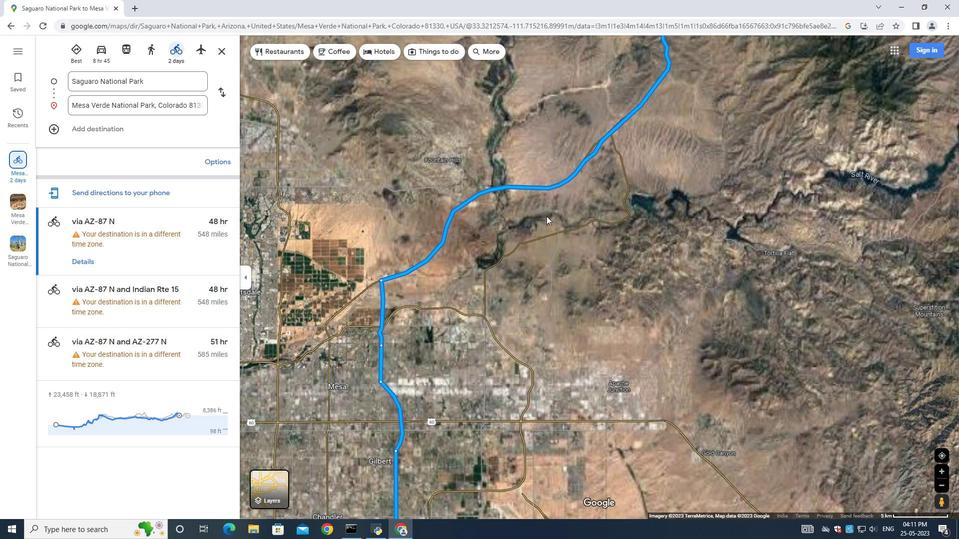
Action: Mouse moved to (578, 235)
Screenshot: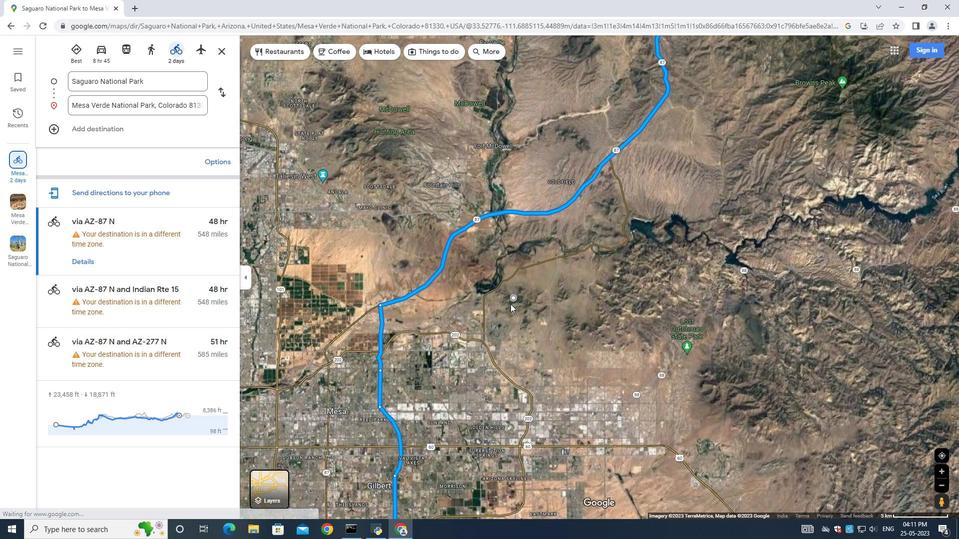 
Action: Mouse pressed left at (578, 235)
Screenshot: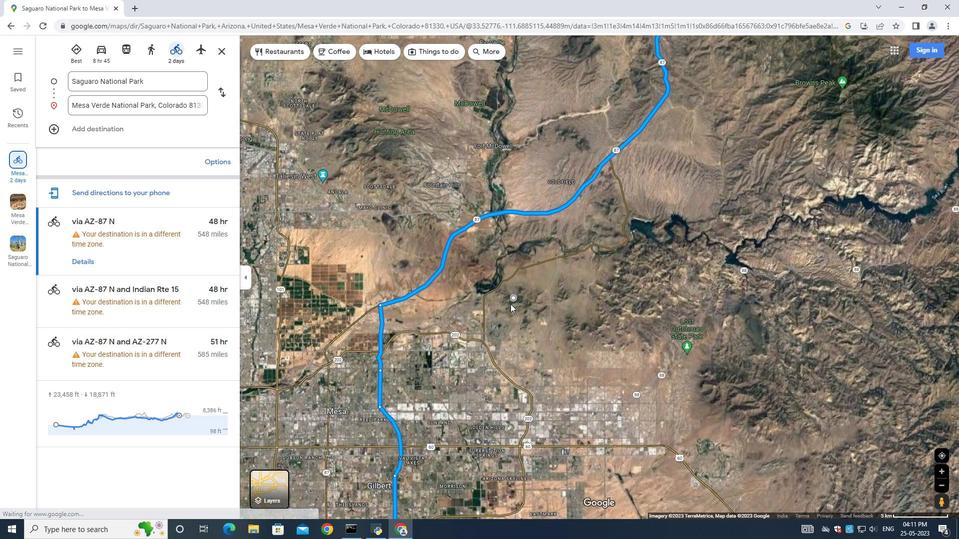 
Action: Mouse moved to (626, 245)
Screenshot: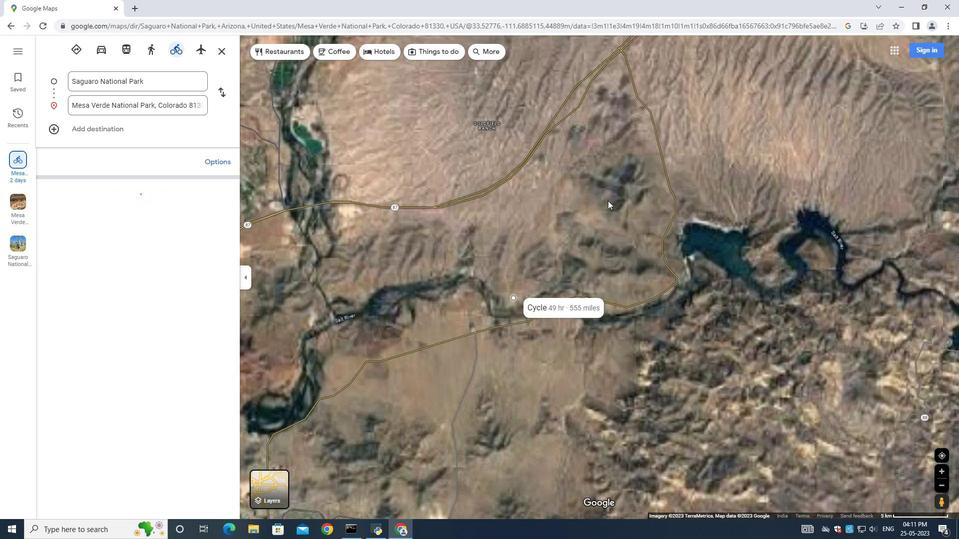 
Action: Mouse scrolled (606, 259) with delta (0, 0)
Screenshot: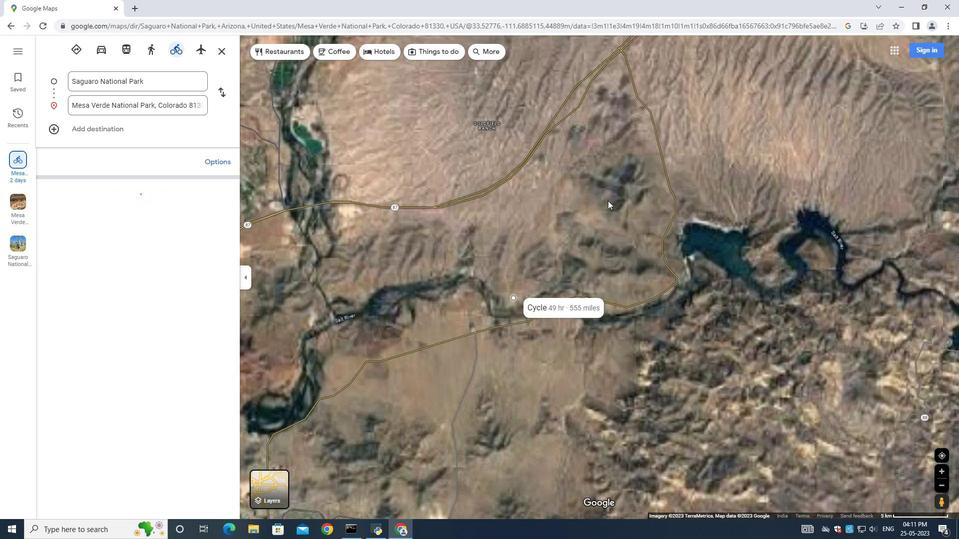 
Action: Mouse moved to (629, 243)
Screenshot: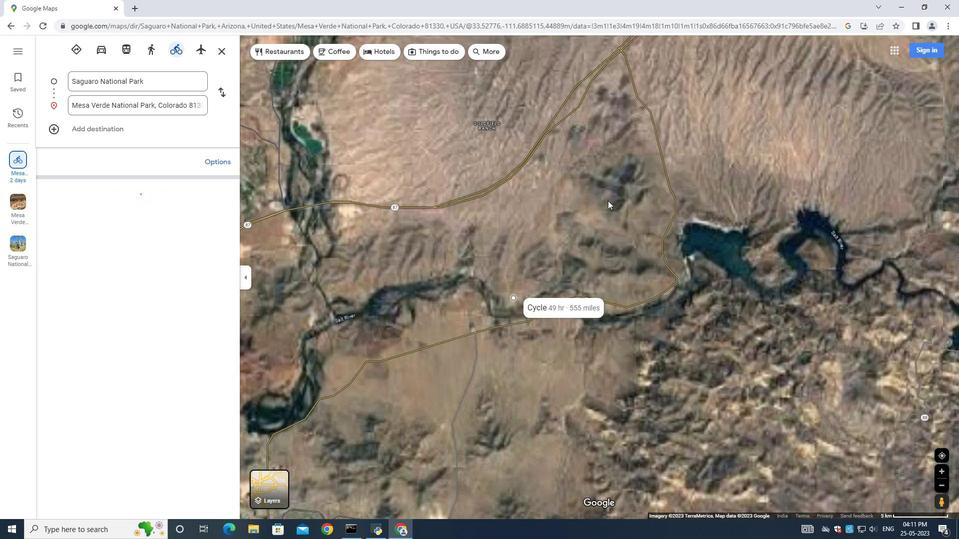 
Action: Mouse scrolled (611, 255) with delta (0, 0)
Screenshot: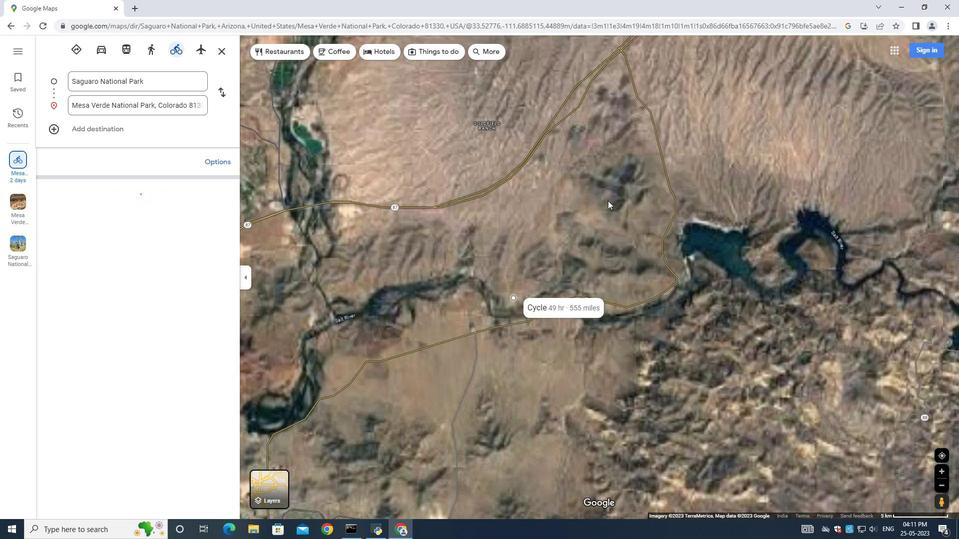 
Action: Mouse moved to (634, 239)
Screenshot: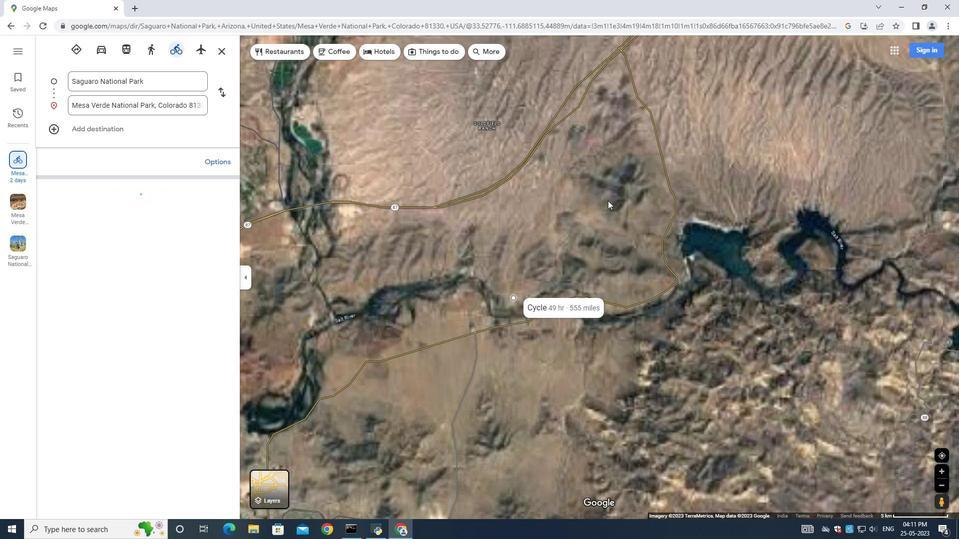 
Action: Mouse scrolled (629, 244) with delta (0, 0)
Screenshot: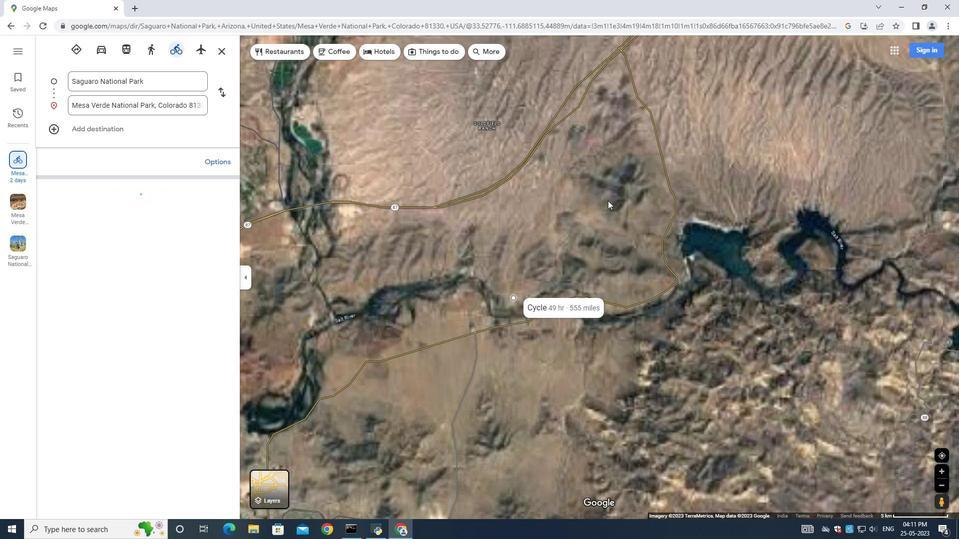 
Action: Mouse moved to (637, 233)
Screenshot: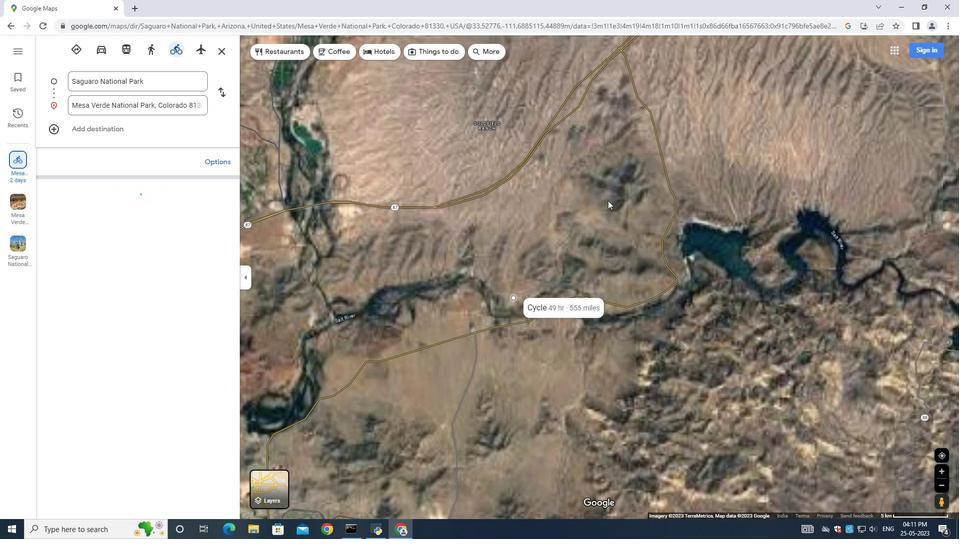 
Action: Mouse scrolled (635, 239) with delta (0, 0)
Screenshot: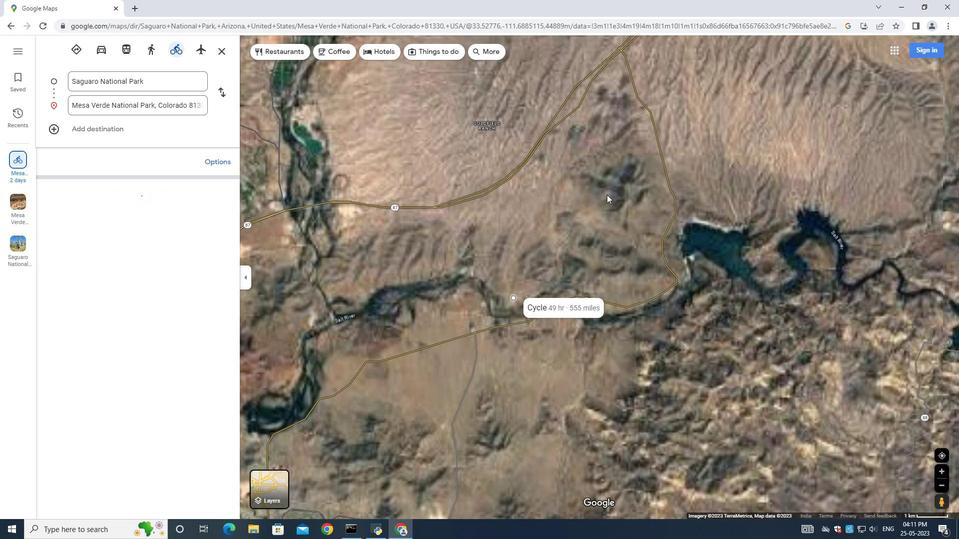 
Action: Mouse moved to (637, 233)
Screenshot: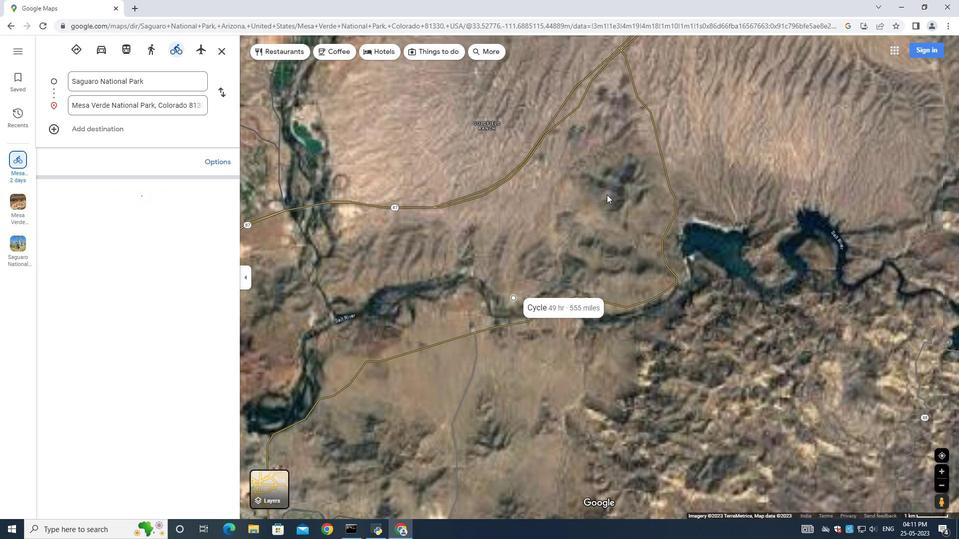 
Action: Mouse scrolled (636, 238) with delta (0, 0)
Screenshot: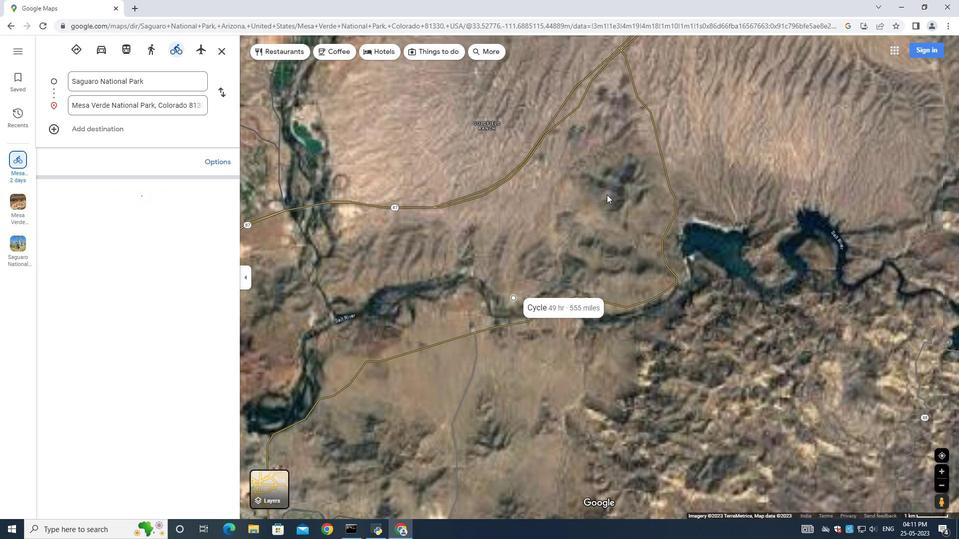 
Action: Mouse moved to (637, 233)
Screenshot: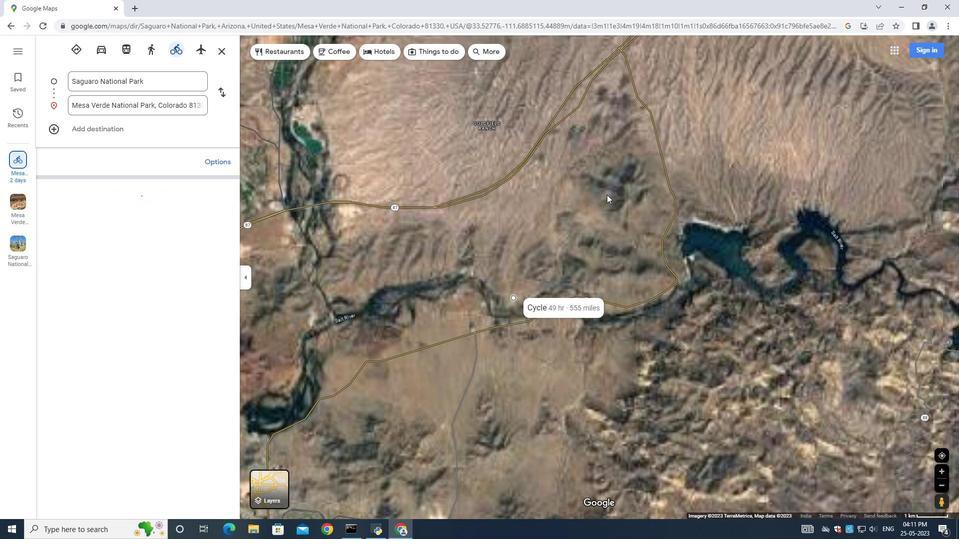 
Action: Mouse scrolled (637, 233) with delta (0, 0)
Screenshot: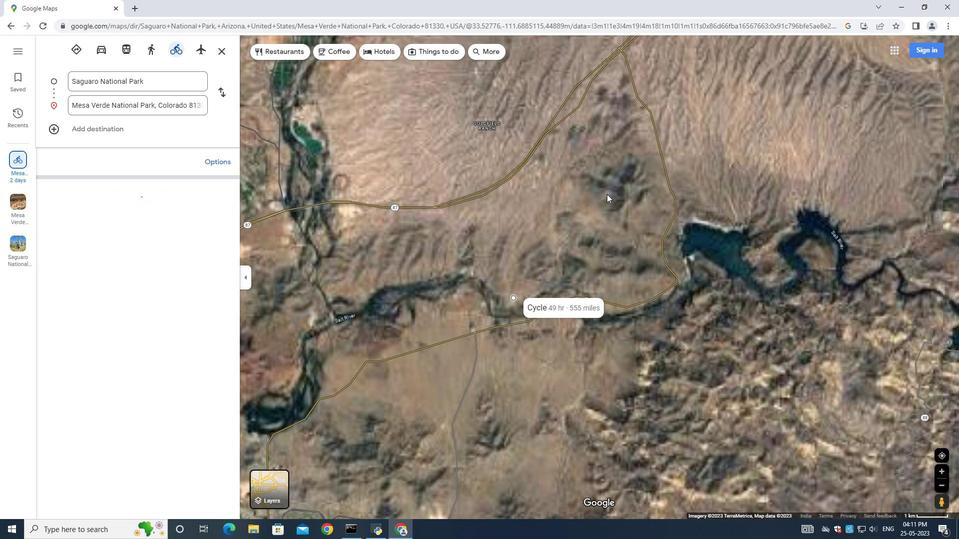 
Action: Mouse moved to (633, 220)
Screenshot: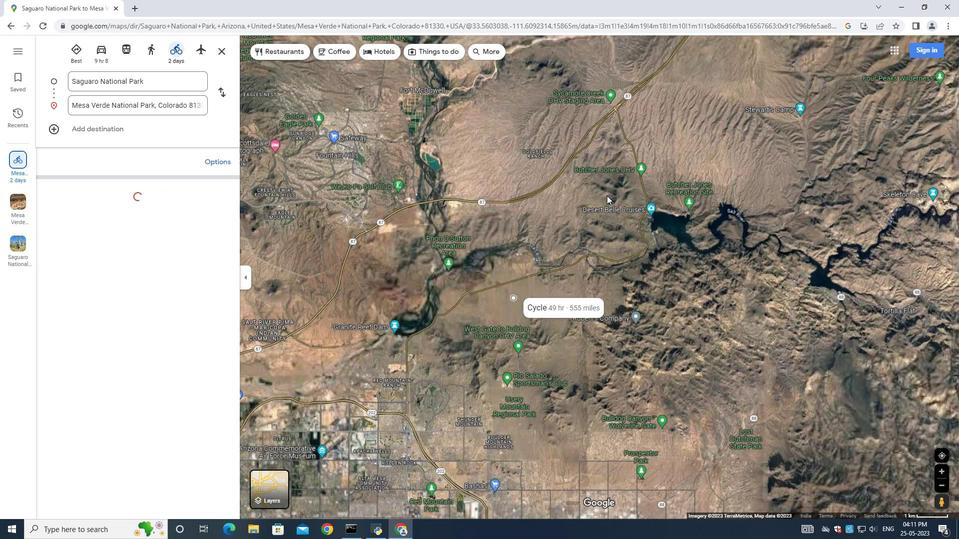 
Action: Mouse scrolled (633, 219) with delta (0, 0)
Screenshot: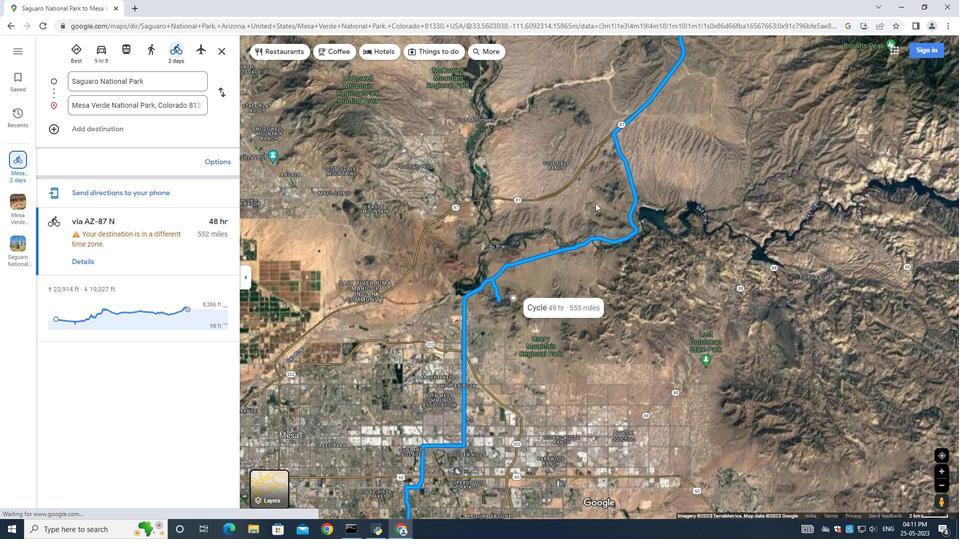 
Action: Mouse moved to (633, 220)
Screenshot: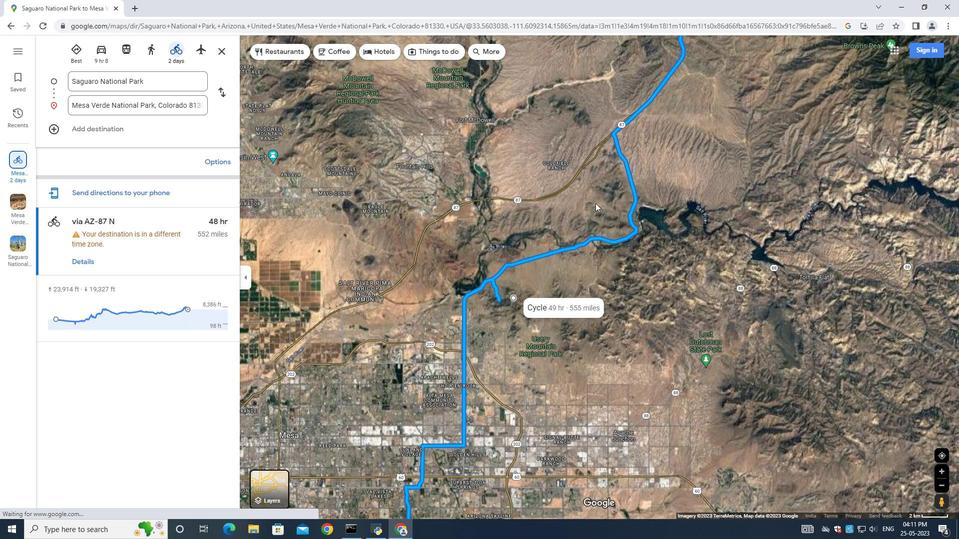 
Action: Mouse scrolled (633, 219) with delta (0, 0)
Screenshot: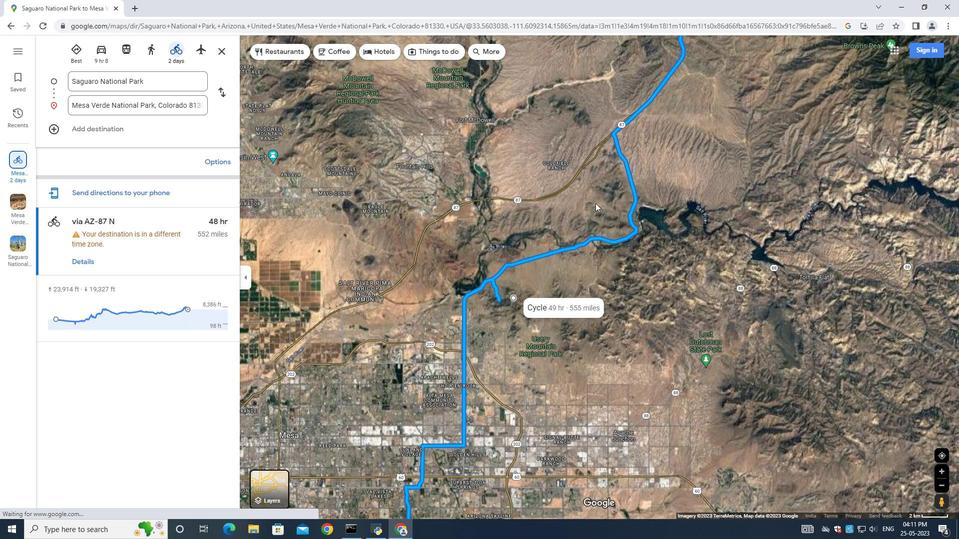 
Action: Mouse moved to (633, 220)
Screenshot: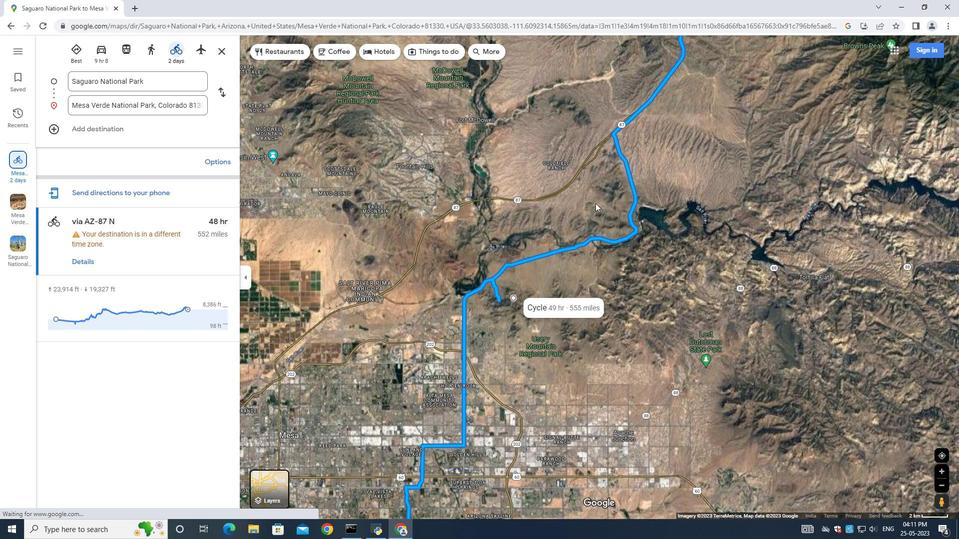 
Action: Mouse scrolled (633, 220) with delta (0, 0)
Screenshot: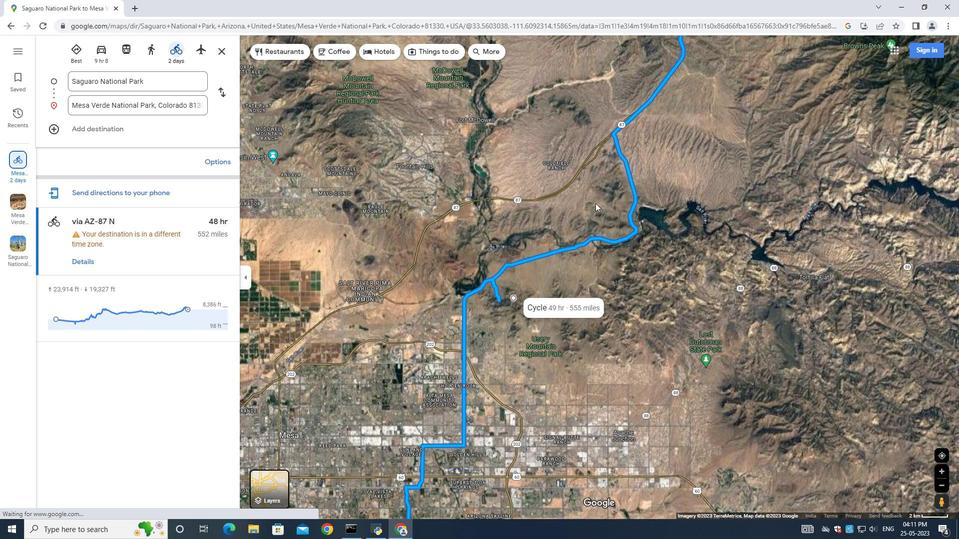 
Action: Mouse moved to (633, 221)
Screenshot: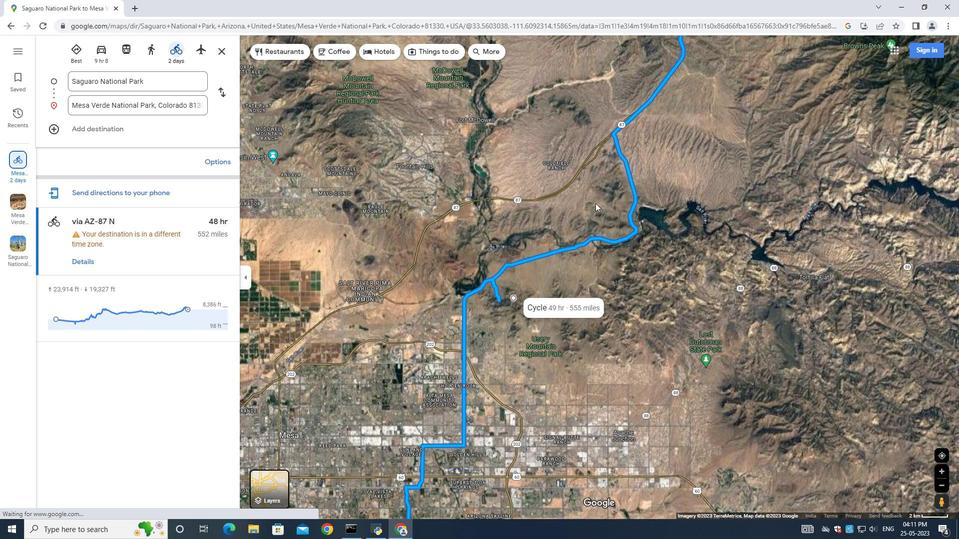 
Action: Mouse scrolled (633, 220) with delta (0, 0)
Screenshot: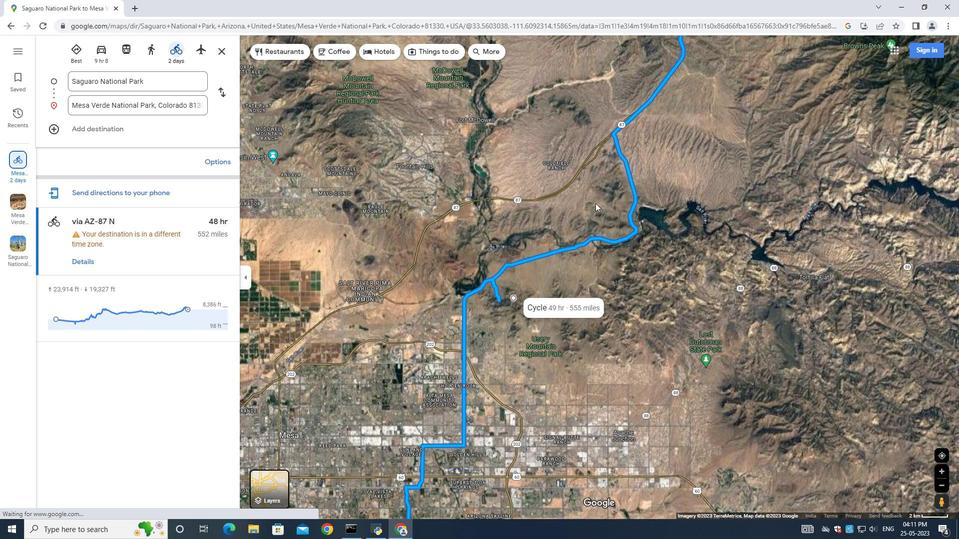 
Action: Mouse scrolled (633, 220) with delta (0, 0)
Screenshot: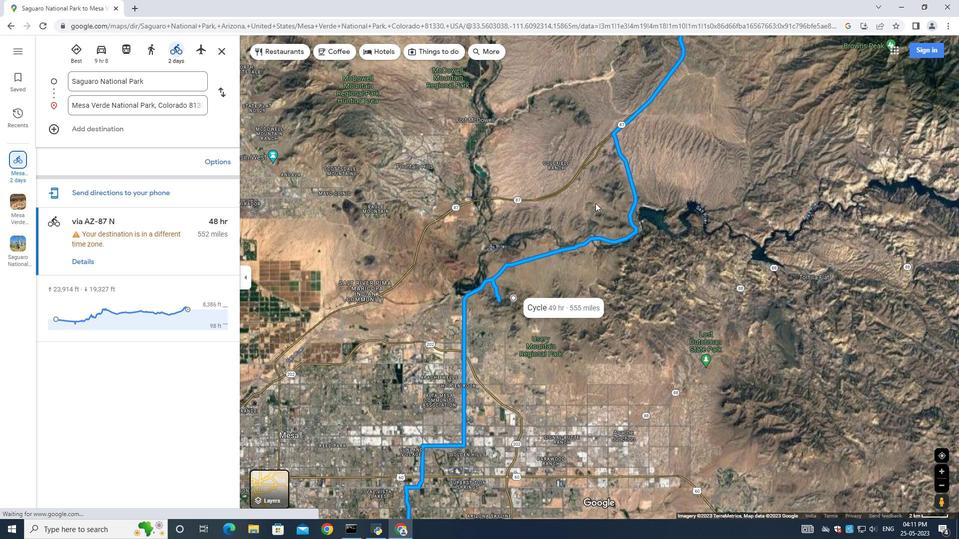 
Action: Mouse moved to (600, 178)
Screenshot: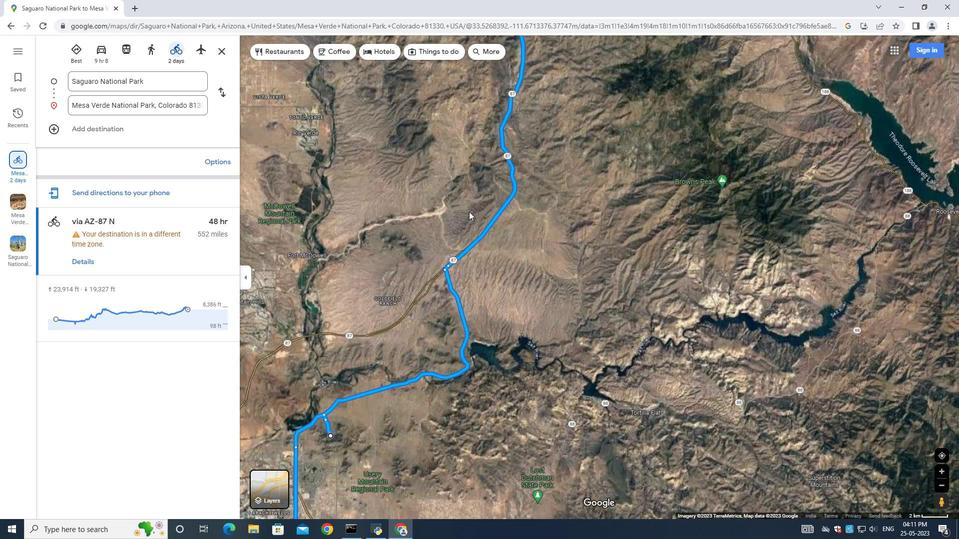 
Action: Mouse pressed left at (600, 178)
Screenshot: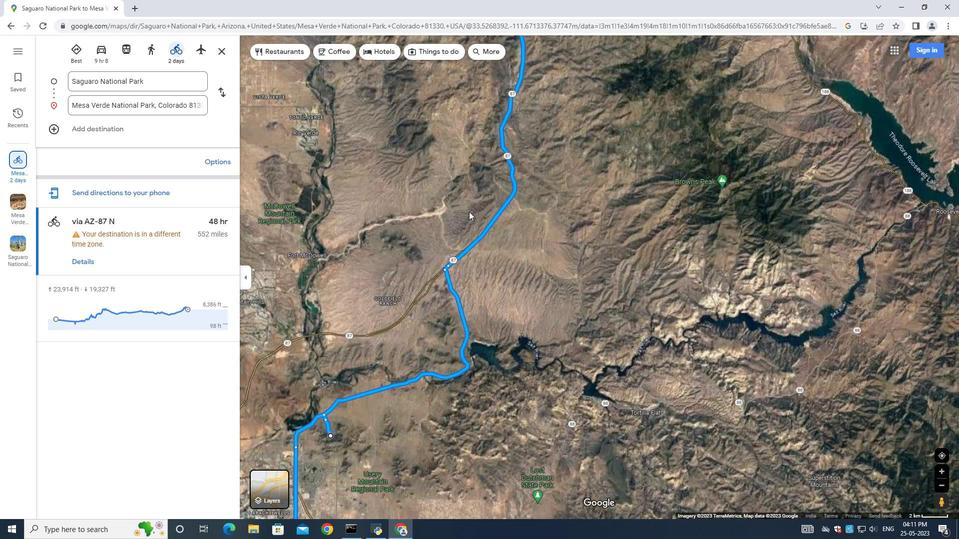 
Action: Mouse moved to (557, 347)
Screenshot: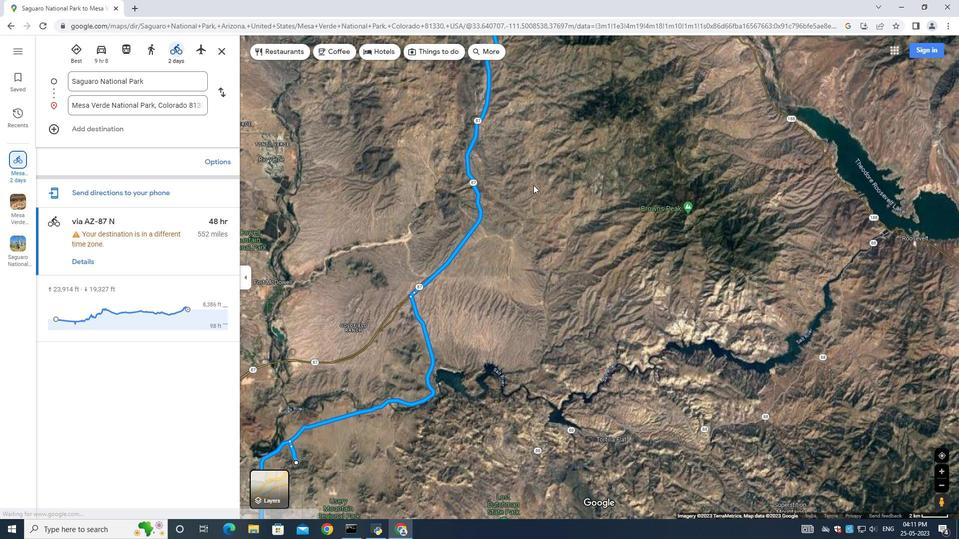 
Action: Mouse pressed left at (563, 177)
Screenshot: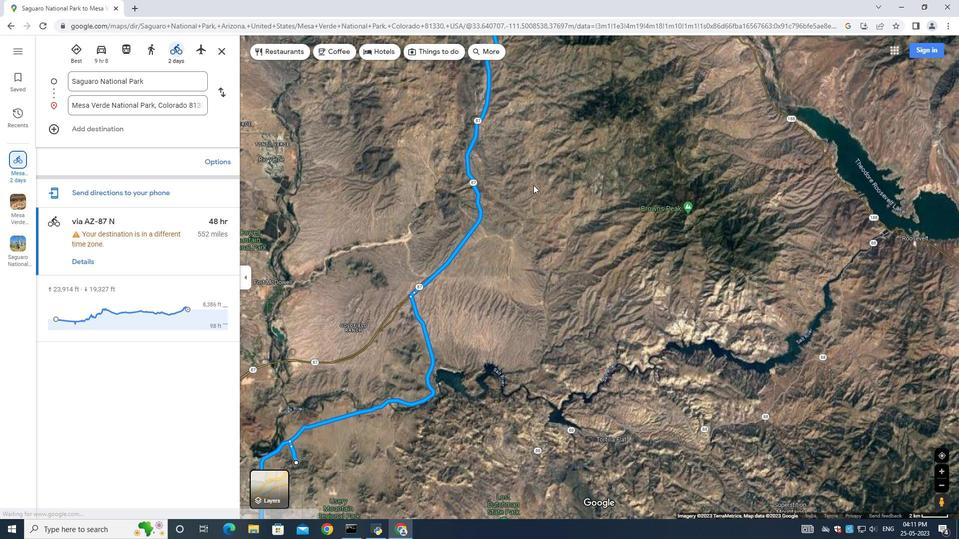 
Action: Mouse moved to (561, 291)
Screenshot: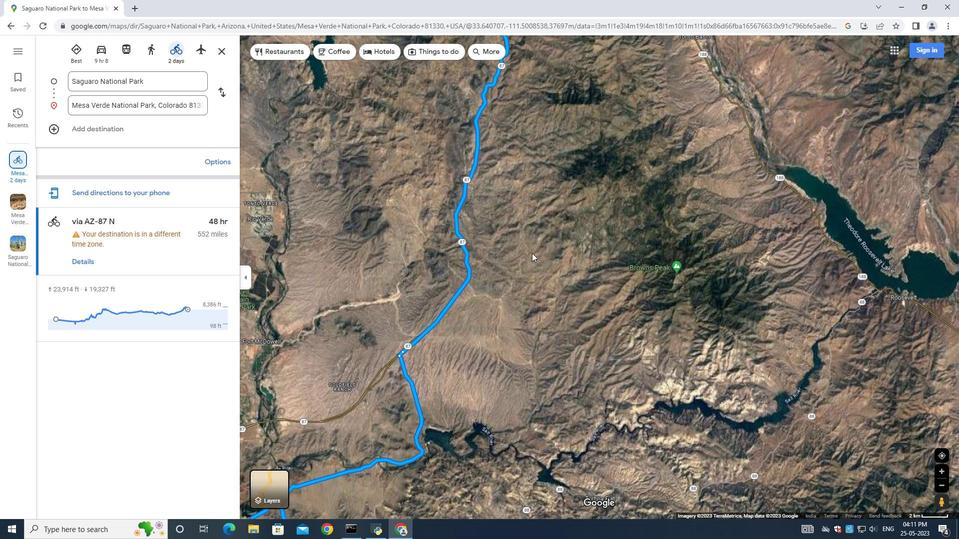 
Action: Mouse pressed left at (562, 204)
Screenshot: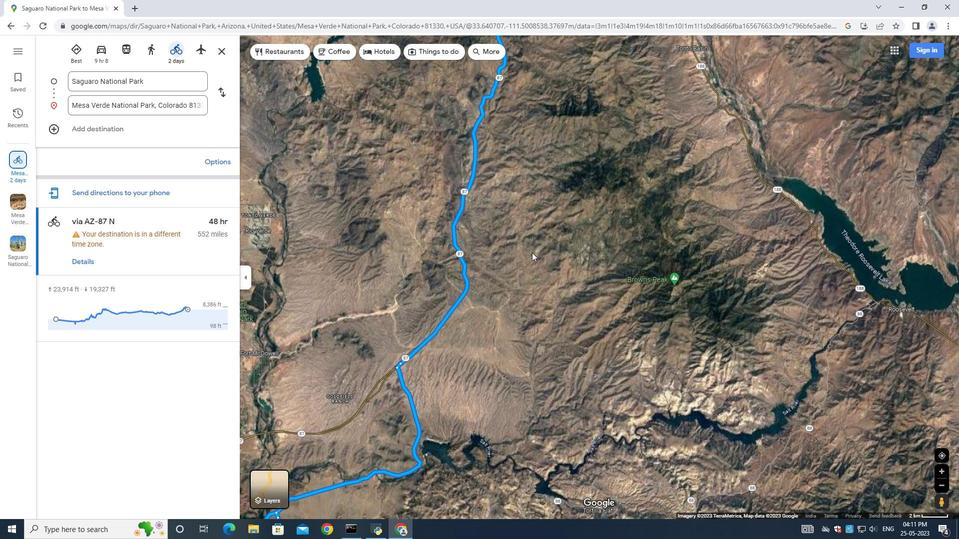 
Action: Mouse moved to (558, 278)
Screenshot: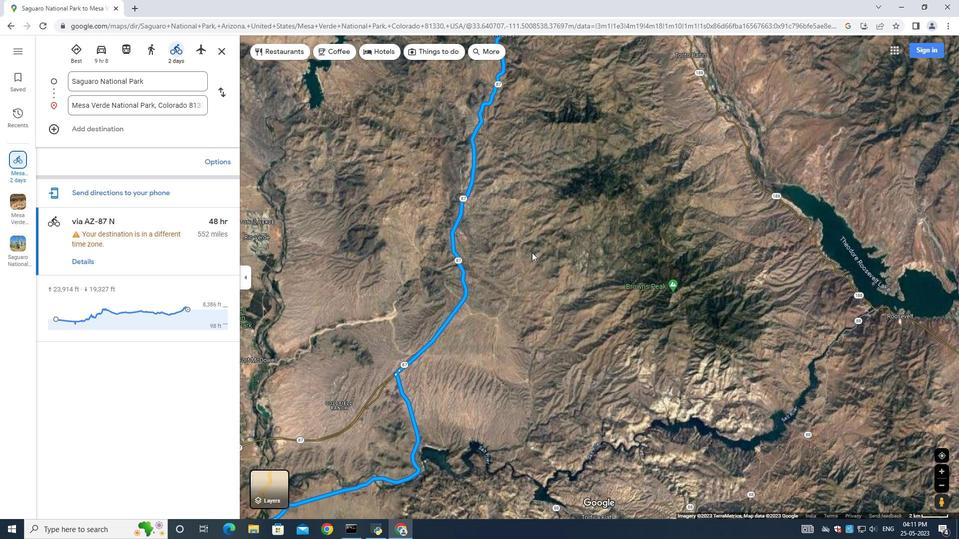 
Action: Mouse pressed left at (558, 278)
Screenshot: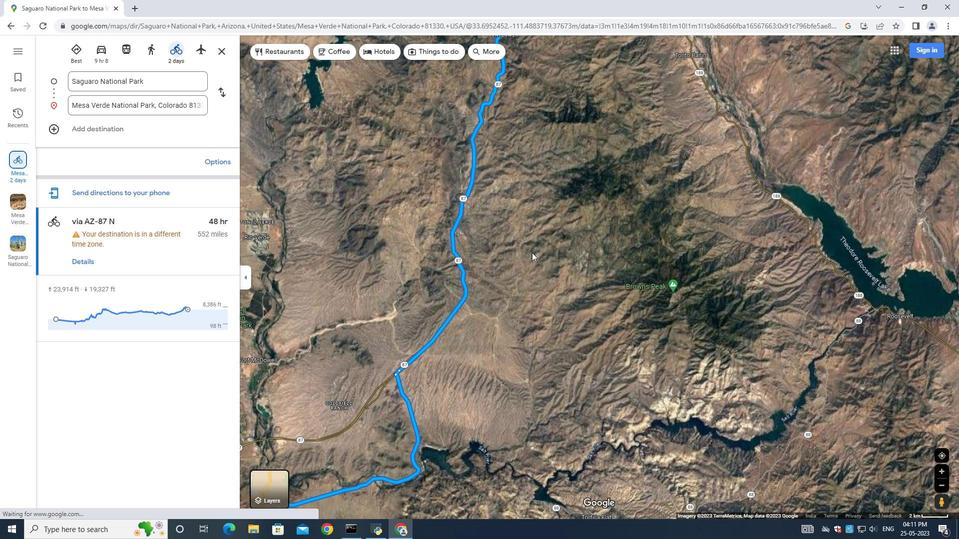 
Action: Mouse moved to (535, 285)
Screenshot: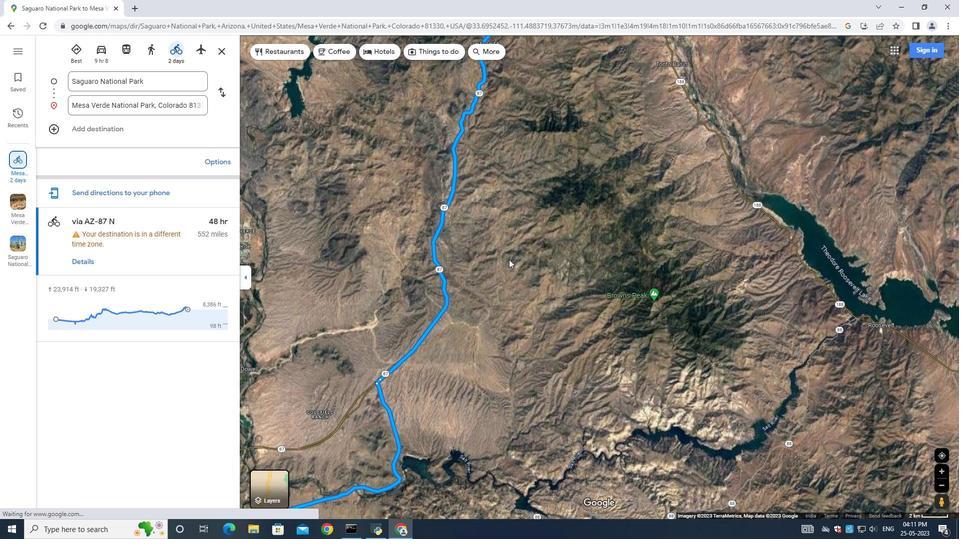 
Action: Key pressed <Key.up><Key.up><Key.up><Key.up><Key.up><Key.up><Key.up><Key.right><Key.up><Key.up><Key.up><Key.right><Key.right><Key.left><Key.right><Key.right><Key.right><Key.right><Key.right><Key.right><Key.right><Key.right><Key.right><Key.right><Key.right><Key.right><Key.right><Key.right><Key.right><Key.right><Key.right><Key.right><Key.right><Key.right><Key.right><Key.right><Key.right><Key.right><Key.right><Key.right><Key.right>
Screenshot: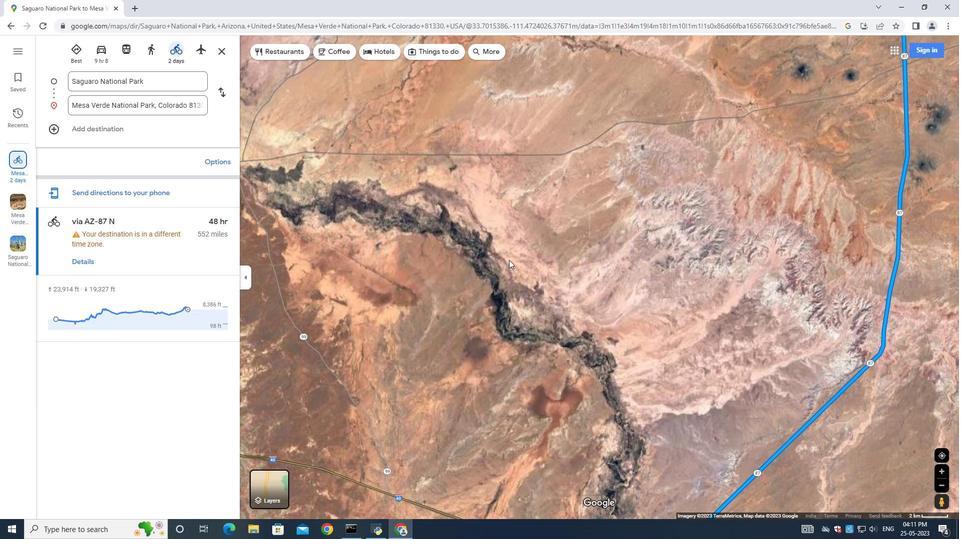 
Action: Mouse moved to (535, 286)
Screenshot: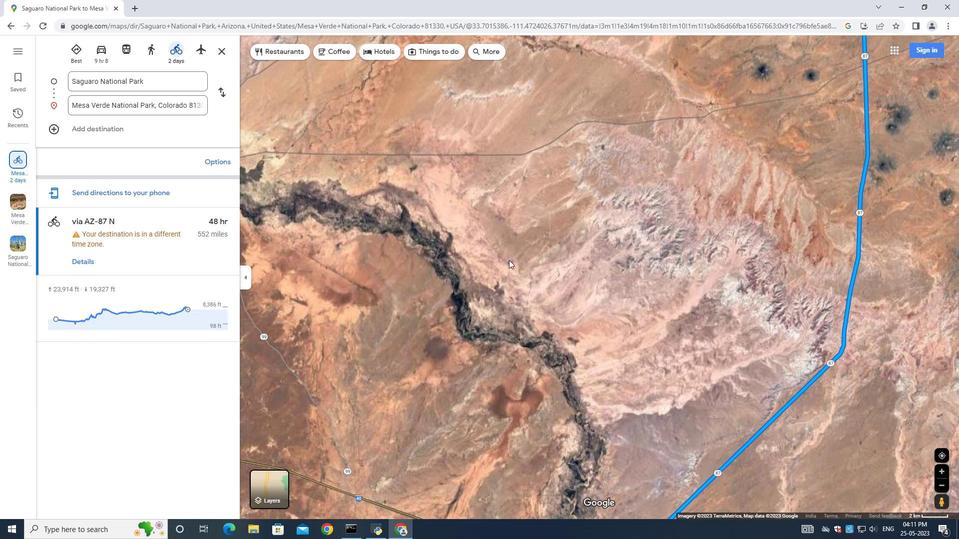 
Action: Key pressed <Key.right><Key.up><Key.up><Key.up><Key.up><Key.right><Key.up><Key.left><Key.right><Key.right><Key.right><Key.right><Key.right><Key.right><Key.right><Key.right><Key.right><Key.right><Key.right><Key.right><Key.right><Key.right><Key.right><Key.right><Key.right><Key.right><Key.right><Key.right><Key.right><Key.right><Key.right><Key.right><Key.right><Key.right><Key.right><Key.right><Key.right><Key.right><Key.right><Key.right><Key.right><Key.right><Key.down><Key.up><Key.up><Key.left><Key.right><Key.right><Key.right><Key.right><Key.right><Key.right><Key.right><Key.right><Key.right><Key.right><Key.right><Key.right><Key.up><Key.right><Key.up><Key.right><Key.right>
Screenshot: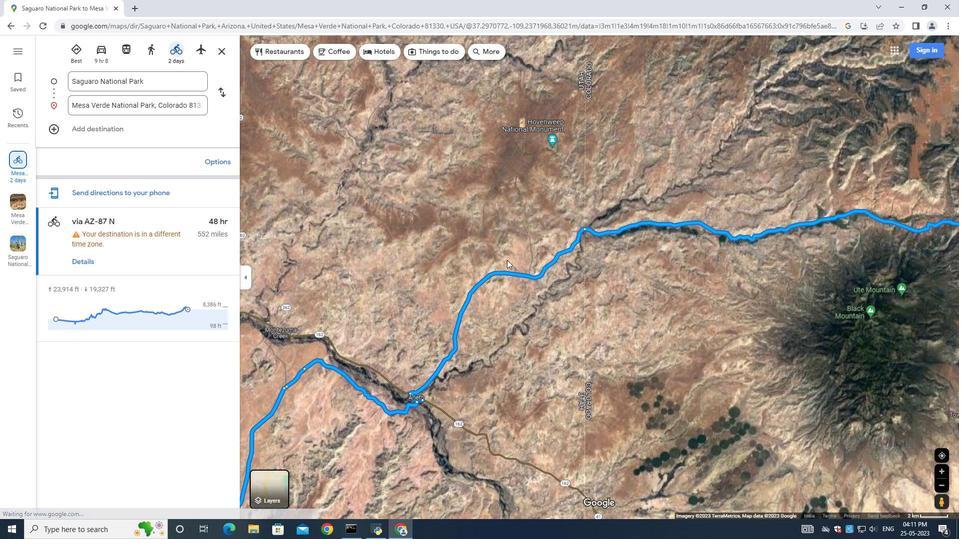 
Action: Mouse moved to (533, 286)
Screenshot: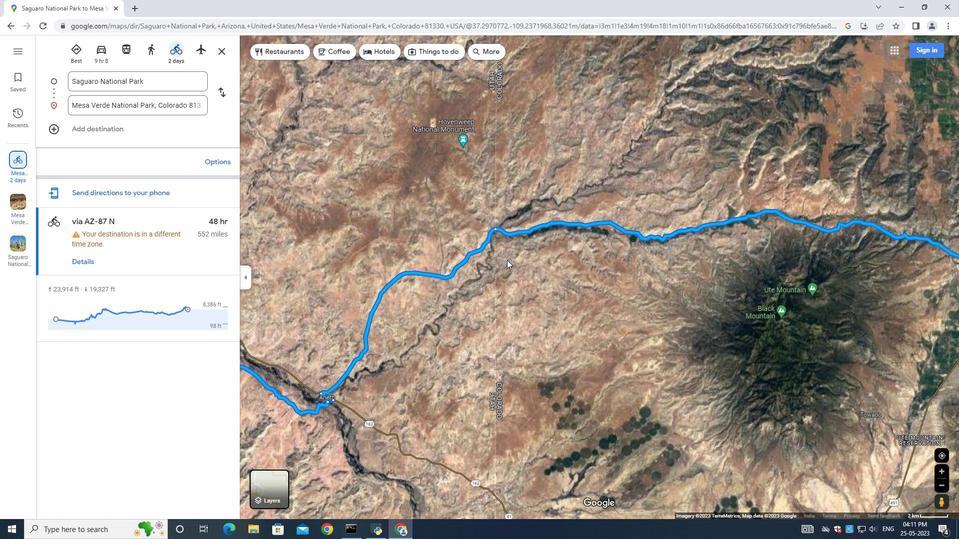 
Action: Key pressed <Key.right><Key.right><Key.right><Key.right><Key.right><Key.right><Key.right>
Screenshot: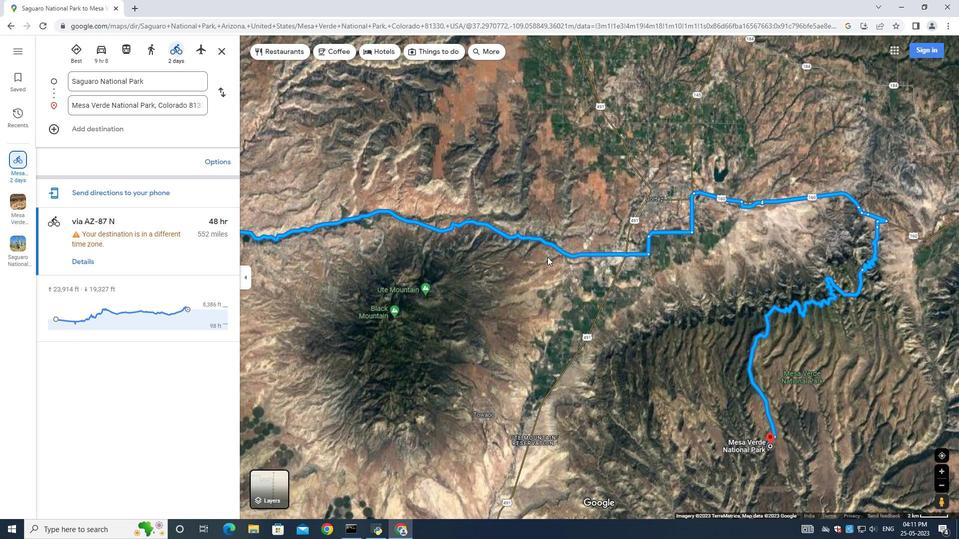 
Action: Mouse moved to (533, 286)
Screenshot: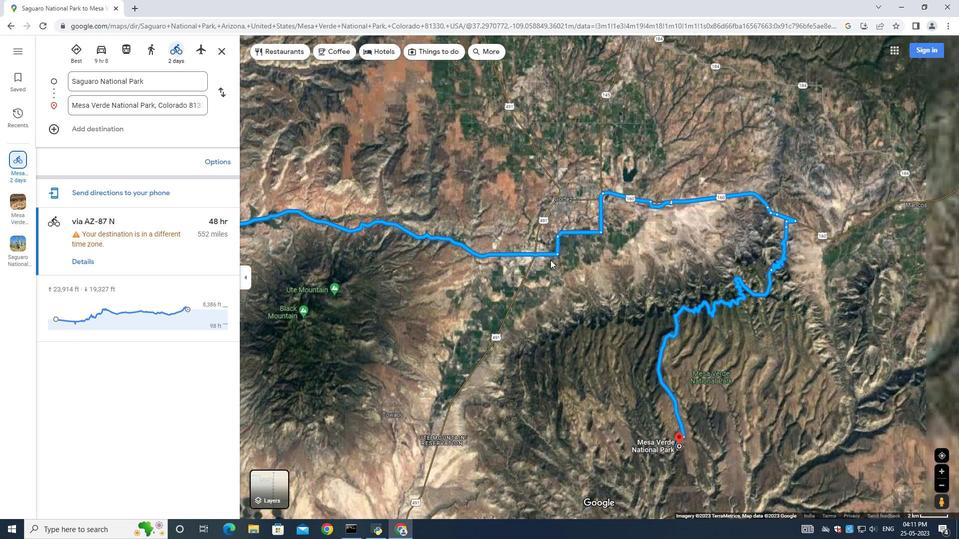 
Action: Key pressed <Key.right>
Screenshot: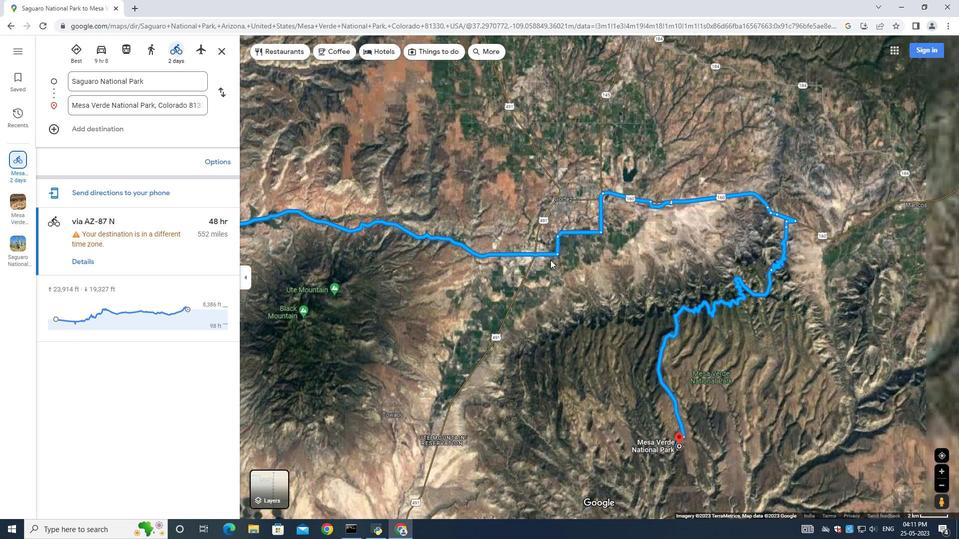 
Action: Mouse moved to (558, 286)
Screenshot: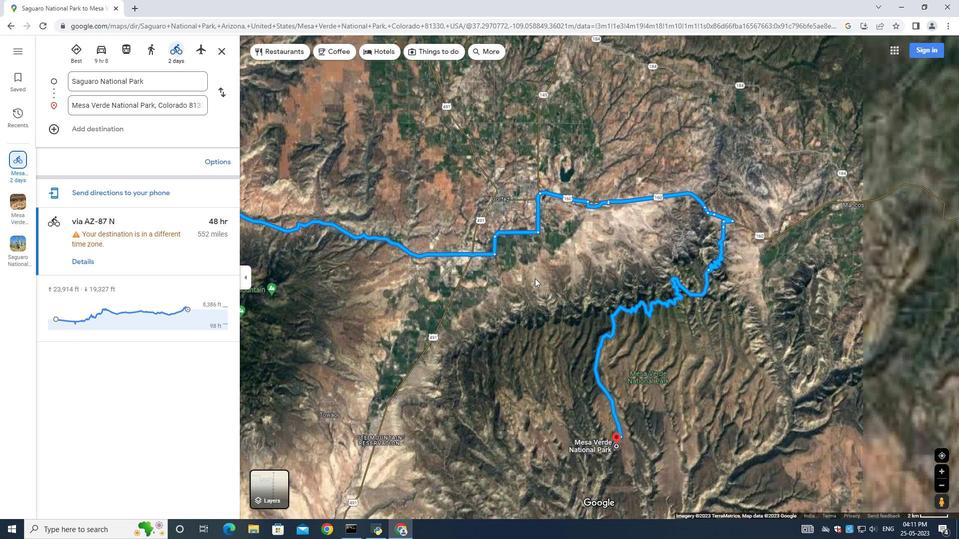 
Action: Key pressed <Key.right>
Screenshot: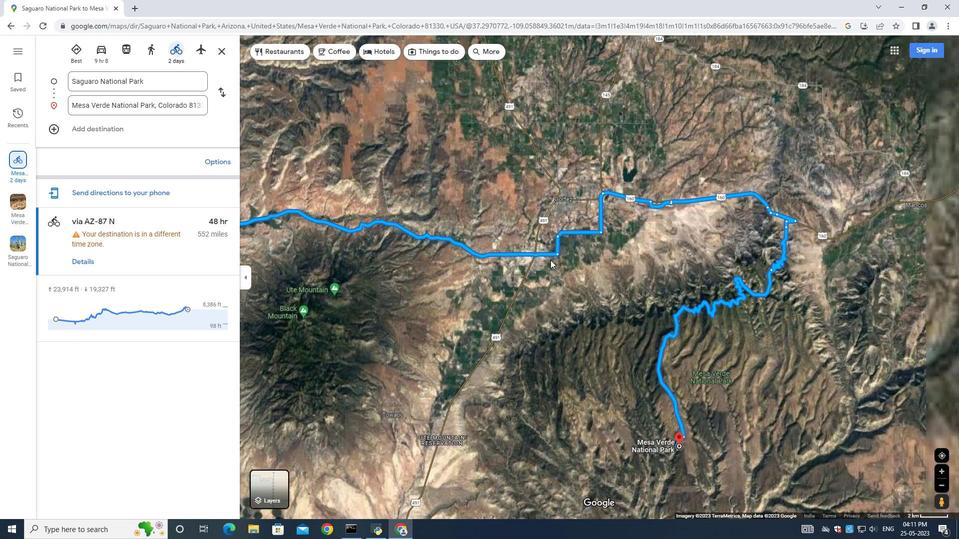 
Action: Mouse moved to (562, 285)
Screenshot: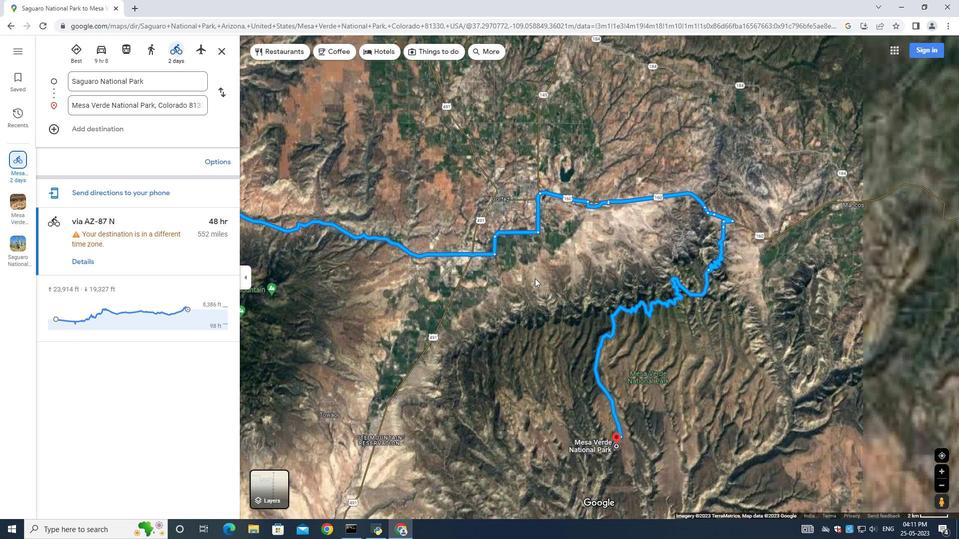 
Action: Key pressed <Key.right>
Screenshot: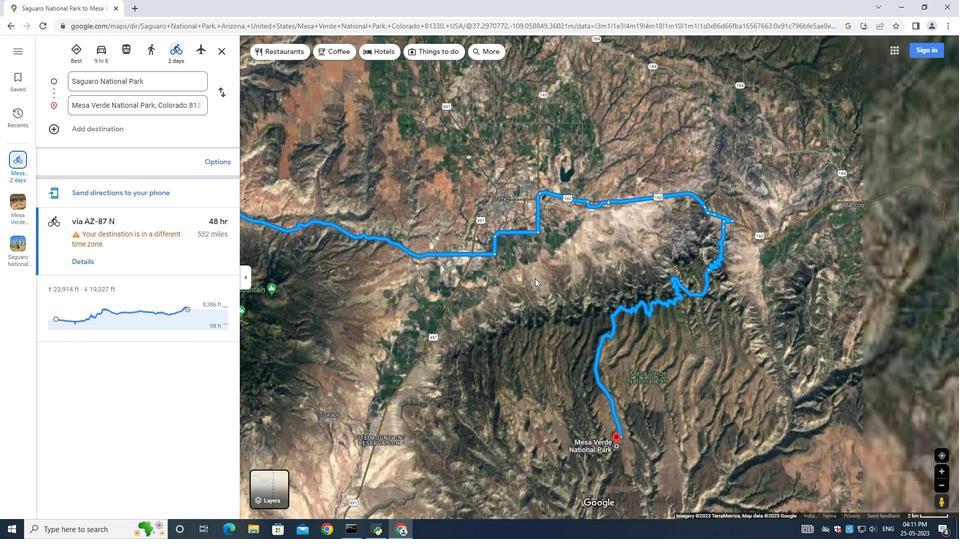 
Action: Mouse moved to (563, 285)
Screenshot: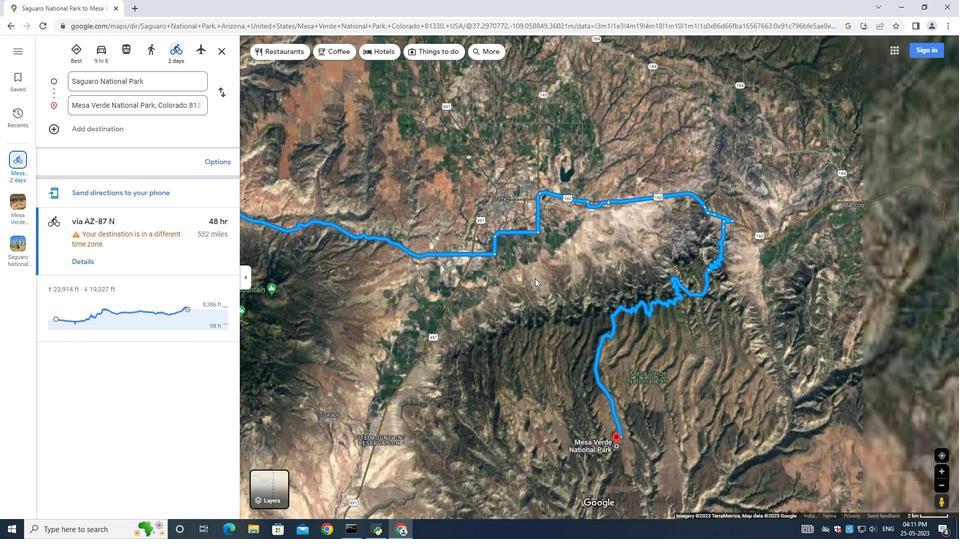 
Action: Key pressed <Key.right>
Screenshot: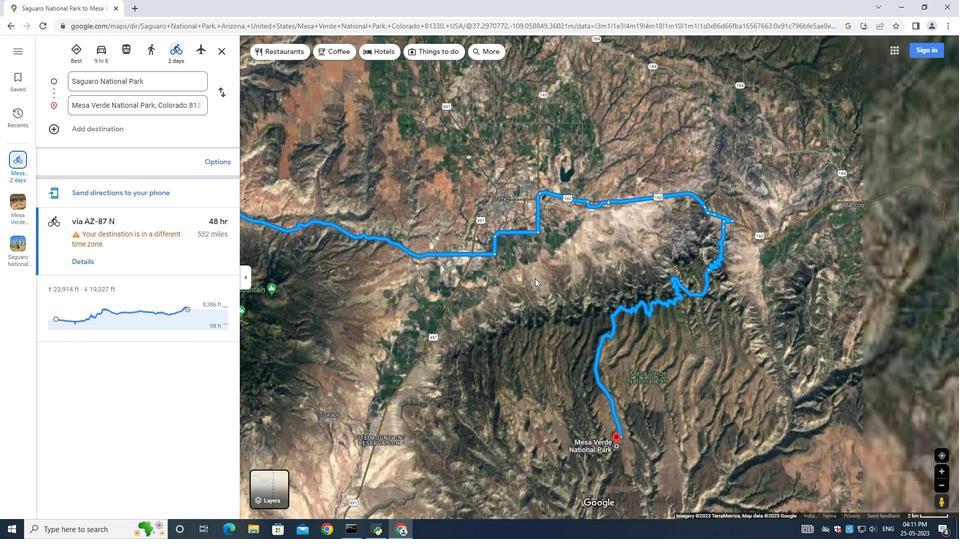 
Action: Mouse moved to (563, 285)
Screenshot: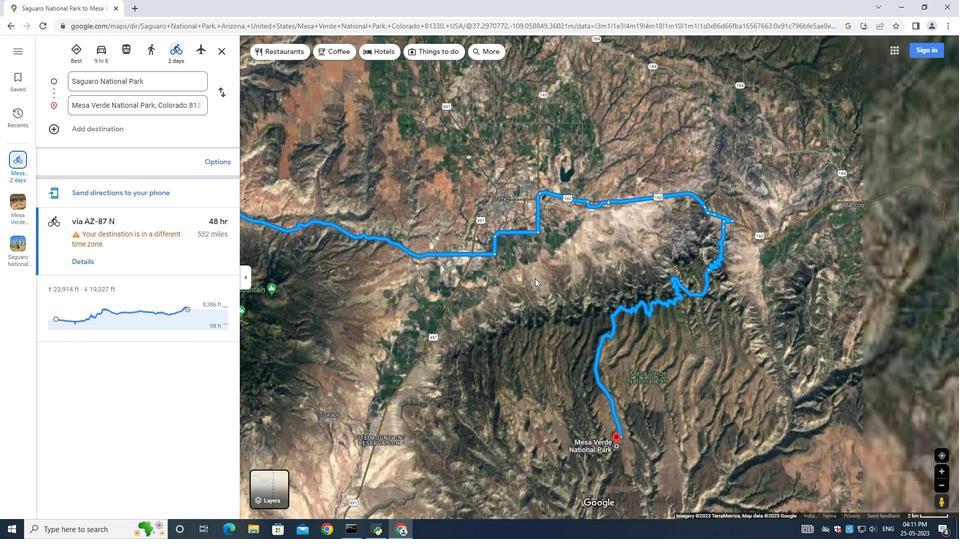 
Action: Key pressed <Key.right>
Screenshot: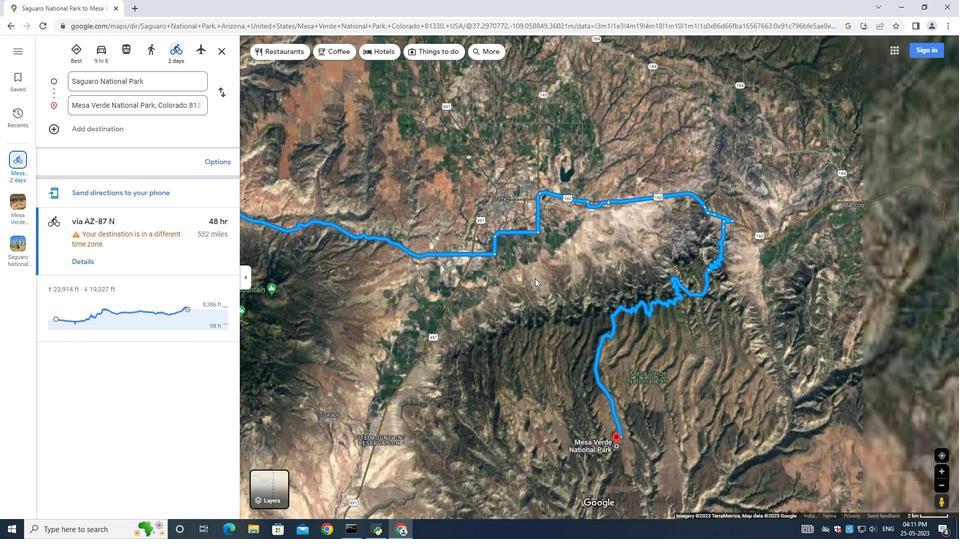 
Action: Mouse moved to (564, 285)
Screenshot: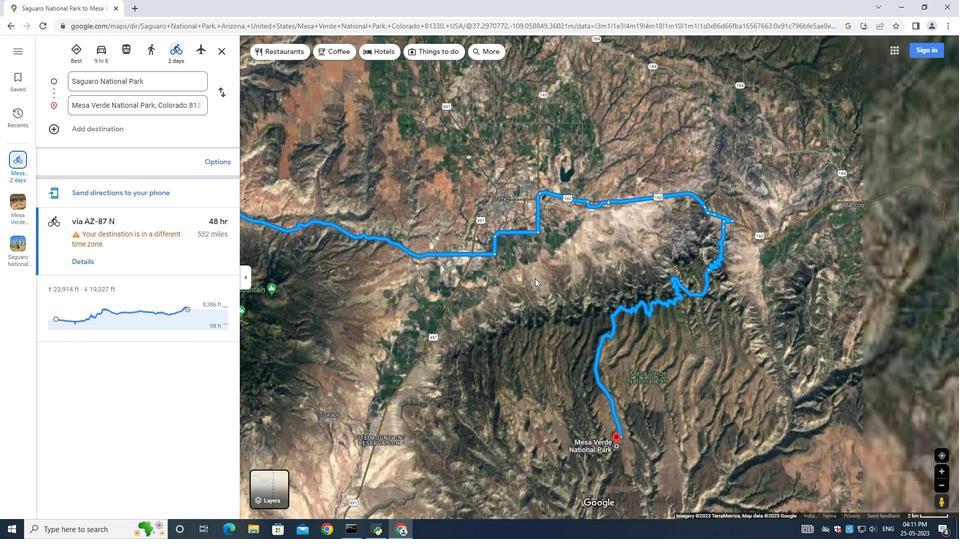 
Action: Key pressed <Key.right>
Screenshot: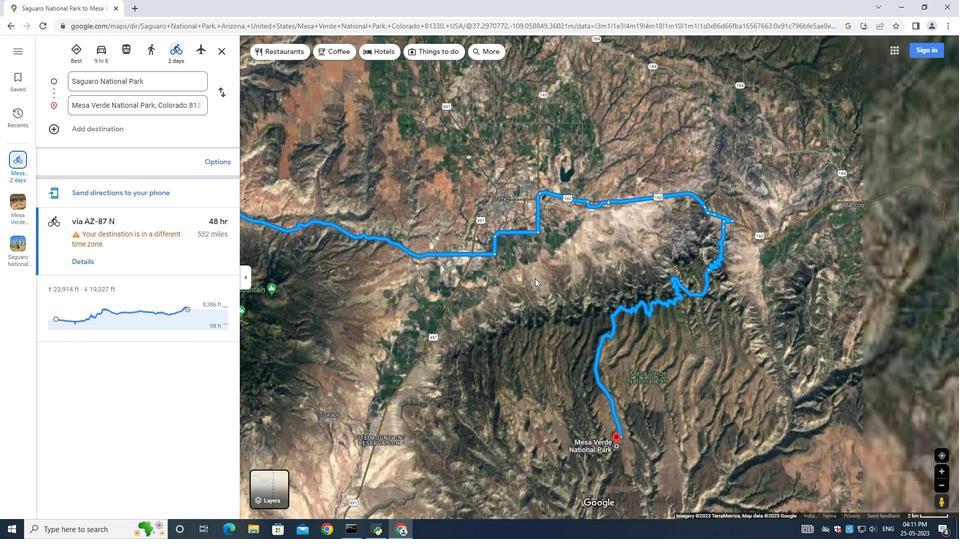 
Action: Mouse moved to (565, 285)
Screenshot: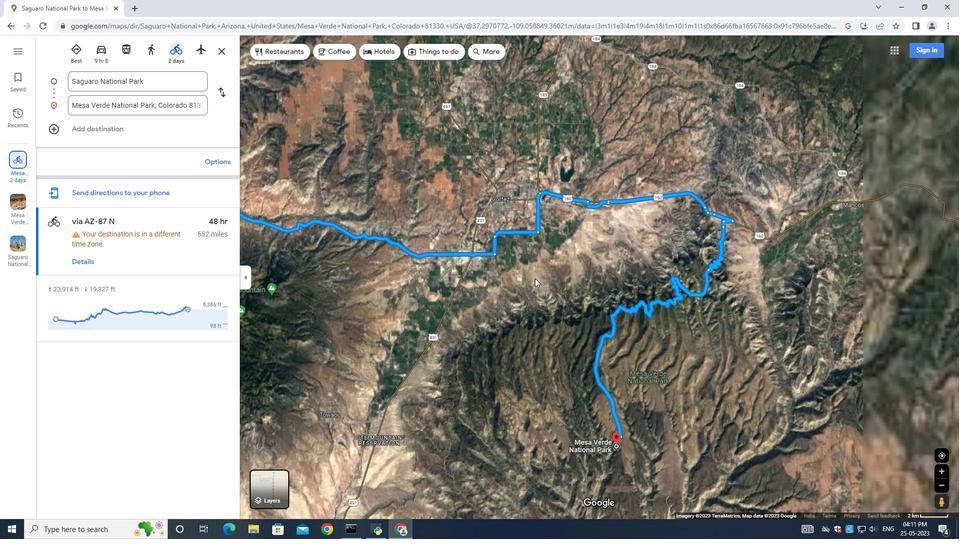 
Action: Key pressed <Key.right>
Screenshot: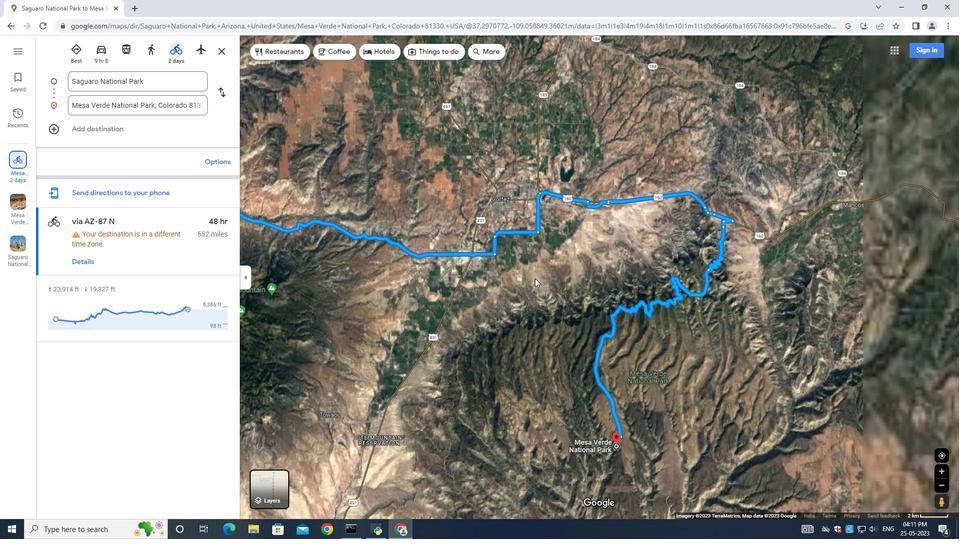 
Action: Mouse moved to (566, 284)
Screenshot: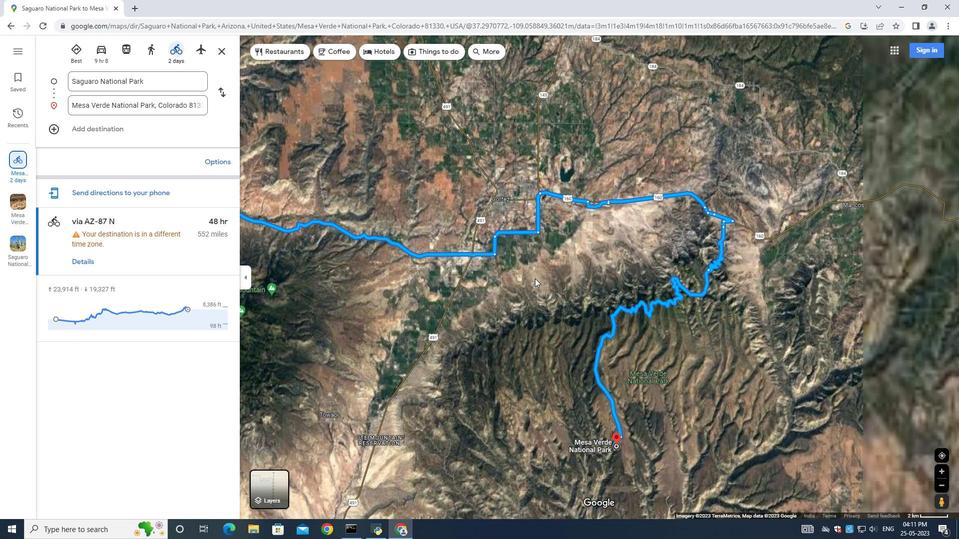 
Action: Key pressed <Key.right>
Screenshot: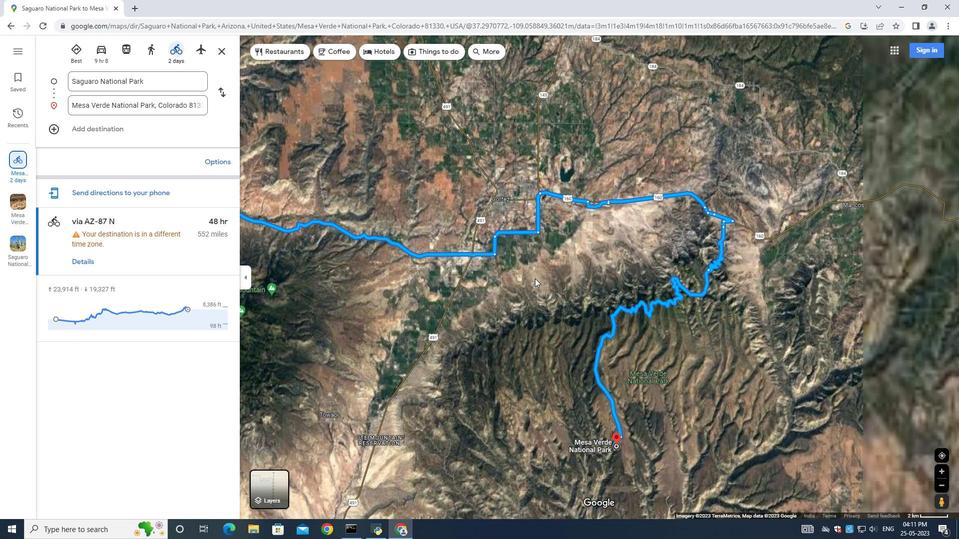 
Action: Mouse moved to (567, 284)
Screenshot: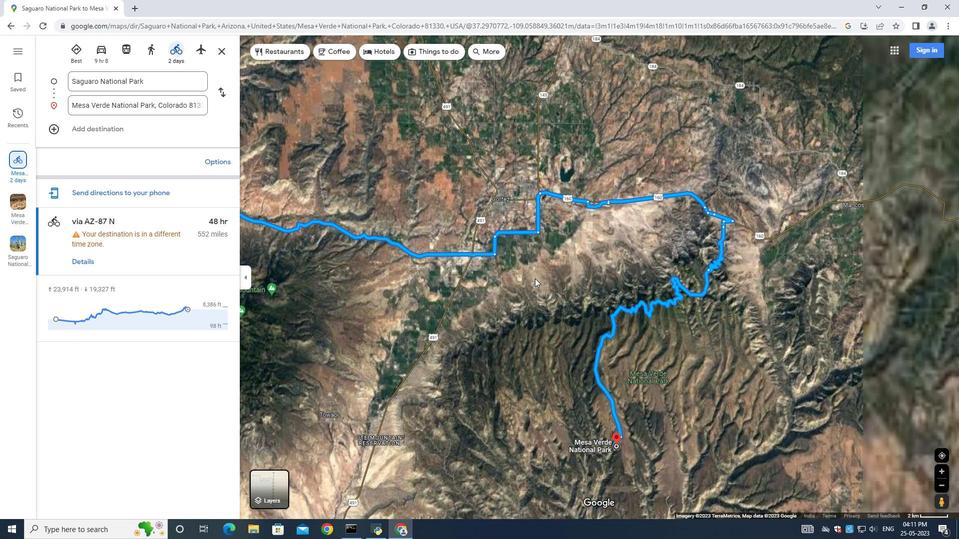 
Action: Key pressed <Key.right>
Screenshot: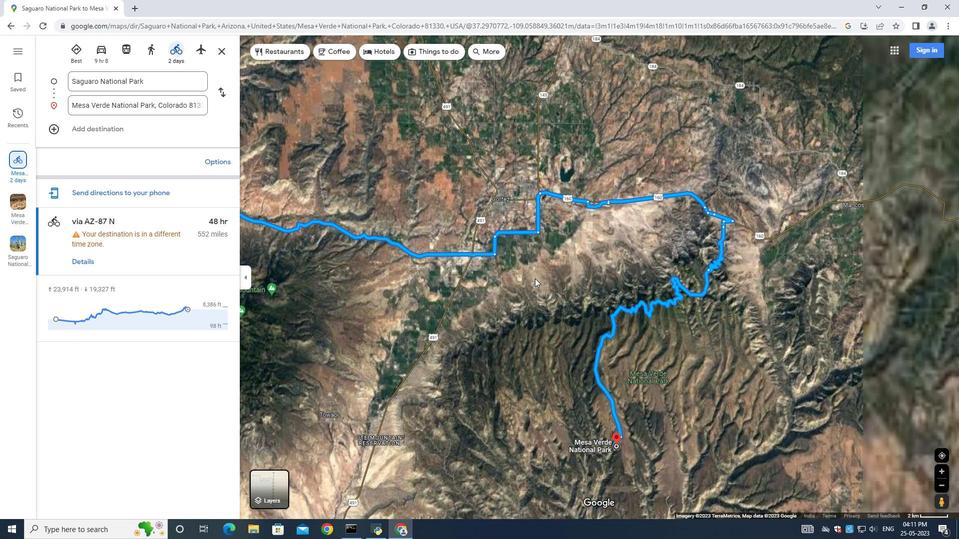 
Action: Mouse moved to (570, 283)
Screenshot: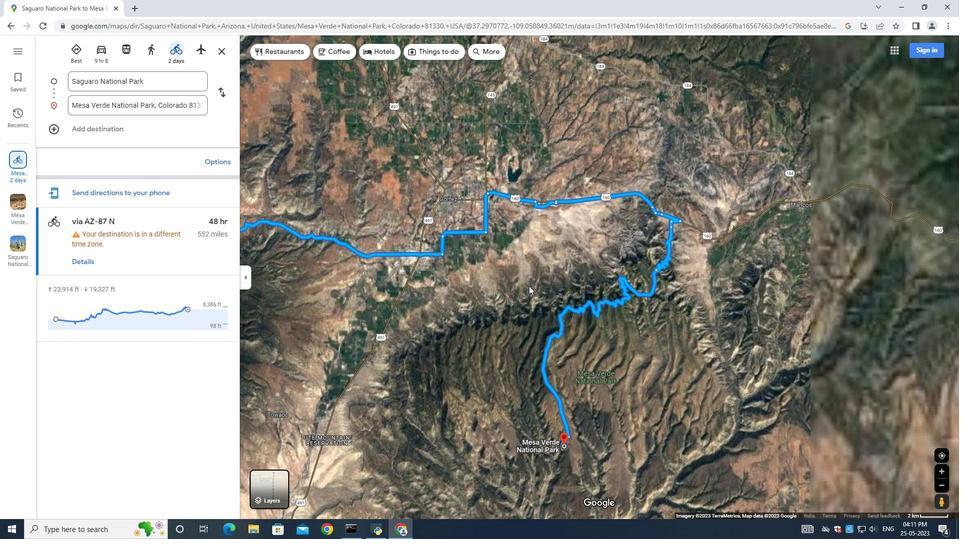 
Action: Key pressed <Key.right>
Screenshot: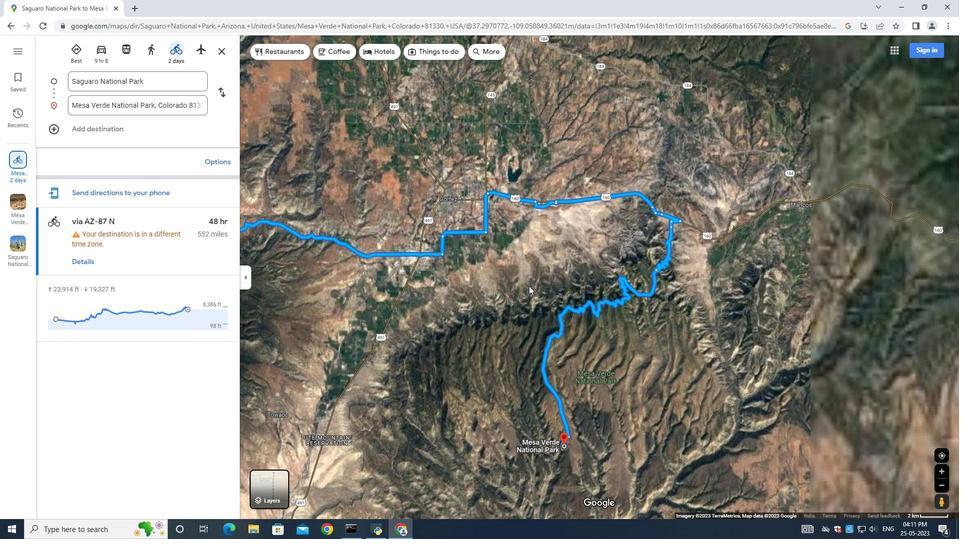 
Action: Mouse moved to (572, 283)
Screenshot: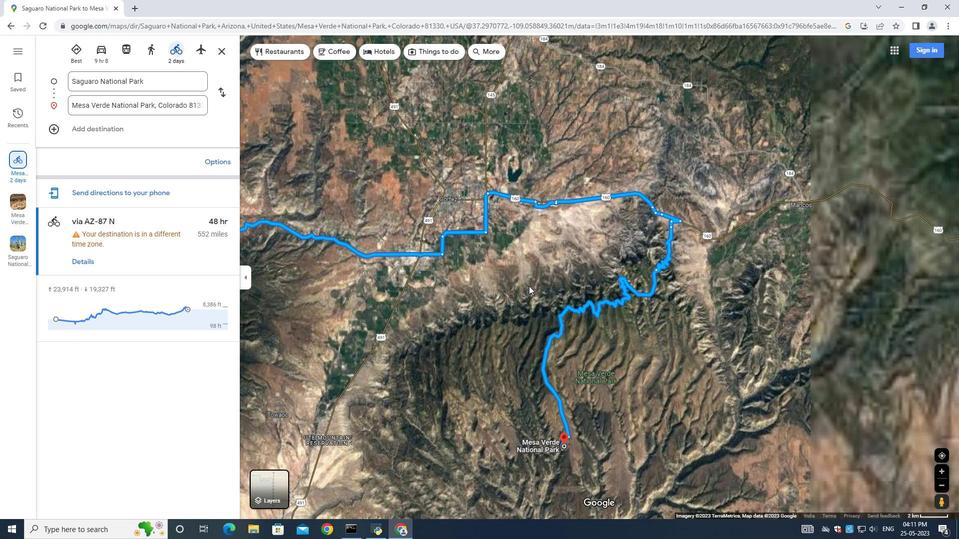 
Action: Key pressed <Key.right>
Screenshot: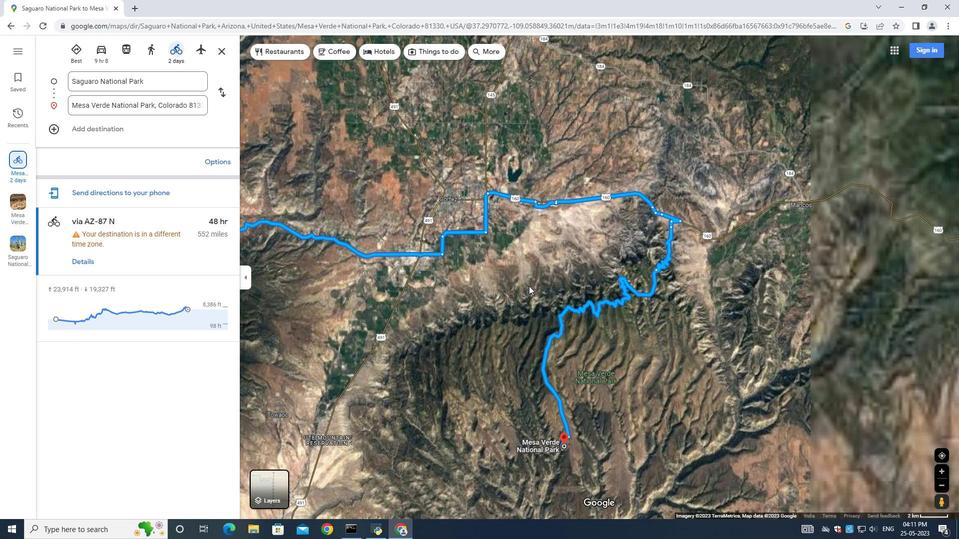 
Action: Mouse moved to (572, 283)
Screenshot: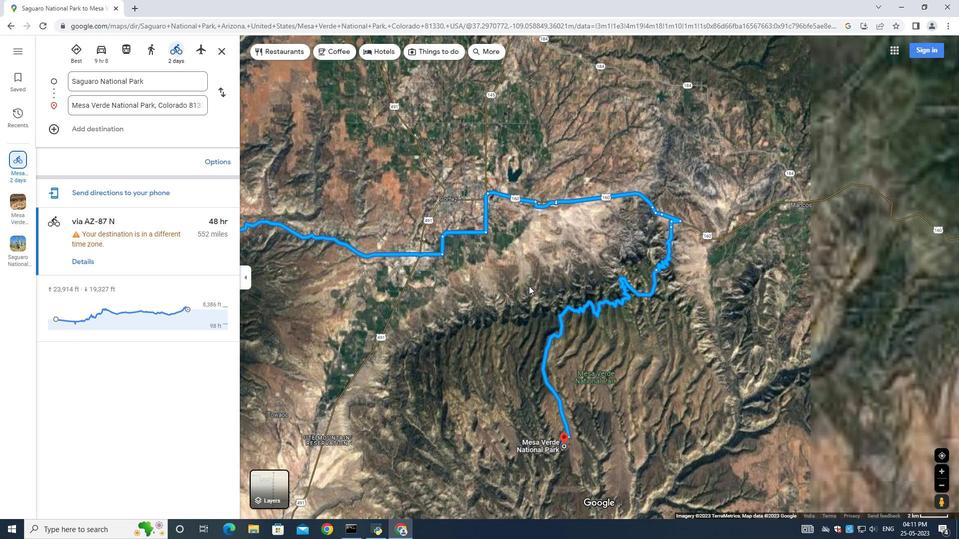 
Action: Key pressed <Key.right>
Screenshot: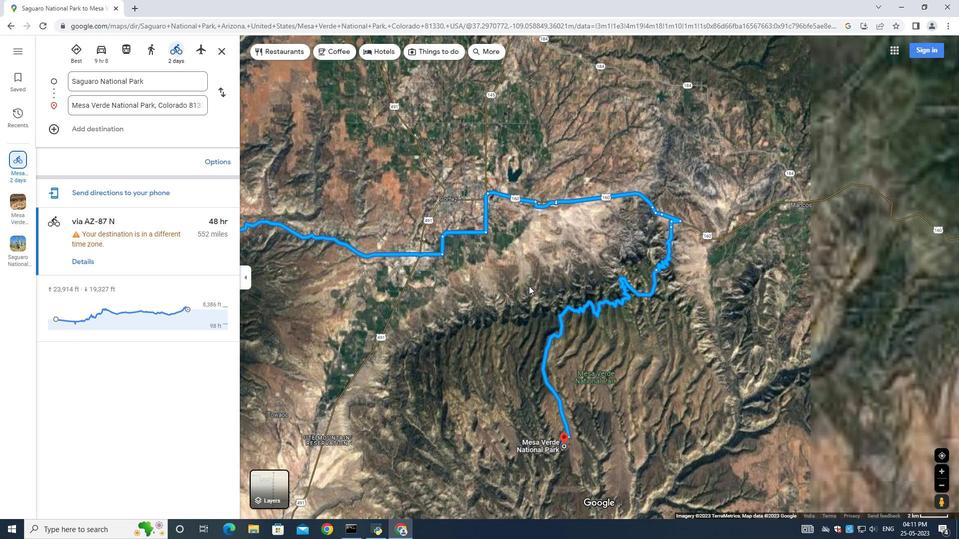 
Action: Mouse moved to (573, 283)
Screenshot: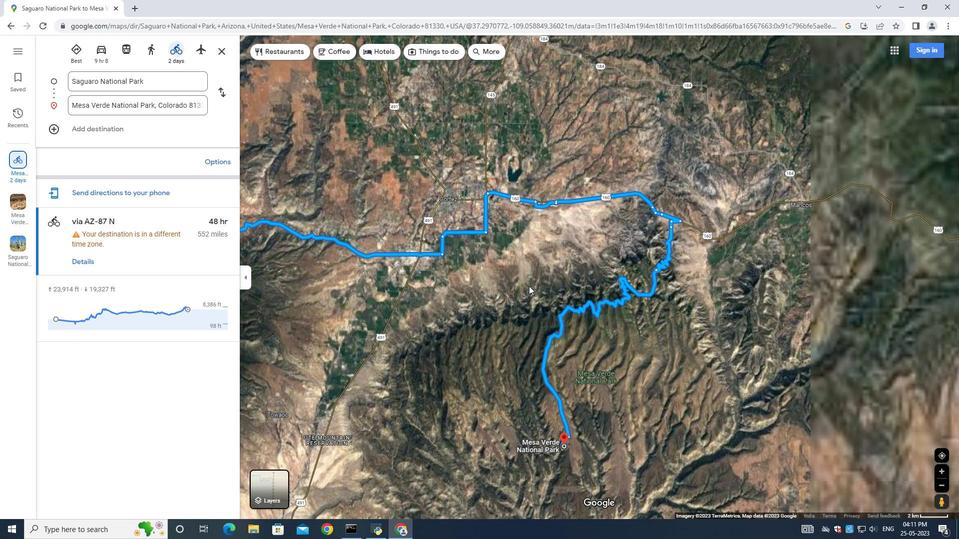 
Action: Key pressed <Key.right>
Screenshot: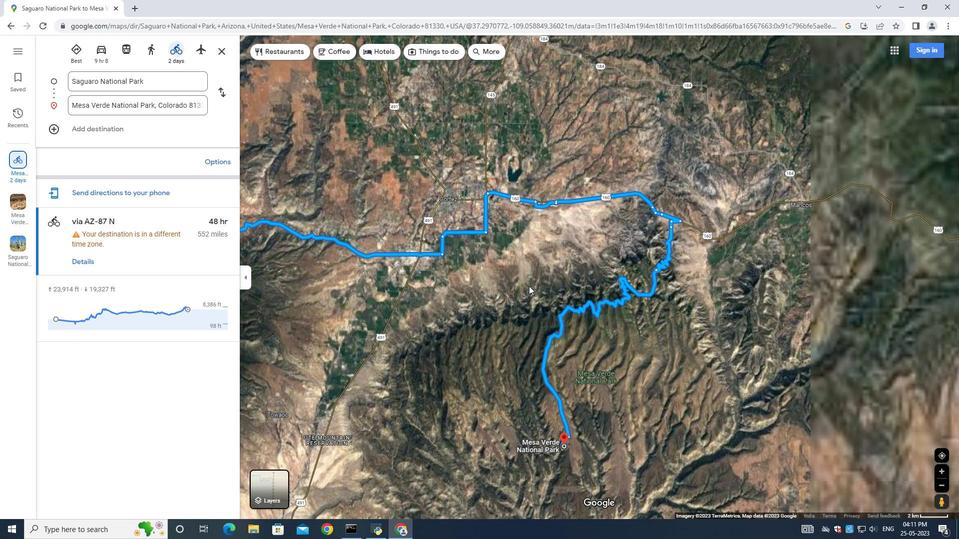 
Action: Mouse moved to (574, 283)
Screenshot: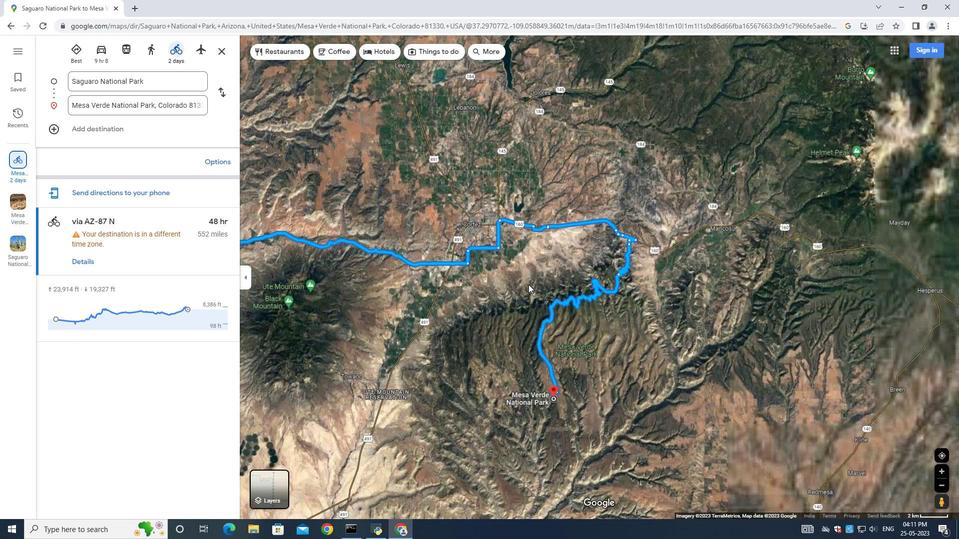 
Action: Key pressed <Key.right>
Screenshot: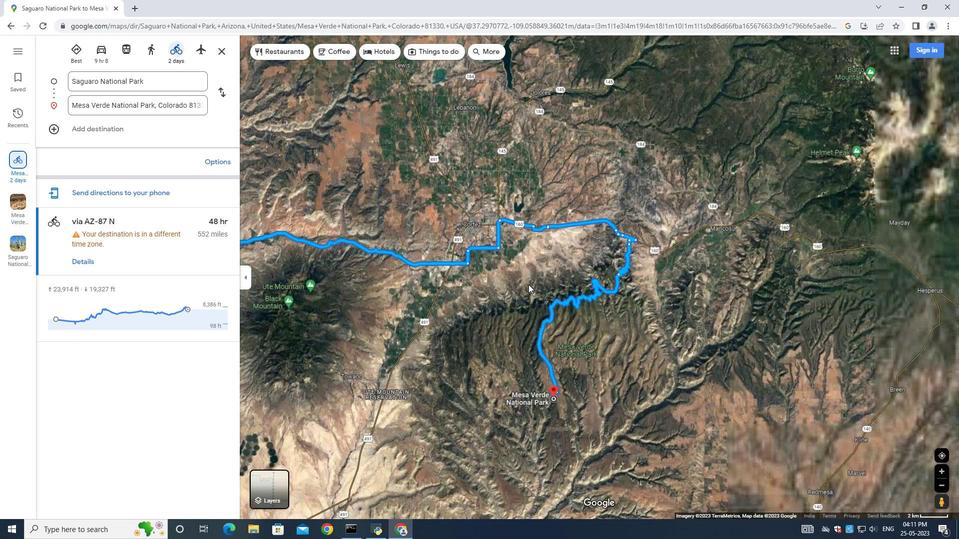 
Action: Mouse moved to (575, 283)
Screenshot: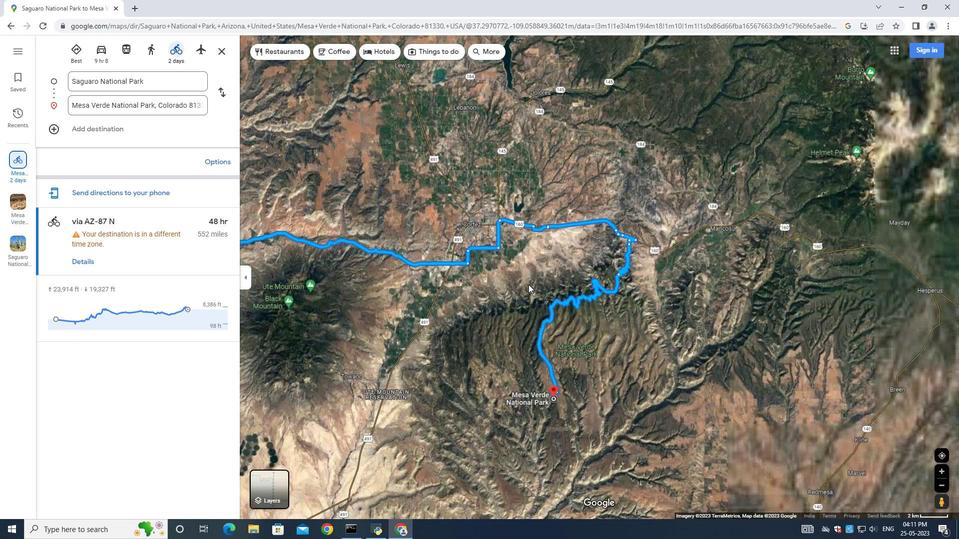 
Action: Key pressed <Key.right>
Screenshot: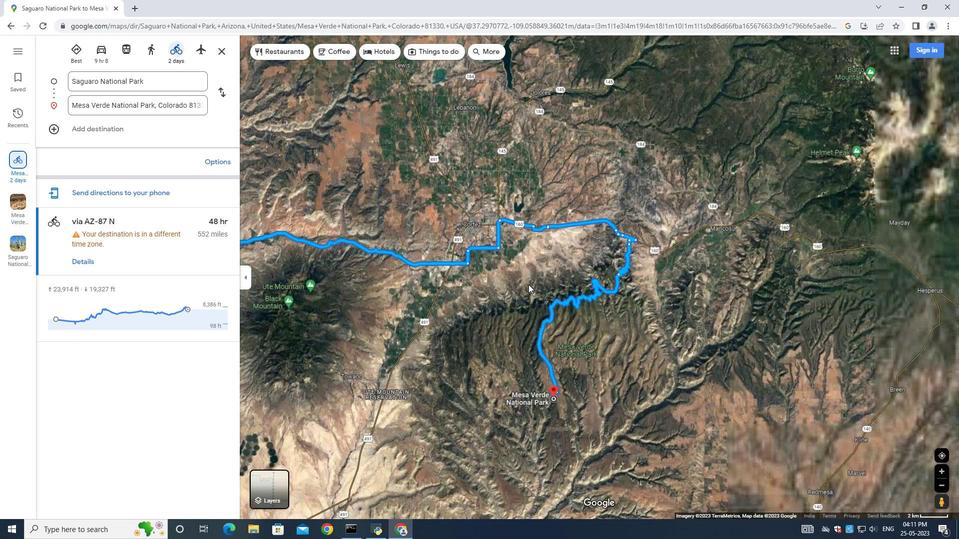 
Action: Mouse moved to (576, 283)
Screenshot: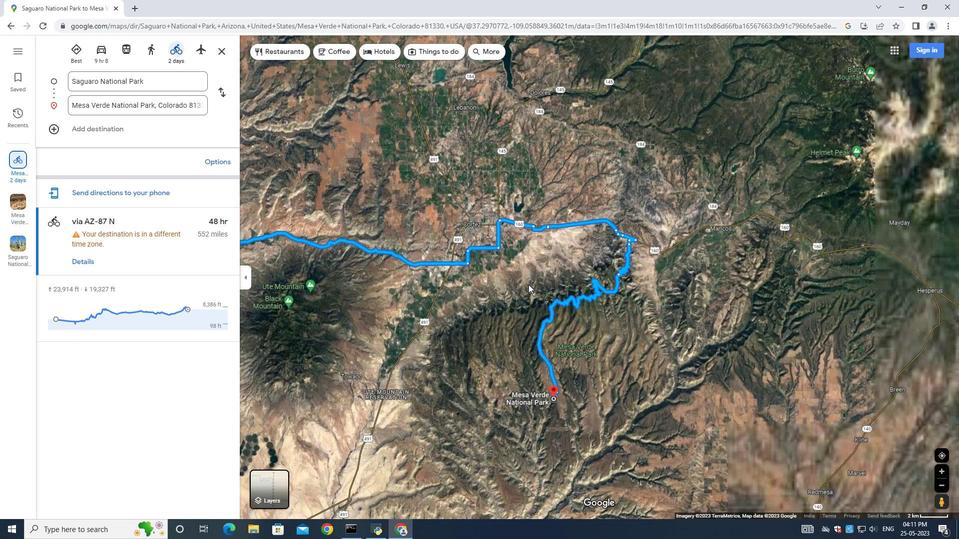 
Action: Key pressed <Key.right>
Screenshot: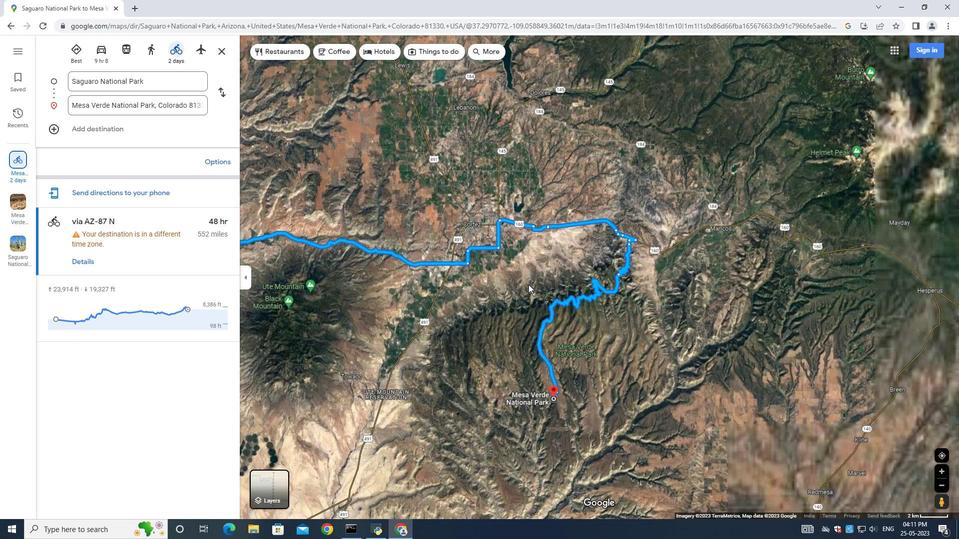 
Action: Mouse moved to (576, 285)
Screenshot: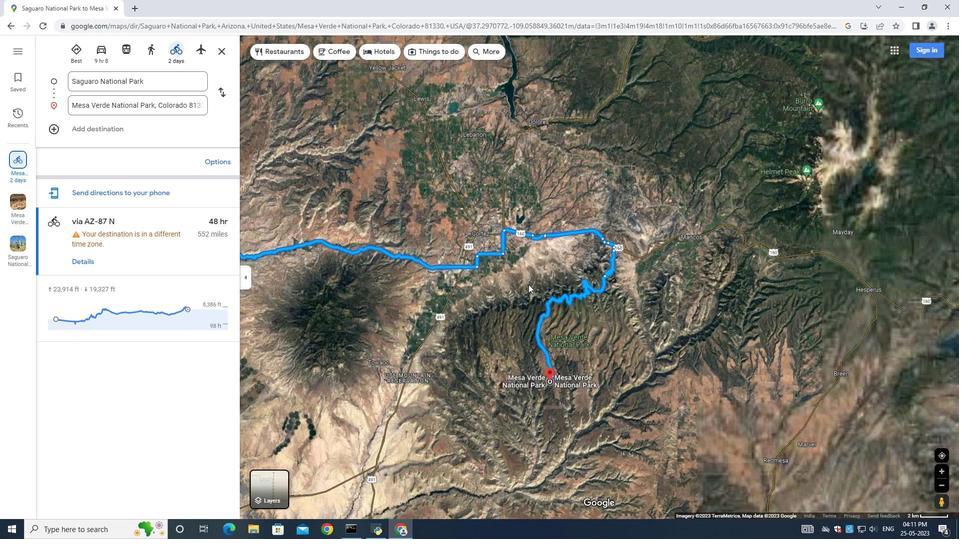 
Action: Key pressed <Key.right>
Screenshot: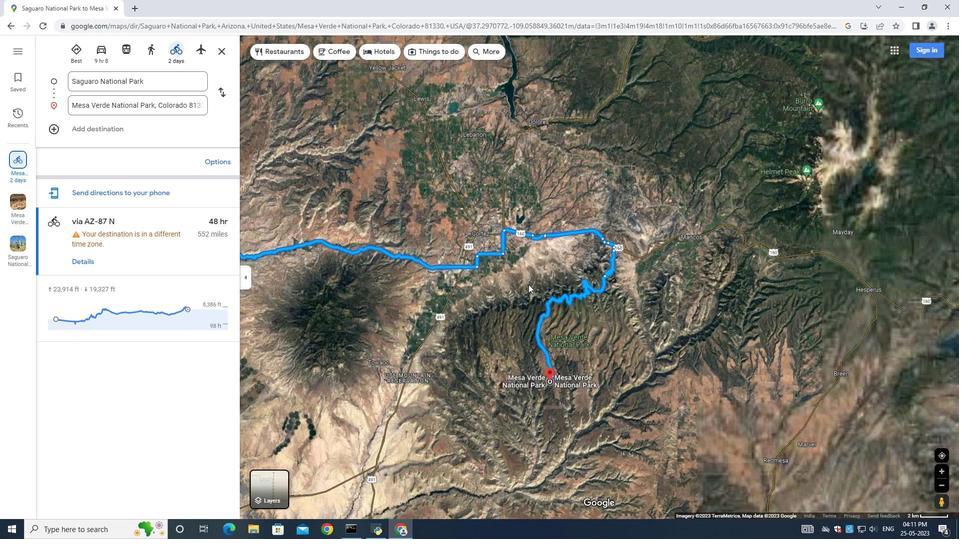 
Action: Mouse moved to (576, 287)
Screenshot: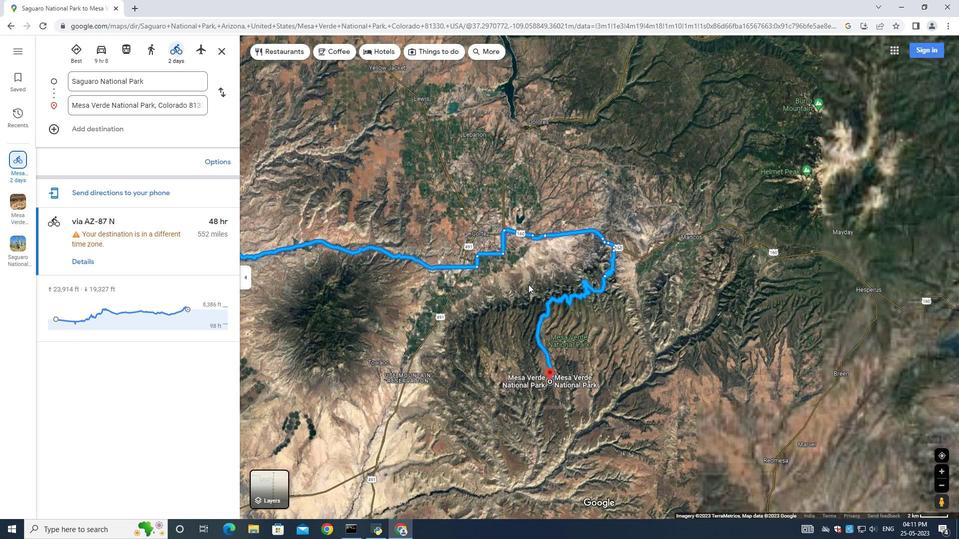 
Action: Key pressed <Key.right>
Screenshot: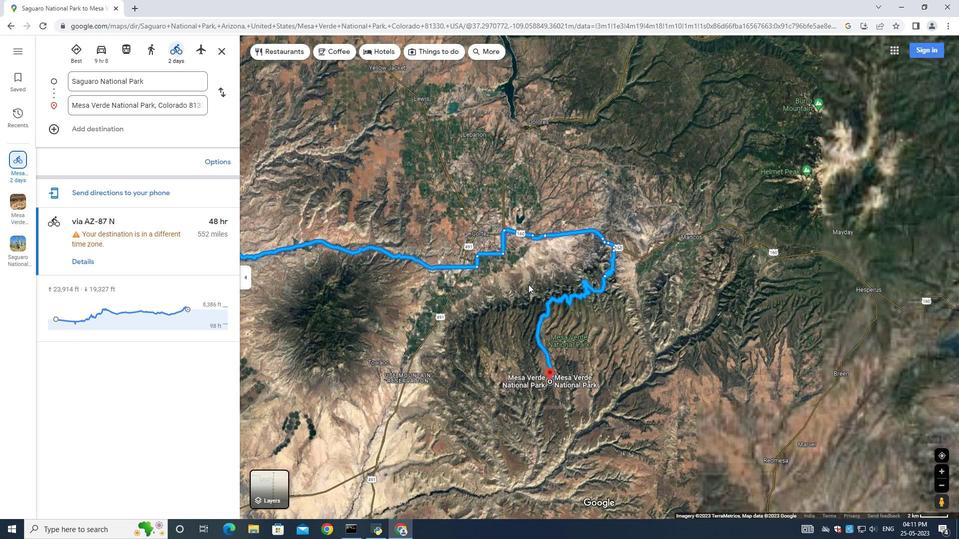 
Action: Mouse moved to (575, 290)
Screenshot: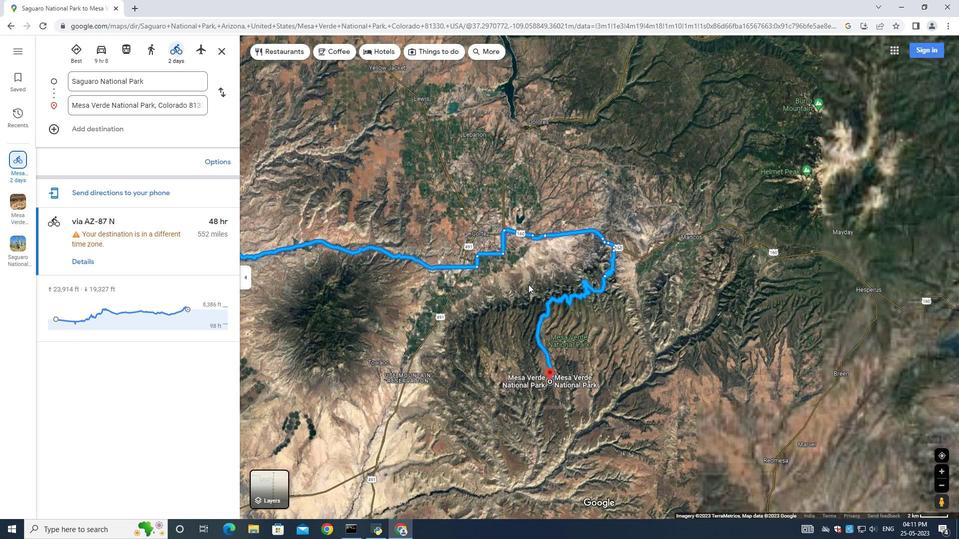 
Action: Key pressed <Key.right>
Screenshot: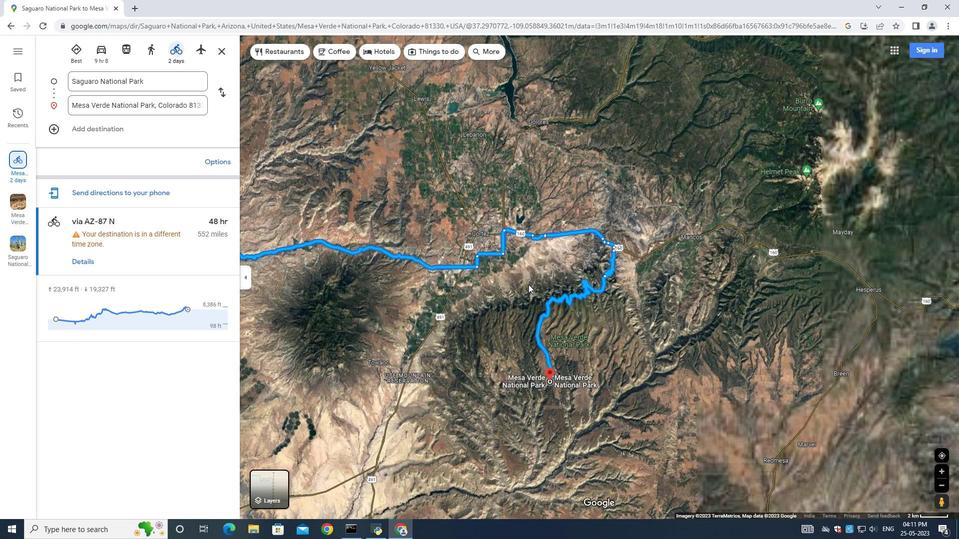 
Action: Mouse moved to (555, 310)
Screenshot: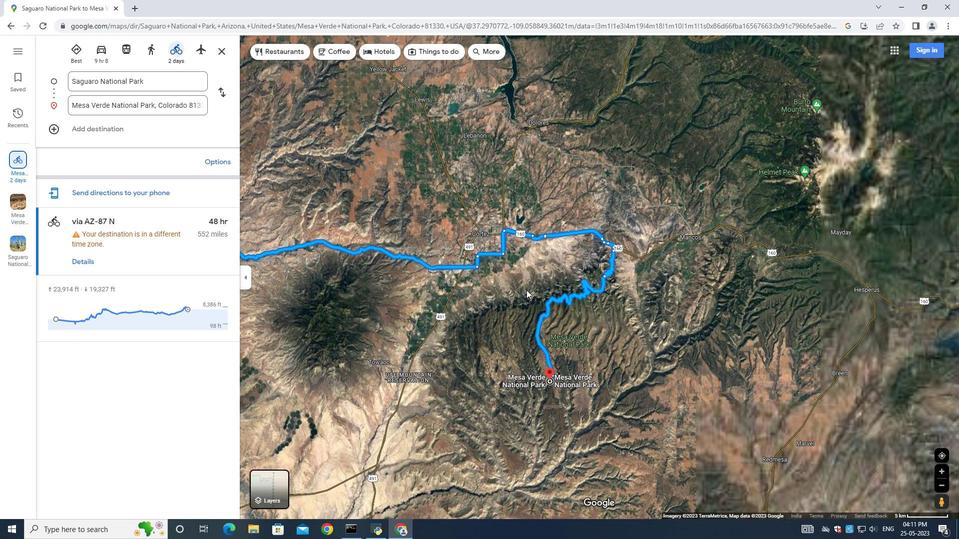 
Action: Mouse scrolled (555, 309) with delta (0, 0)
Screenshot: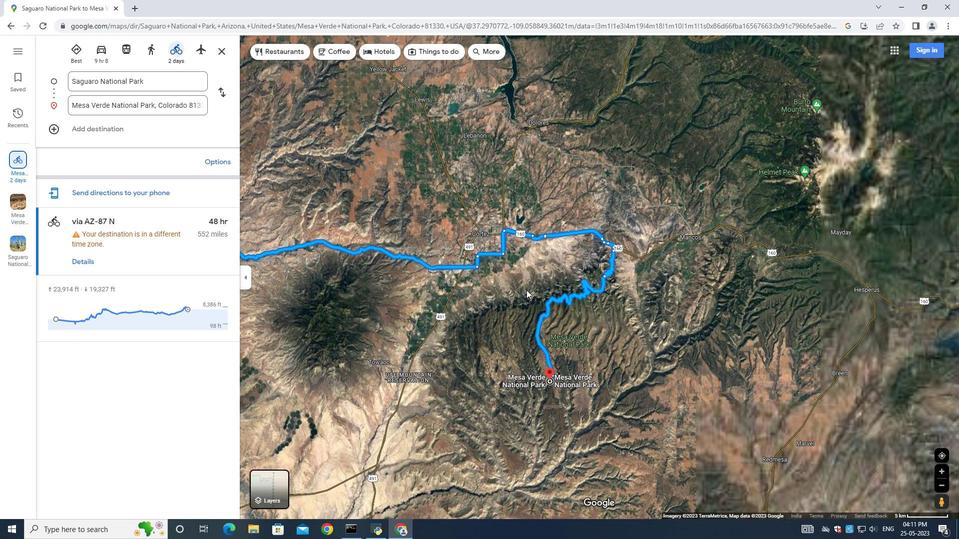 
Action: Mouse moved to (555, 312)
Screenshot: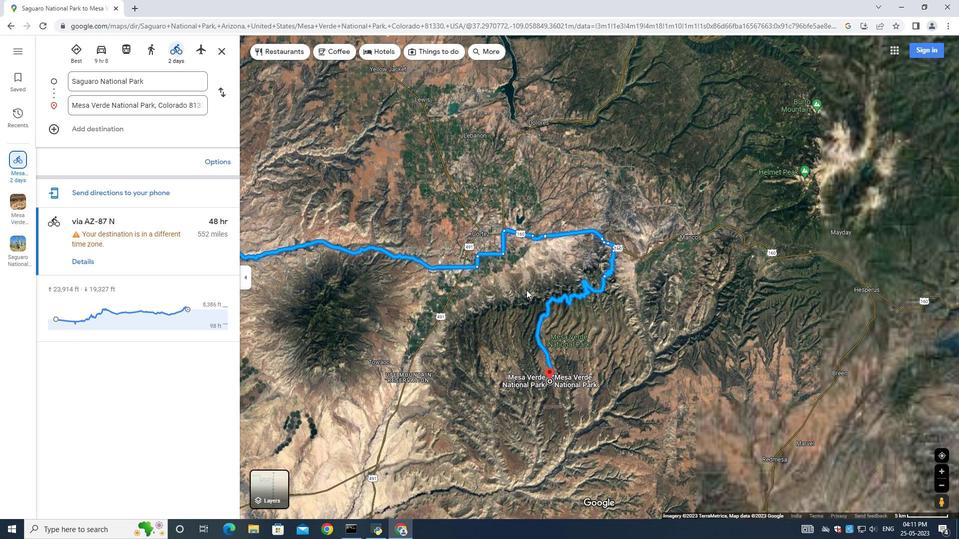 
Action: Mouse scrolled (555, 311) with delta (0, 0)
Screenshot: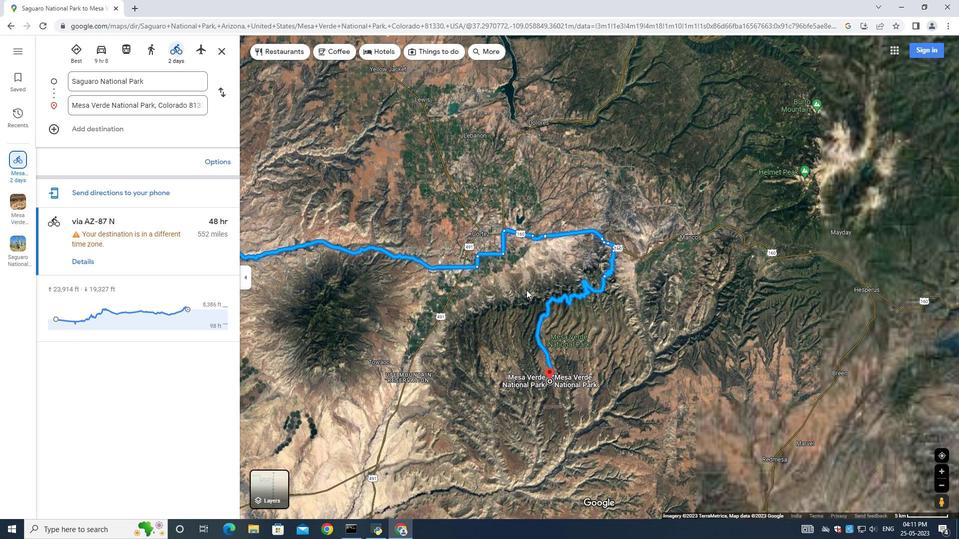 
Action: Mouse moved to (554, 312)
Screenshot: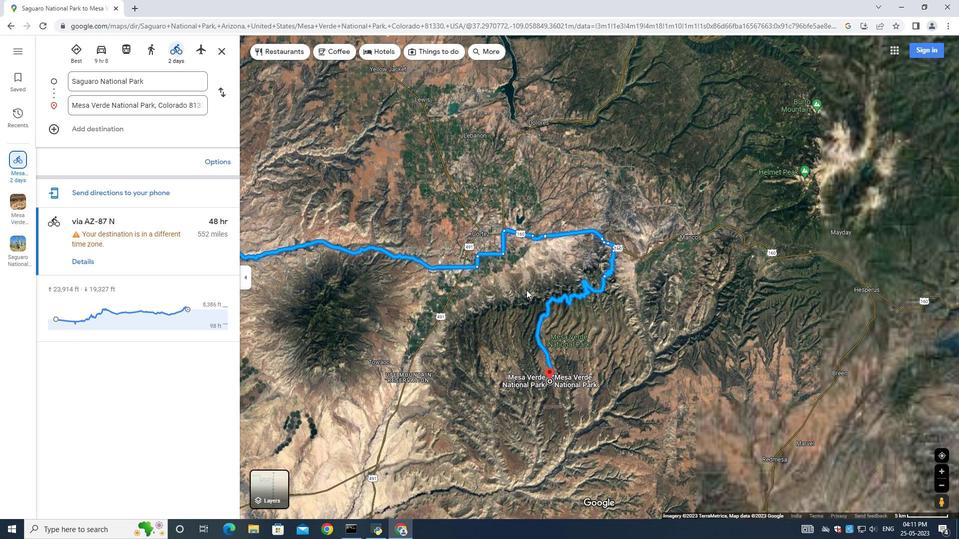 
Action: Mouse scrolled (554, 311) with delta (0, 0)
Screenshot: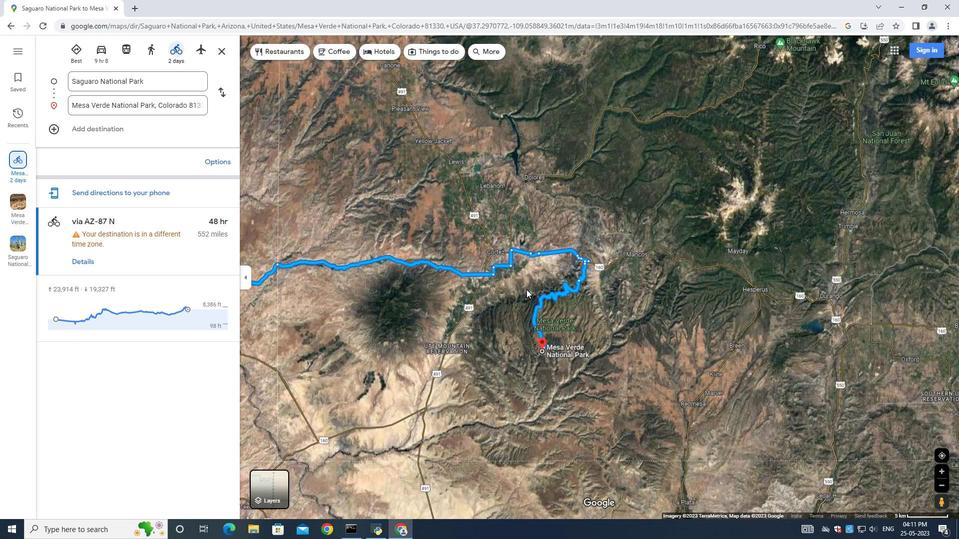 
Action: Mouse moved to (553, 315)
Screenshot: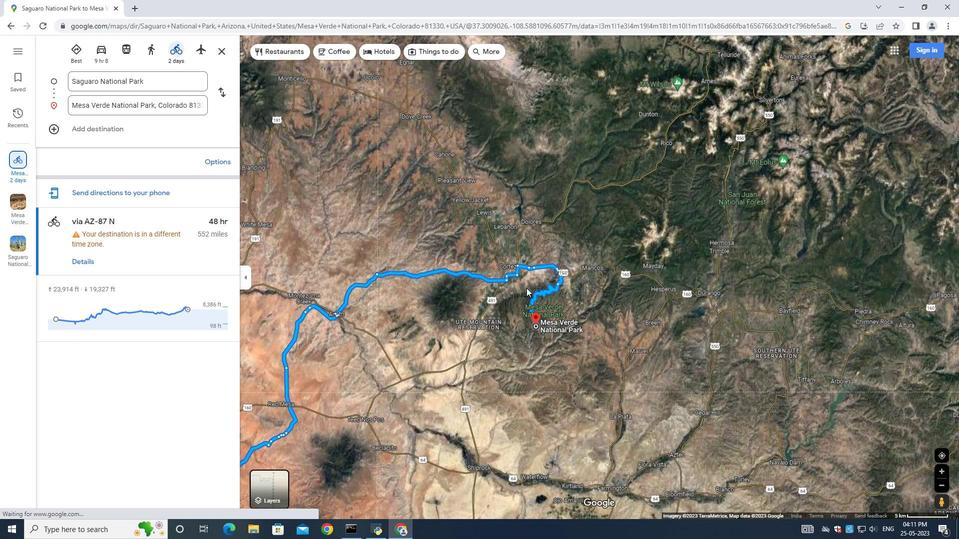 
Action: Mouse scrolled (553, 314) with delta (0, 0)
Screenshot: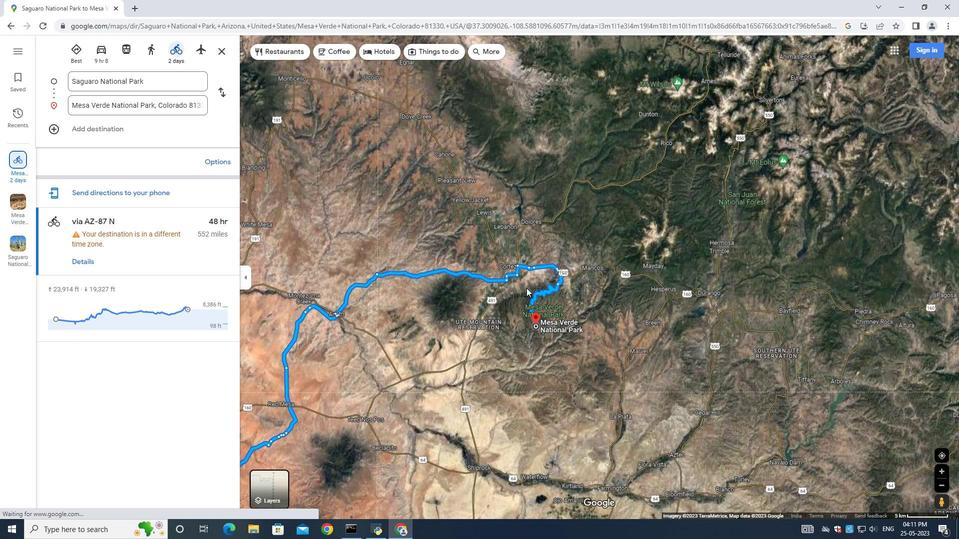 
Action: Mouse moved to (552, 316)
Screenshot: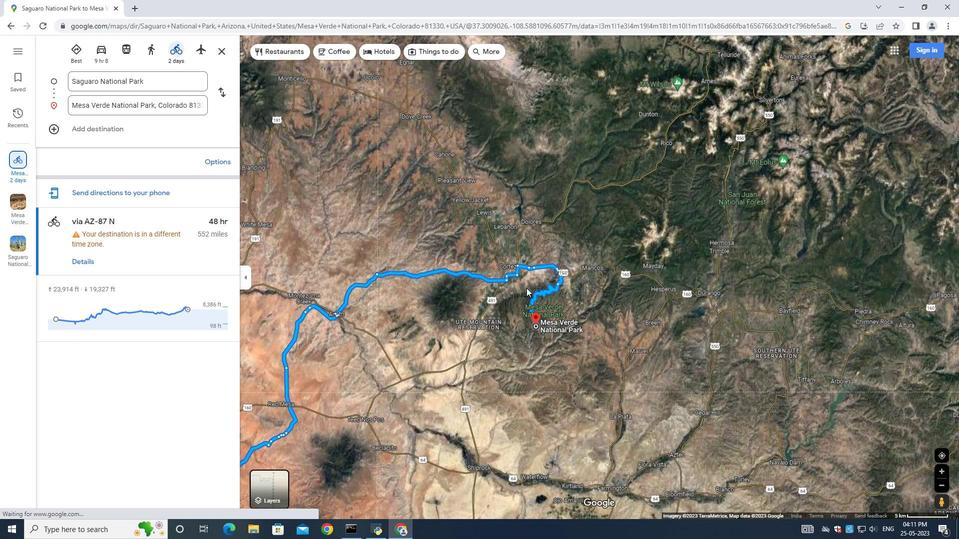 
Action: Mouse scrolled (552, 315) with delta (0, 0)
Screenshot: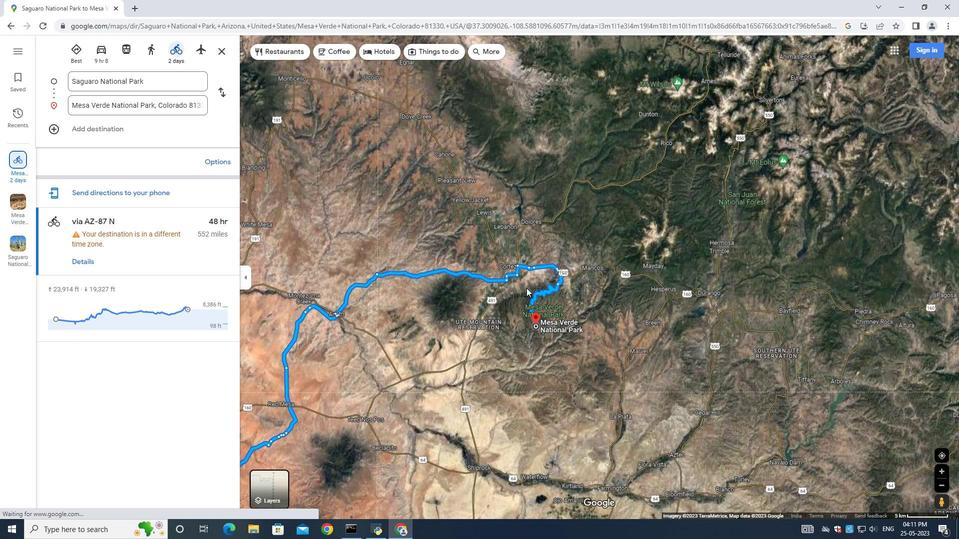 
Action: Mouse moved to (552, 316)
Screenshot: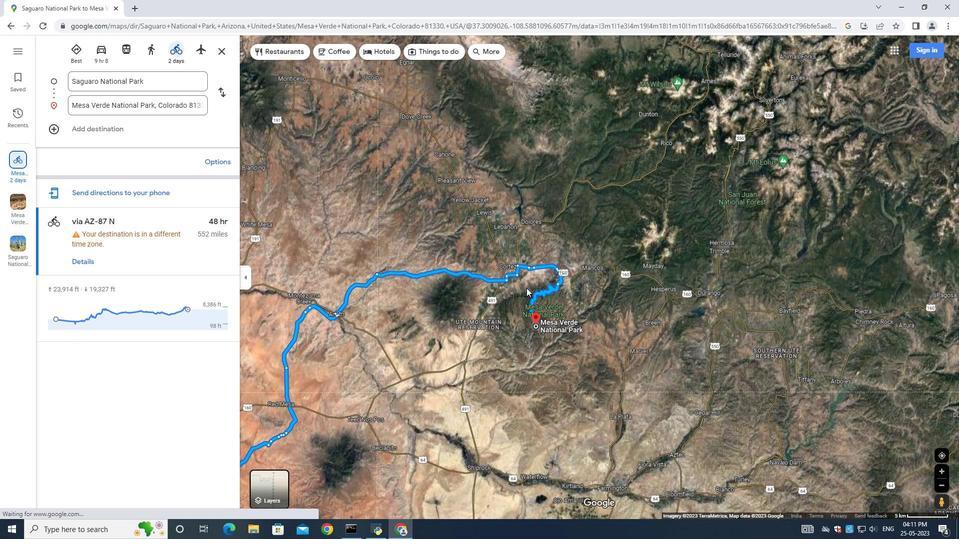 
Action: Mouse scrolled (552, 315) with delta (0, 0)
Screenshot: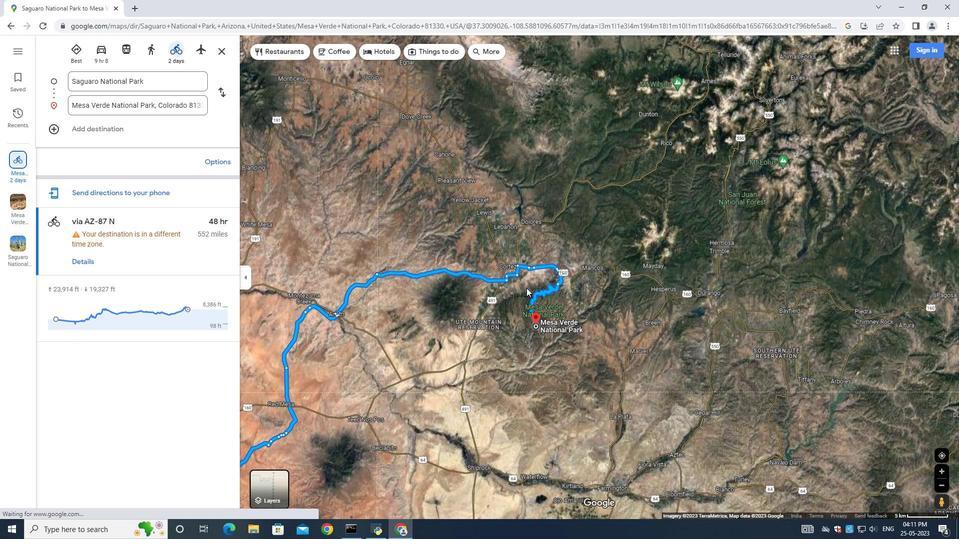 
Action: Mouse moved to (552, 316)
Screenshot: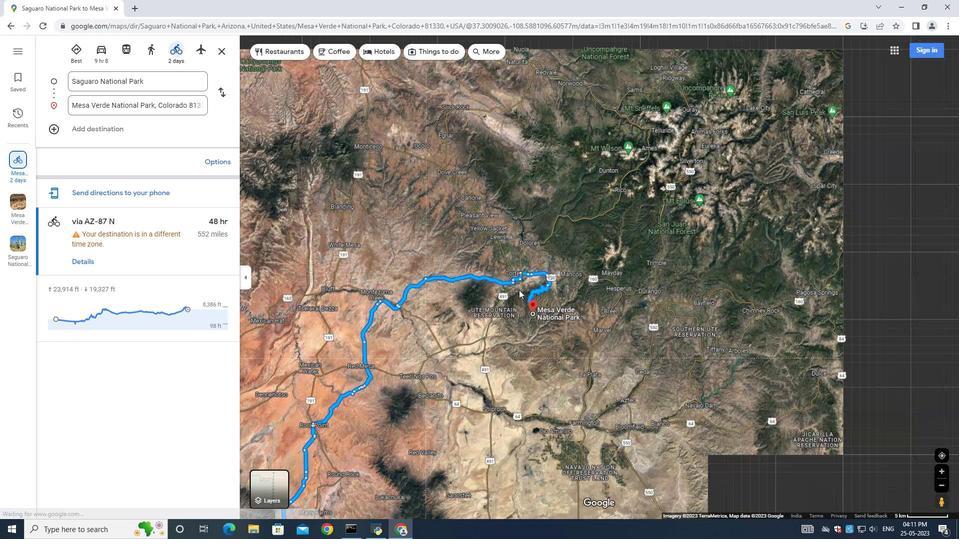 
Action: Mouse scrolled (552, 315) with delta (0, 0)
Screenshot: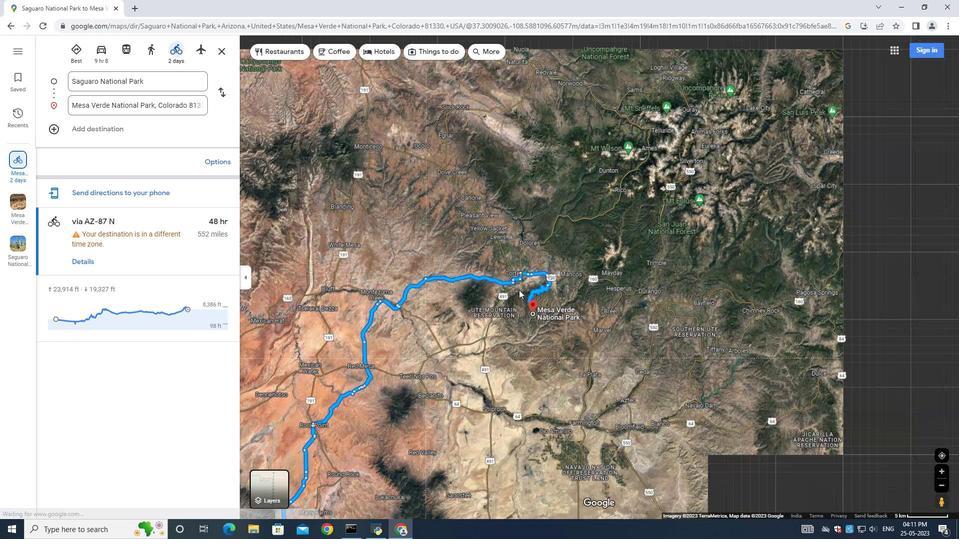 
Action: Mouse moved to (552, 314)
Screenshot: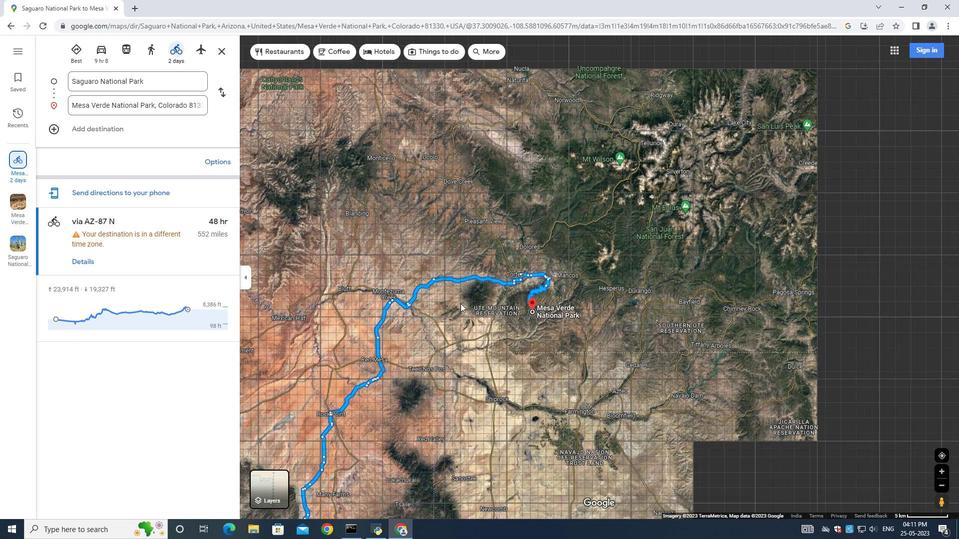 
Action: Mouse scrolled (552, 313) with delta (0, 0)
Screenshot: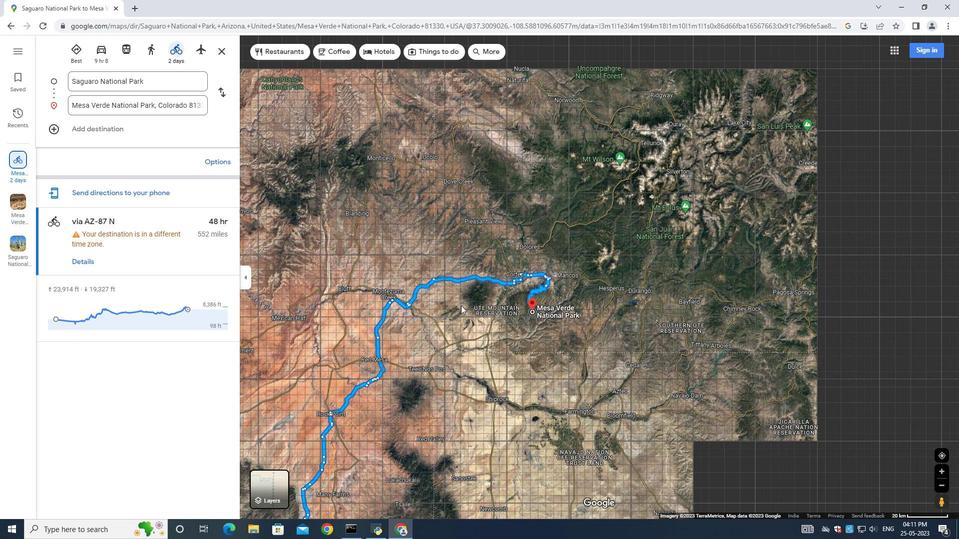 
Action: Mouse scrolled (552, 313) with delta (0, 0)
Screenshot: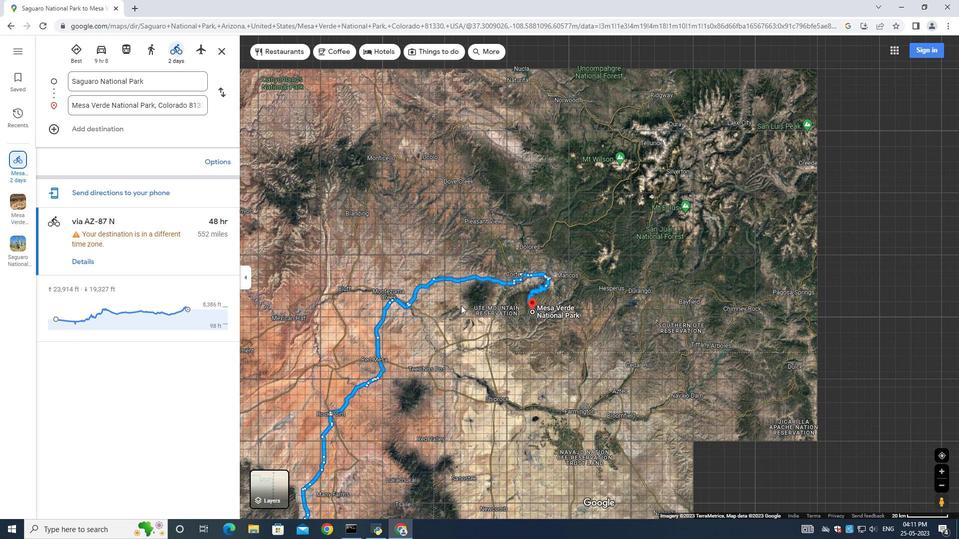 
Action: Mouse scrolled (552, 313) with delta (0, 0)
Screenshot: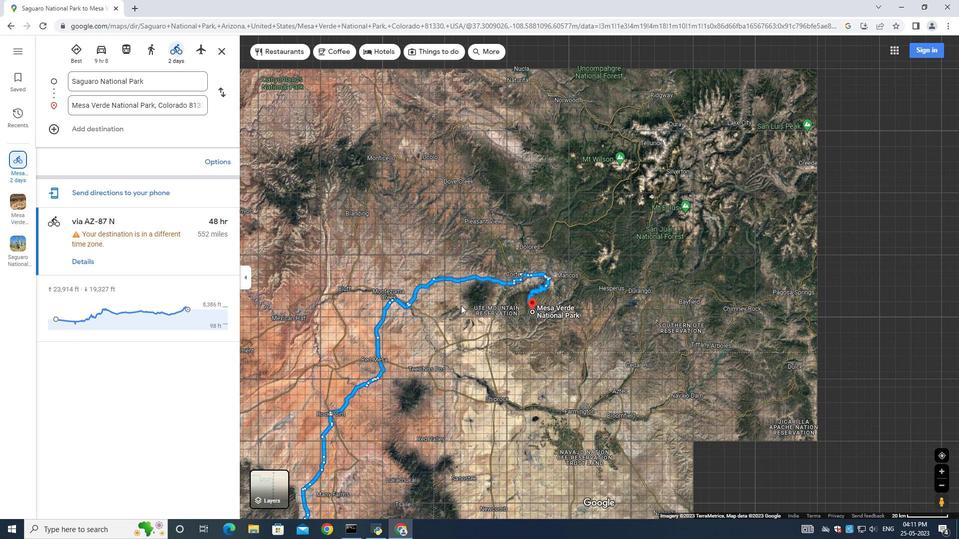 
Action: Mouse scrolled (552, 313) with delta (0, 0)
Screenshot: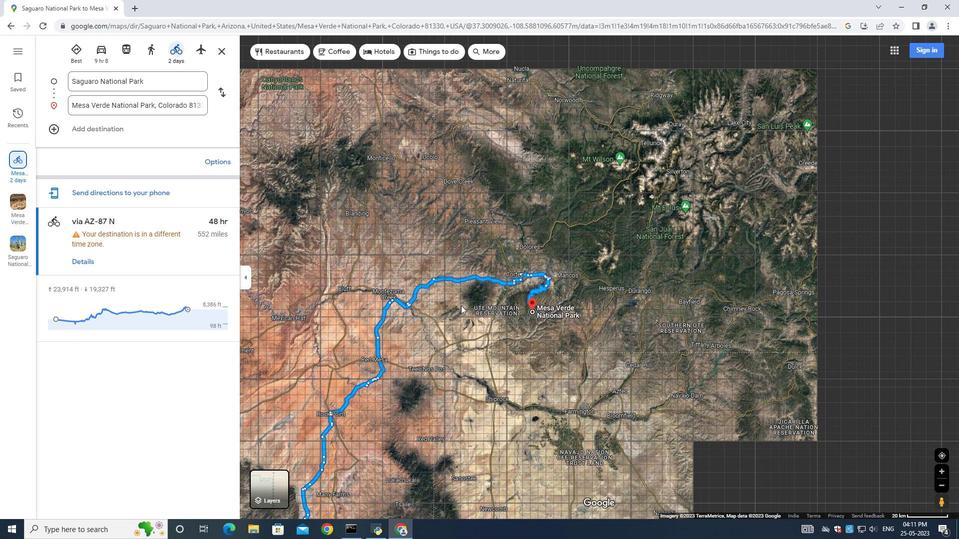 
Action: Mouse moved to (487, 332)
Screenshot: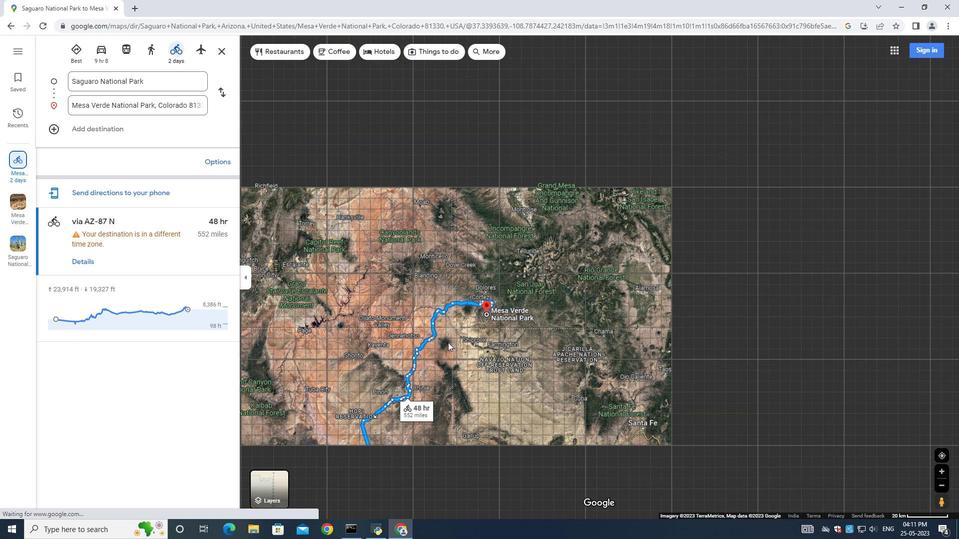 
Action: Mouse scrolled (487, 331) with delta (0, 0)
Screenshot: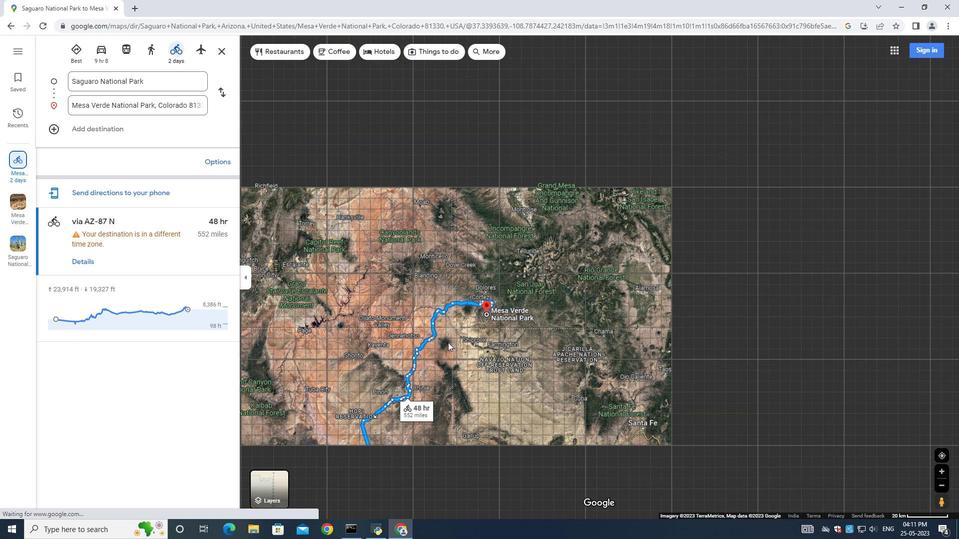 
Action: Mouse moved to (488, 338)
Screenshot: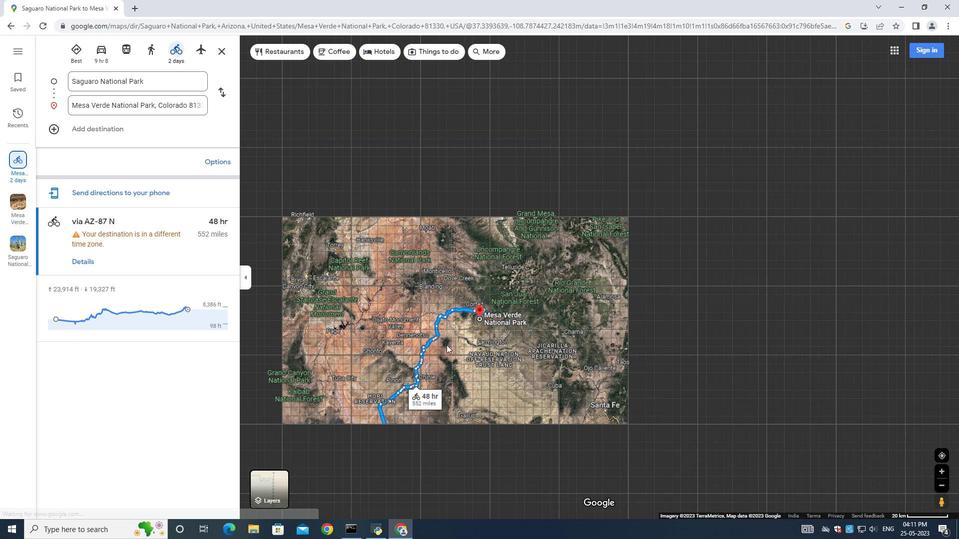 
Action: Mouse scrolled (488, 335) with delta (0, 0)
Screenshot: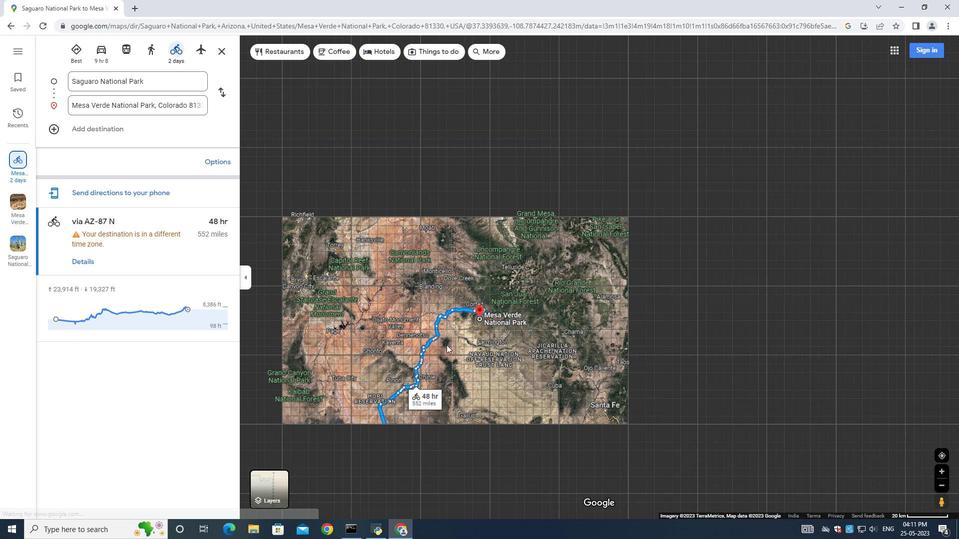 
Action: Mouse moved to (488, 344)
Screenshot: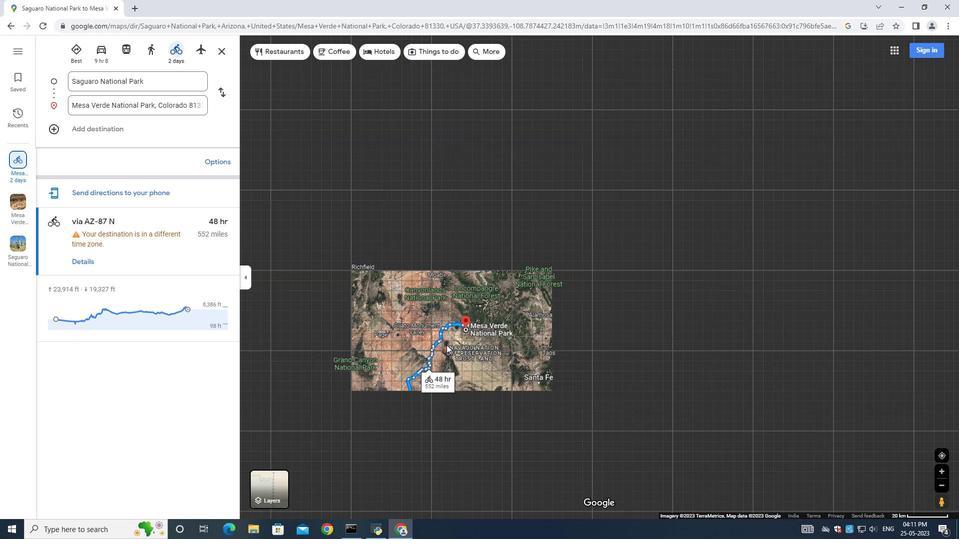 
Action: Mouse scrolled (488, 339) with delta (0, 0)
Screenshot: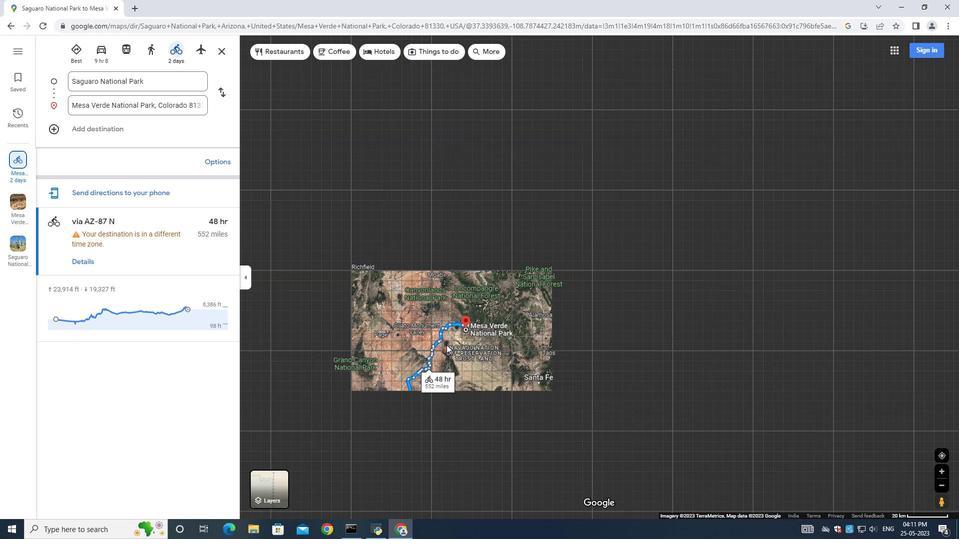 
Action: Mouse moved to (488, 344)
Screenshot: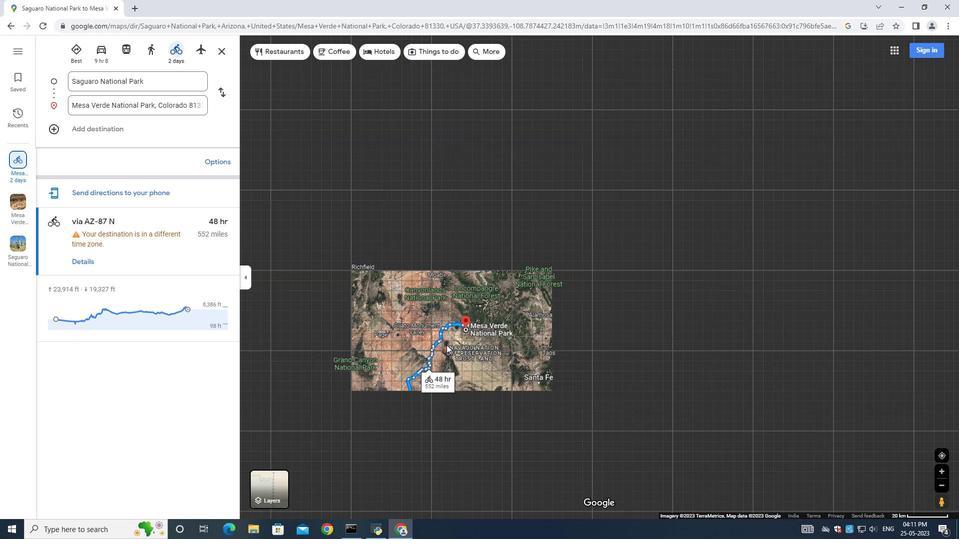 
Action: Mouse scrolled (488, 342) with delta (0, 0)
Screenshot: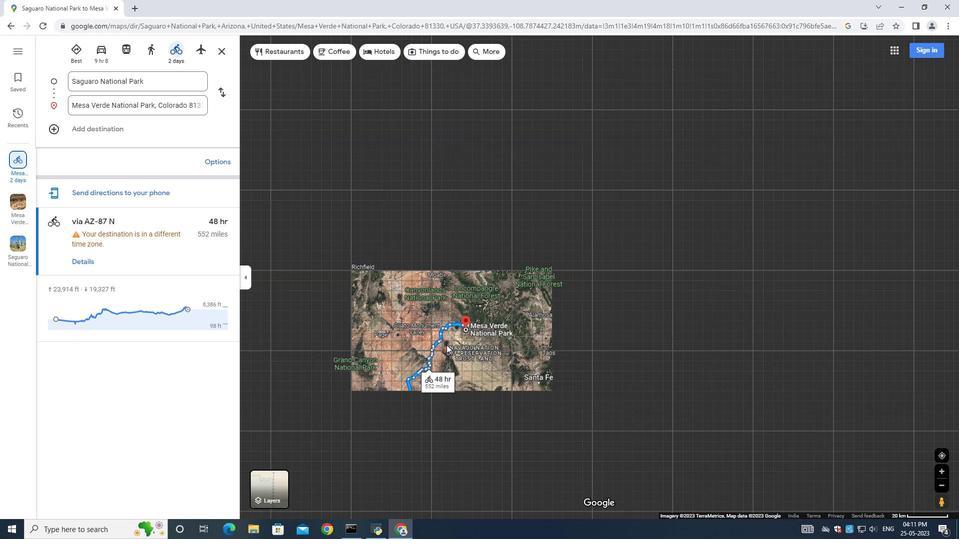 
Action: Mouse moved to (488, 345)
Screenshot: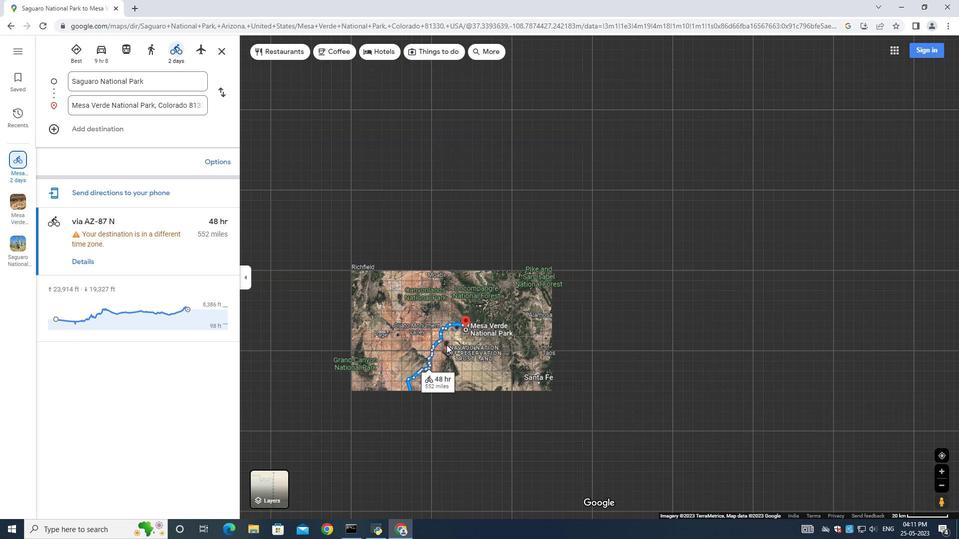 
Action: Mouse scrolled (488, 343) with delta (0, 0)
Screenshot: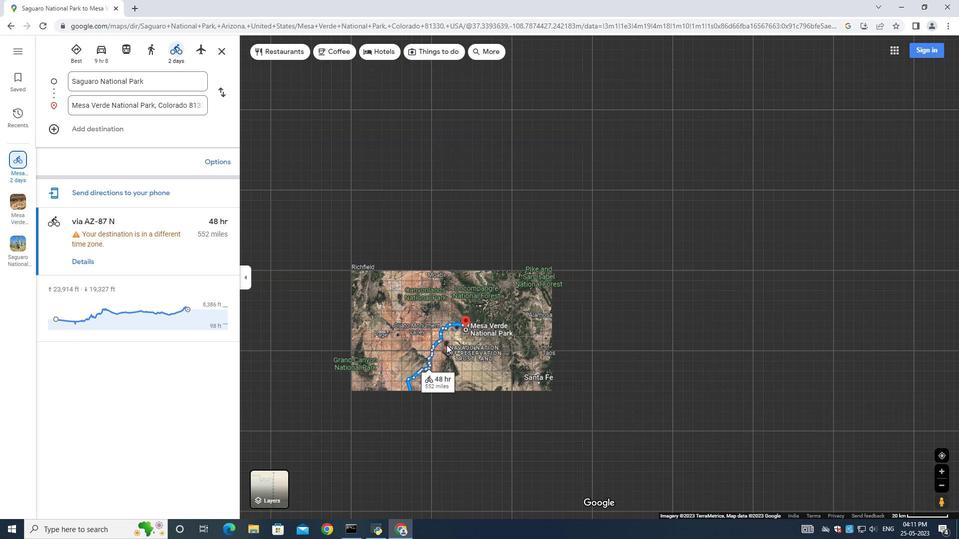 
Action: Mouse moved to (488, 345)
Screenshot: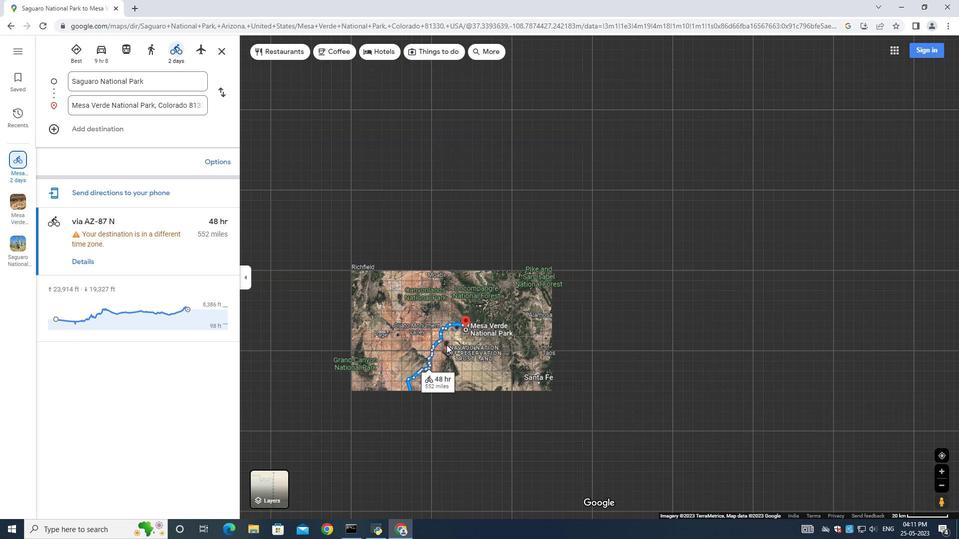 
Action: Mouse scrolled (488, 343) with delta (0, 0)
Screenshot: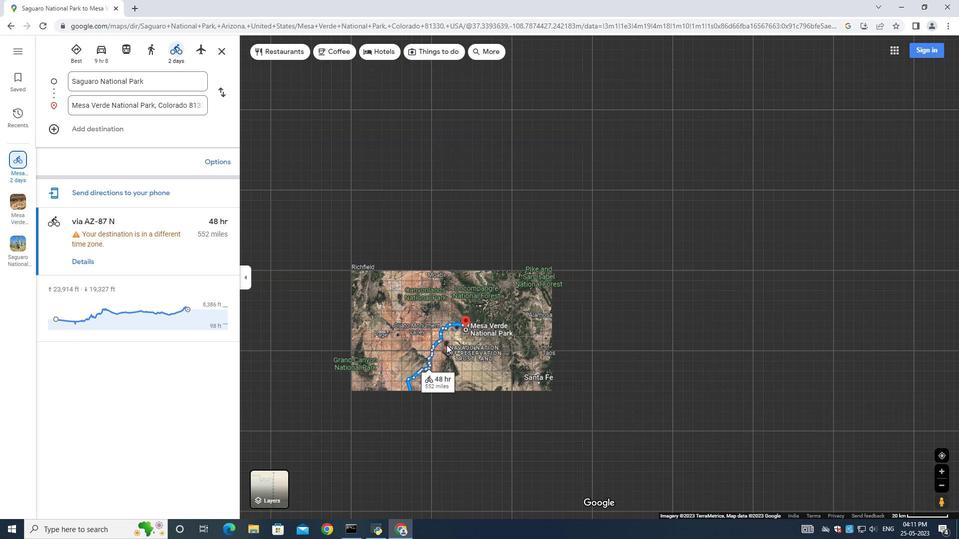 
Action: Mouse moved to (488, 345)
Screenshot: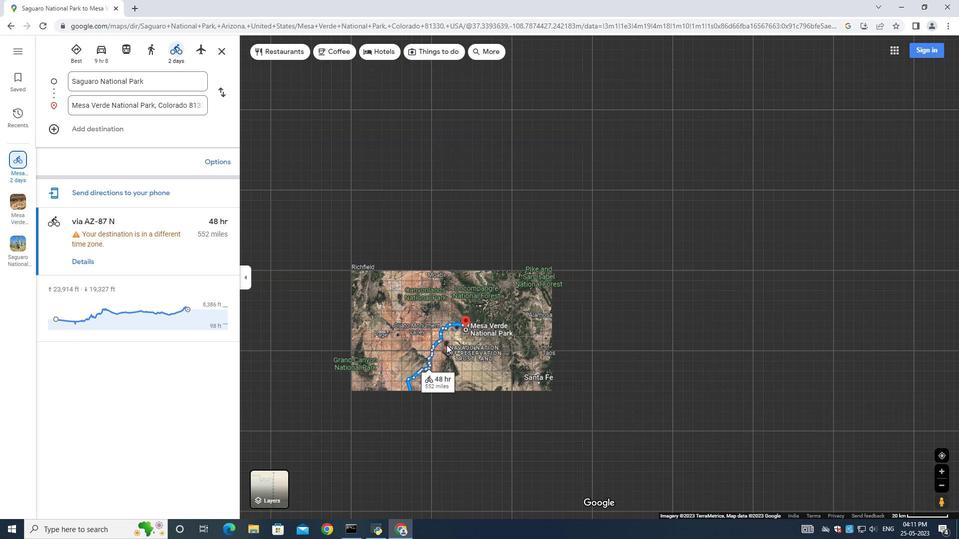 
Action: Mouse scrolled (488, 343) with delta (0, 0)
Screenshot: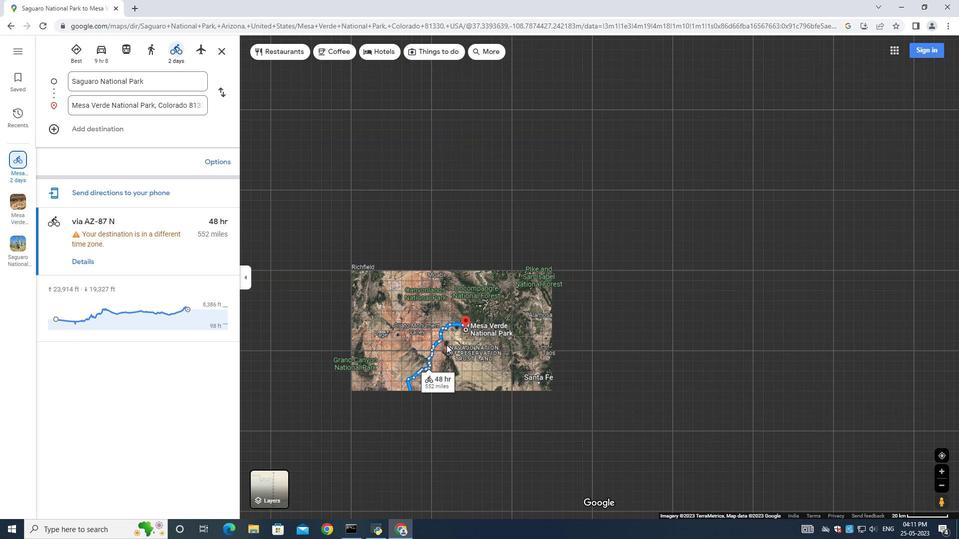 
Action: Mouse scrolled (488, 344) with delta (0, 0)
Screenshot: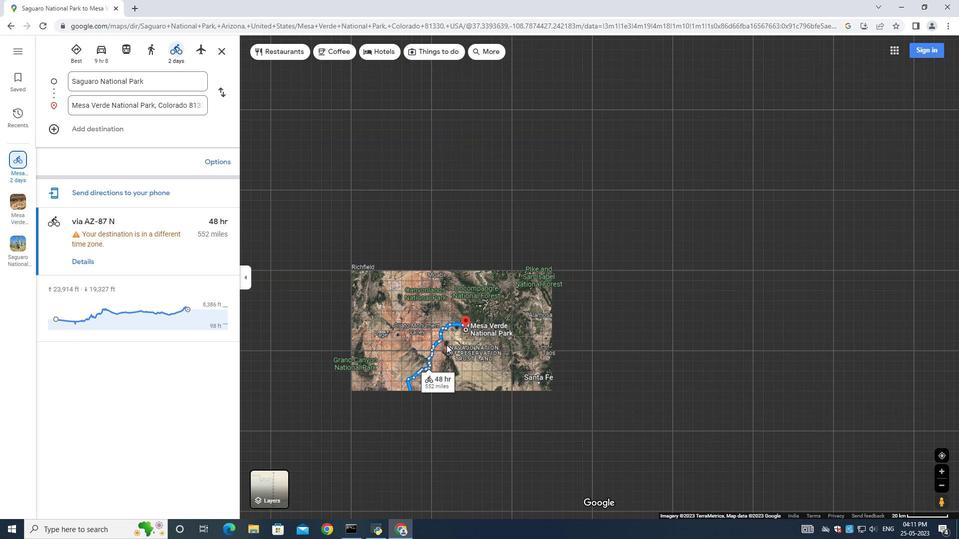 
Action: Mouse moved to (475, 367)
Screenshot: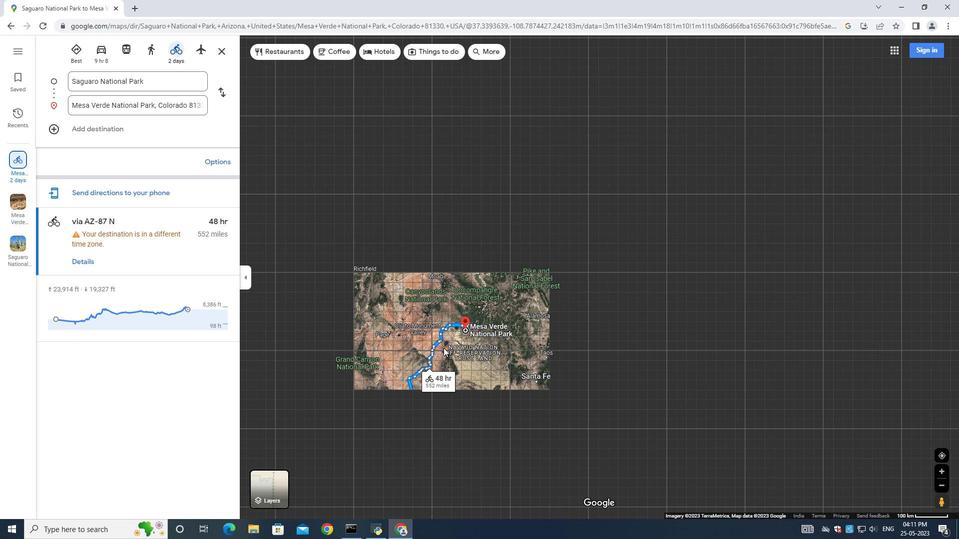 
Action: Mouse scrolled (476, 364) with delta (0, 0)
Screenshot: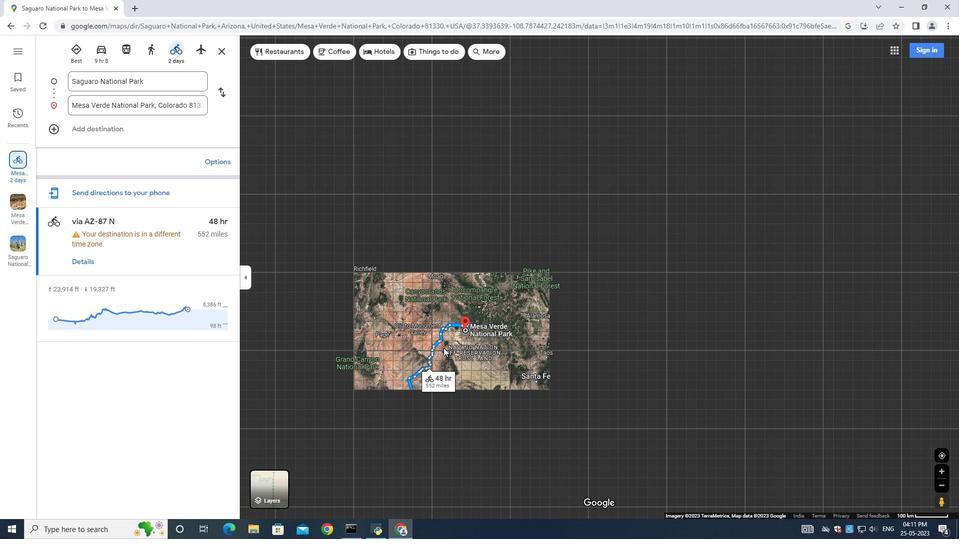 
Action: Mouse moved to (473, 369)
Screenshot: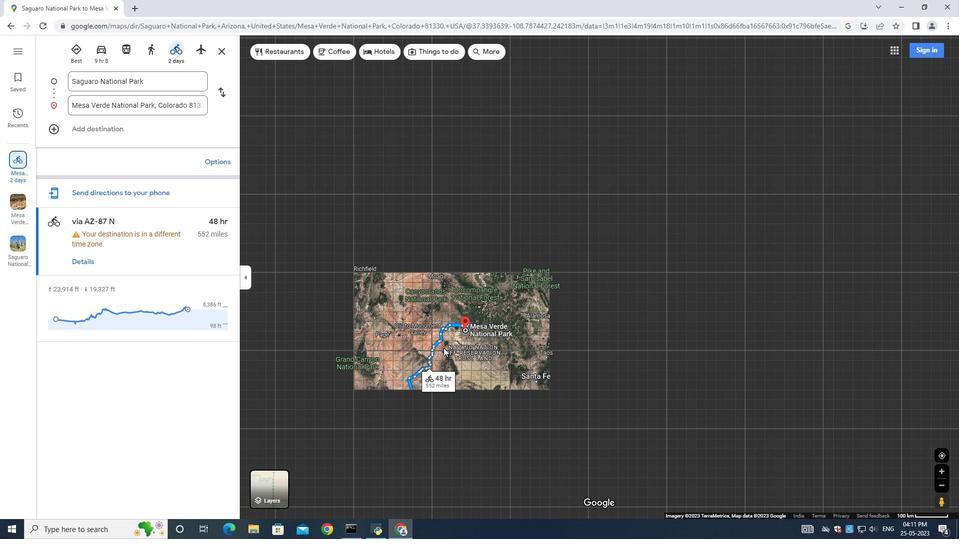 
Action: Mouse scrolled (474, 368) with delta (0, 0)
Screenshot: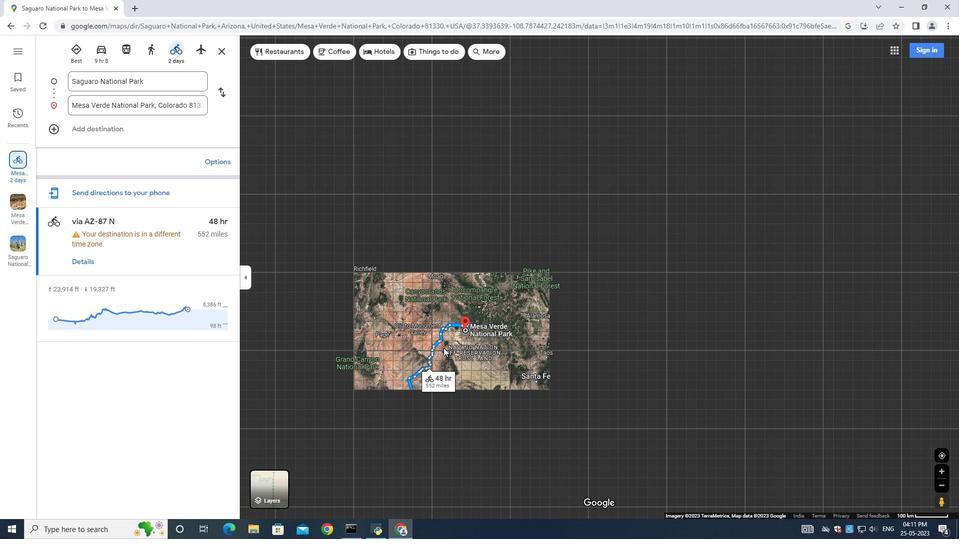 
Action: Mouse moved to (472, 370)
Screenshot: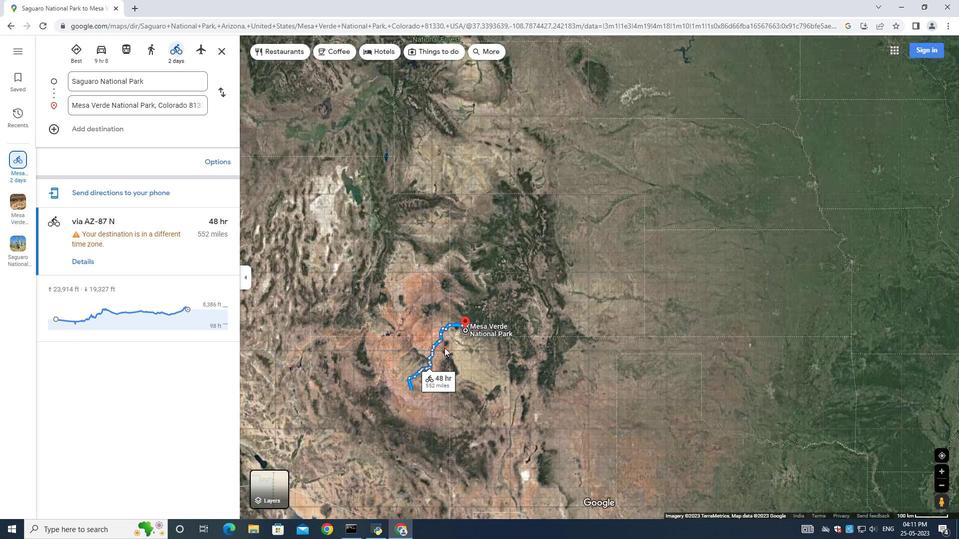 
Action: Mouse scrolled (473, 370) with delta (0, 0)
Screenshot: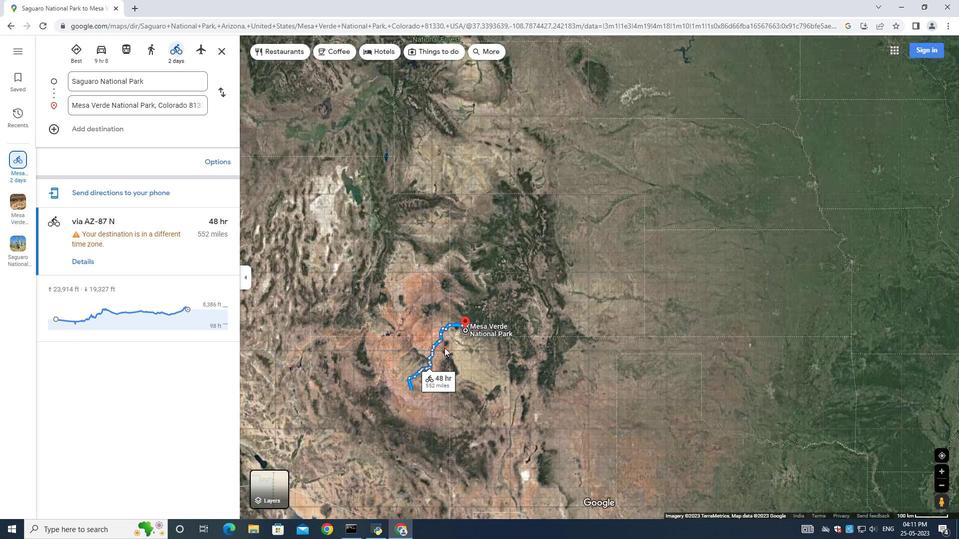 
Action: Mouse moved to (472, 371)
Screenshot: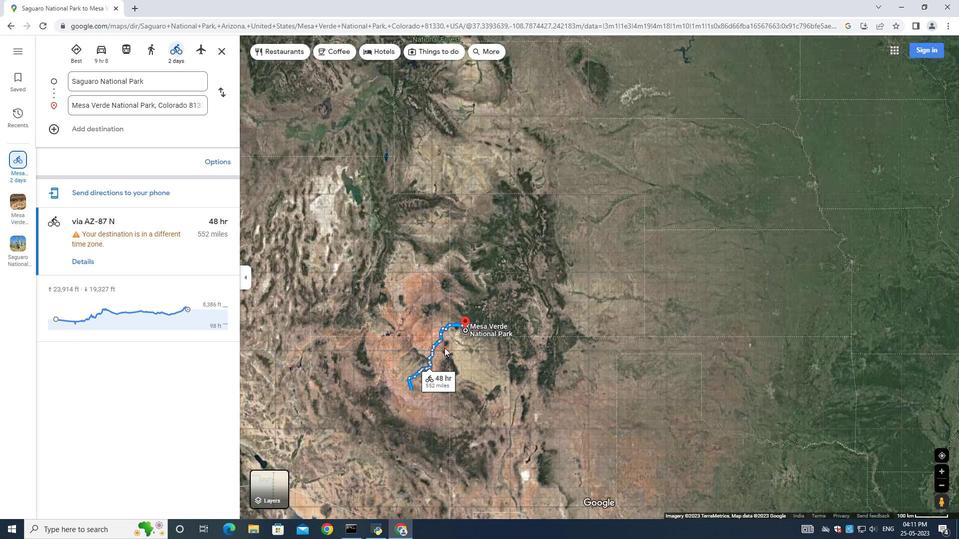
Action: Mouse scrolled (473, 370) with delta (0, 0)
Screenshot: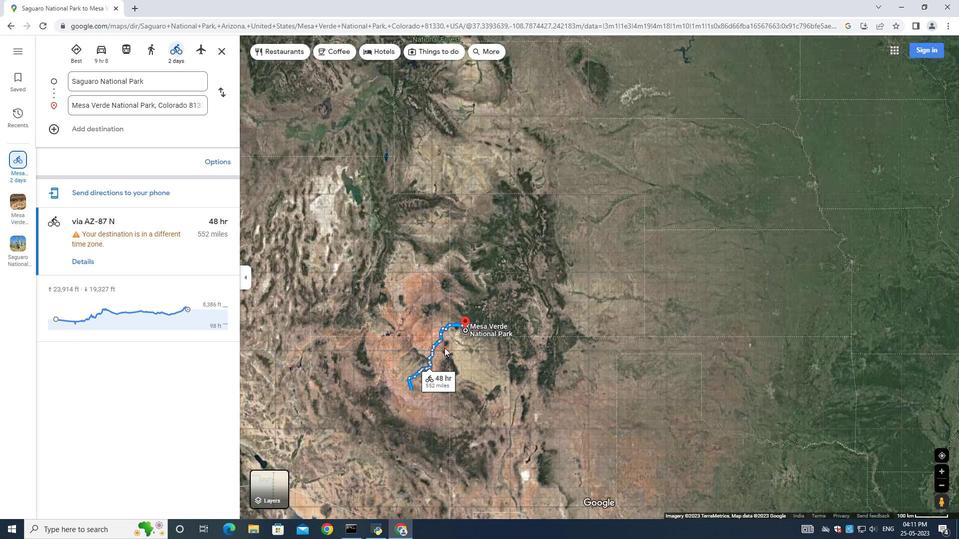 
Action: Mouse scrolled (472, 370) with delta (0, 0)
Screenshot: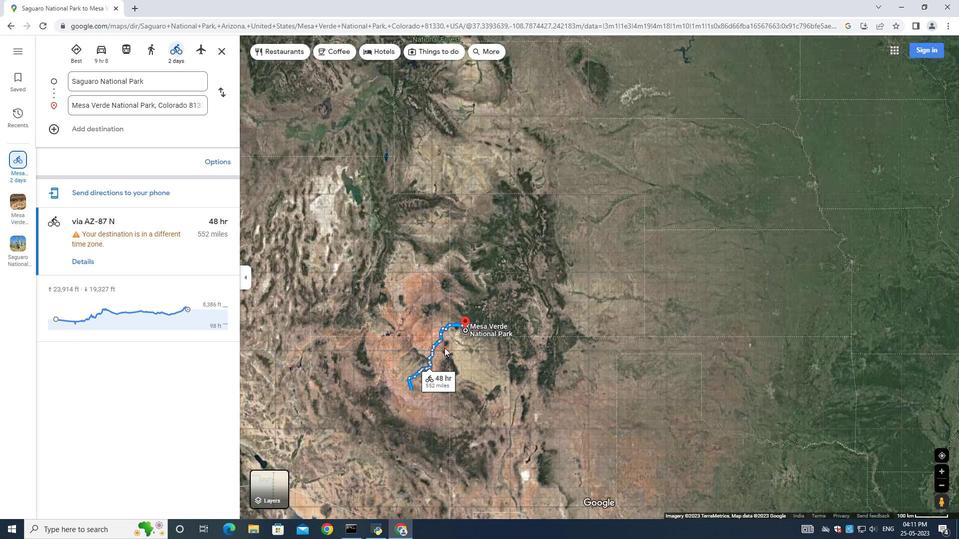 
Action: Mouse scrolled (472, 370) with delta (0, 0)
Screenshot: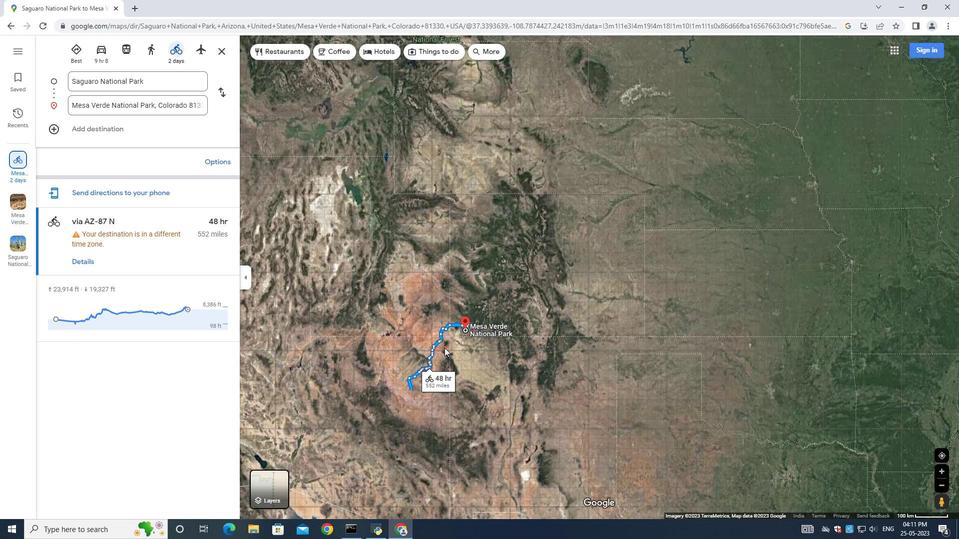 
Action: Mouse moved to (470, 374)
Screenshot: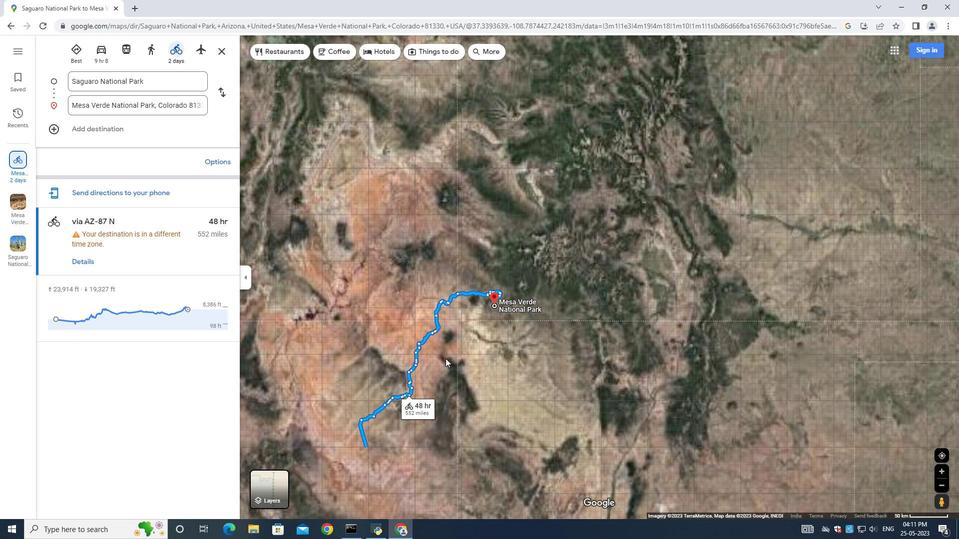 
Action: Mouse scrolled (470, 374) with delta (0, 0)
Screenshot: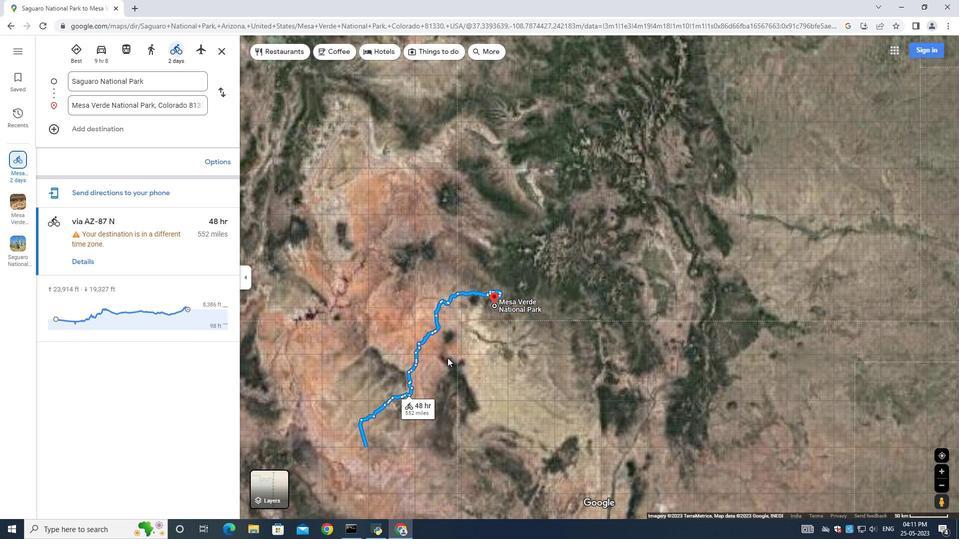 
Action: Mouse scrolled (470, 374) with delta (0, 0)
Screenshot: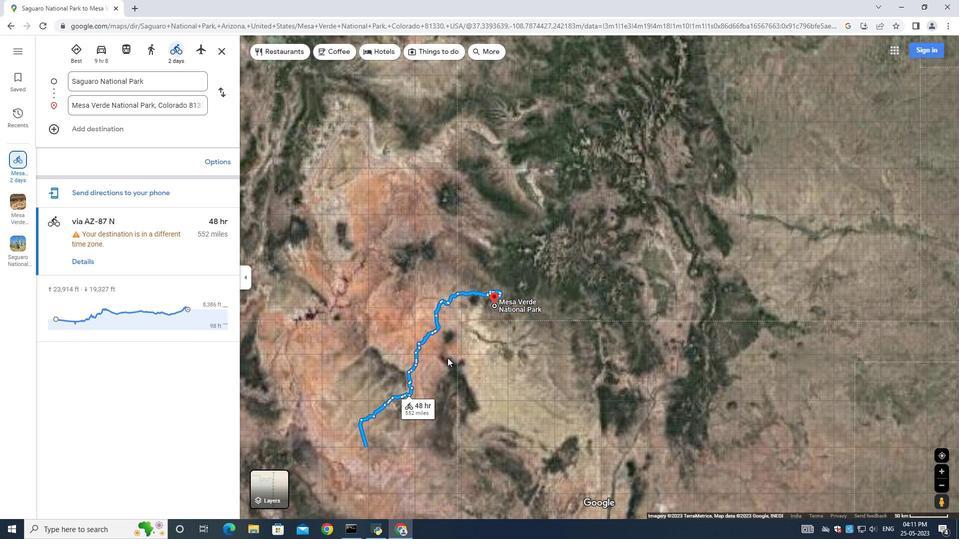 
Action: Mouse scrolled (470, 374) with delta (0, 0)
Screenshot: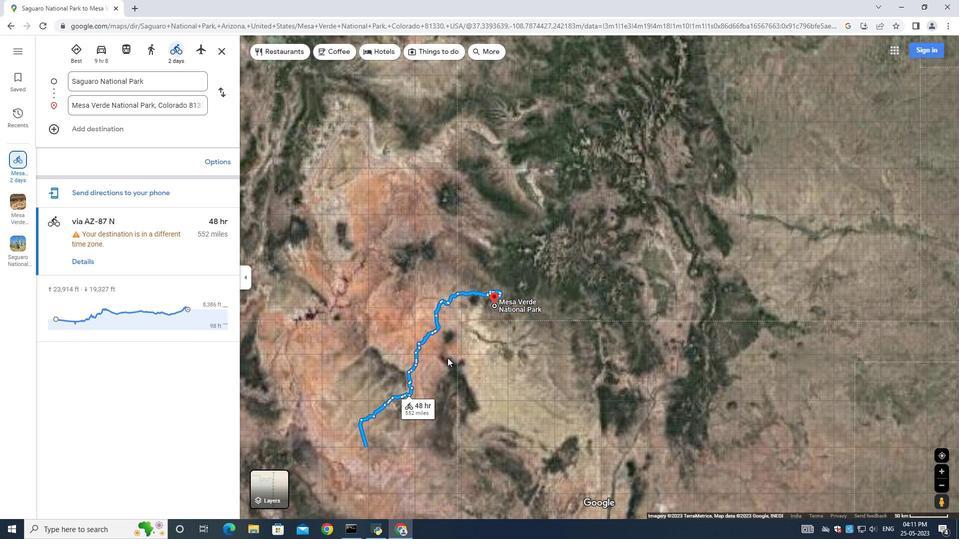 
Action: Mouse moved to (470, 374)
